 Task: Open a blank google sheet and write heading  Budget MasterAdd Categories in a column and its values below   'Housing, Transportation, Groceries, Utilities, Entertainment, Dining Out, Health, Miscellaneous, Savings & Total. 'Add Budgeted amountin next column and its values below  $1,500, $300, $400, $150, $200, $250, $100, $150, $500 & $3,550. Add Actual amount in next column and its values below  $1,400, $280, $420, $160, $180, $270, $90, $140, $550 & $3,550. Add Difference  in next column and its values below   -$100, -$20, +$20, +$10, -$20, +$20, -$10, -$10, +$50 & $0. J6Save page BudgetTrack templates
Action: Mouse moved to (1150, 83)
Screenshot: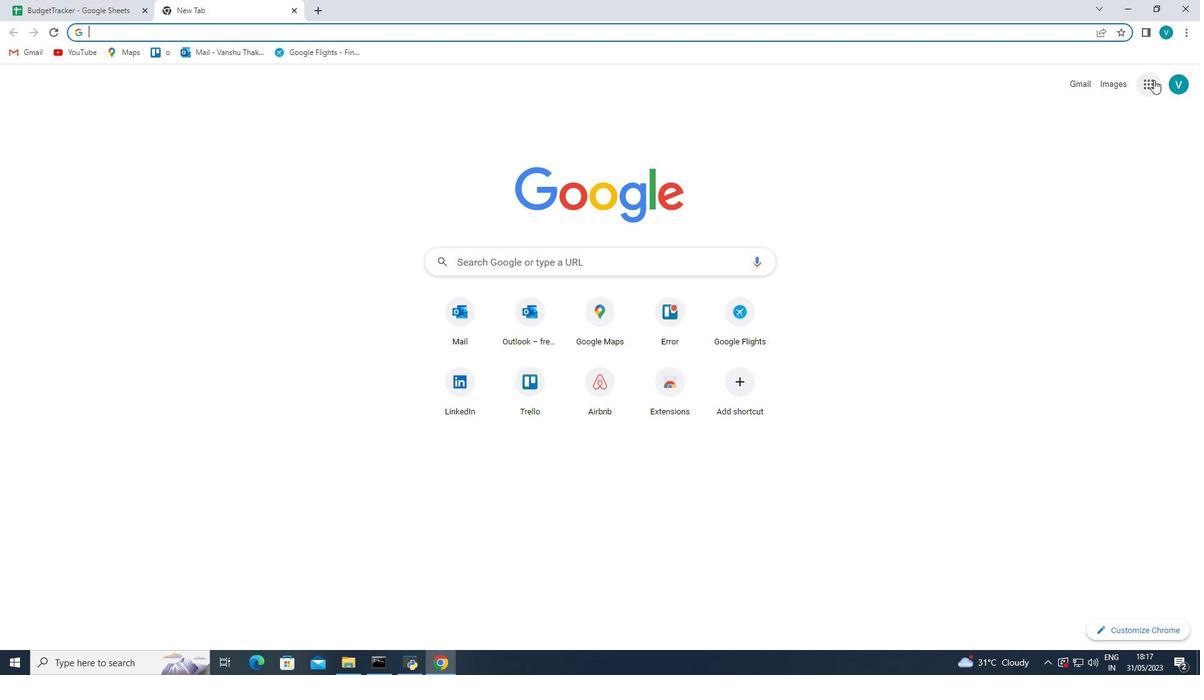 
Action: Mouse pressed left at (1150, 83)
Screenshot: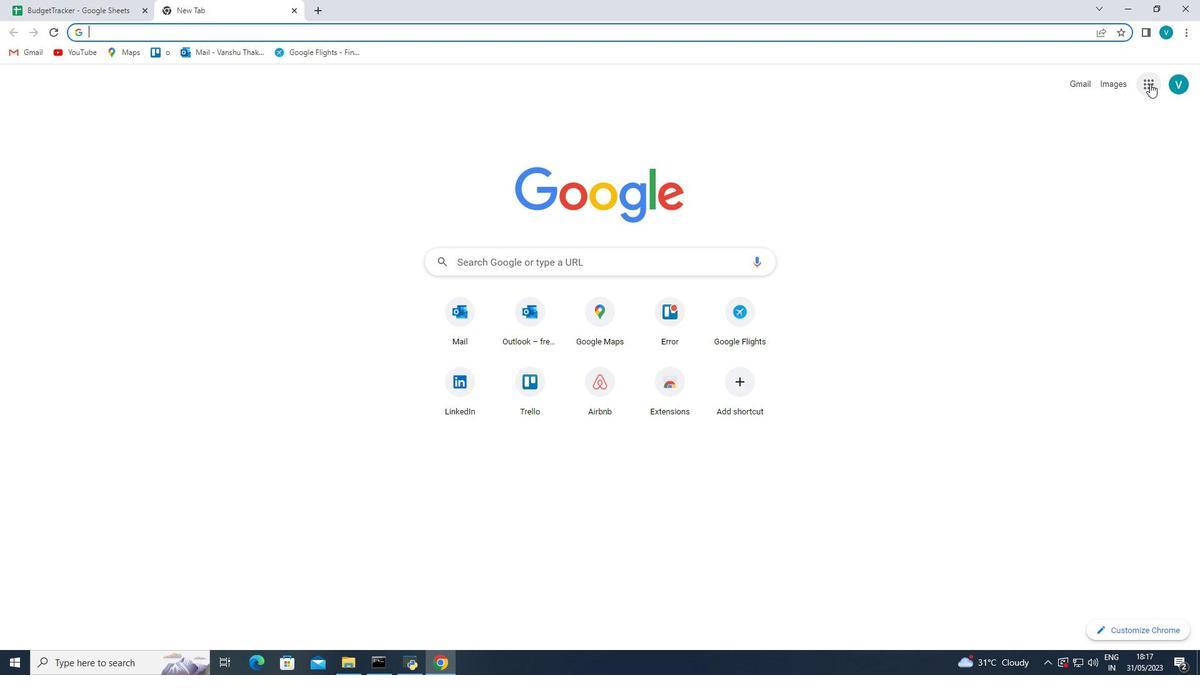 
Action: Mouse moved to (1114, 296)
Screenshot: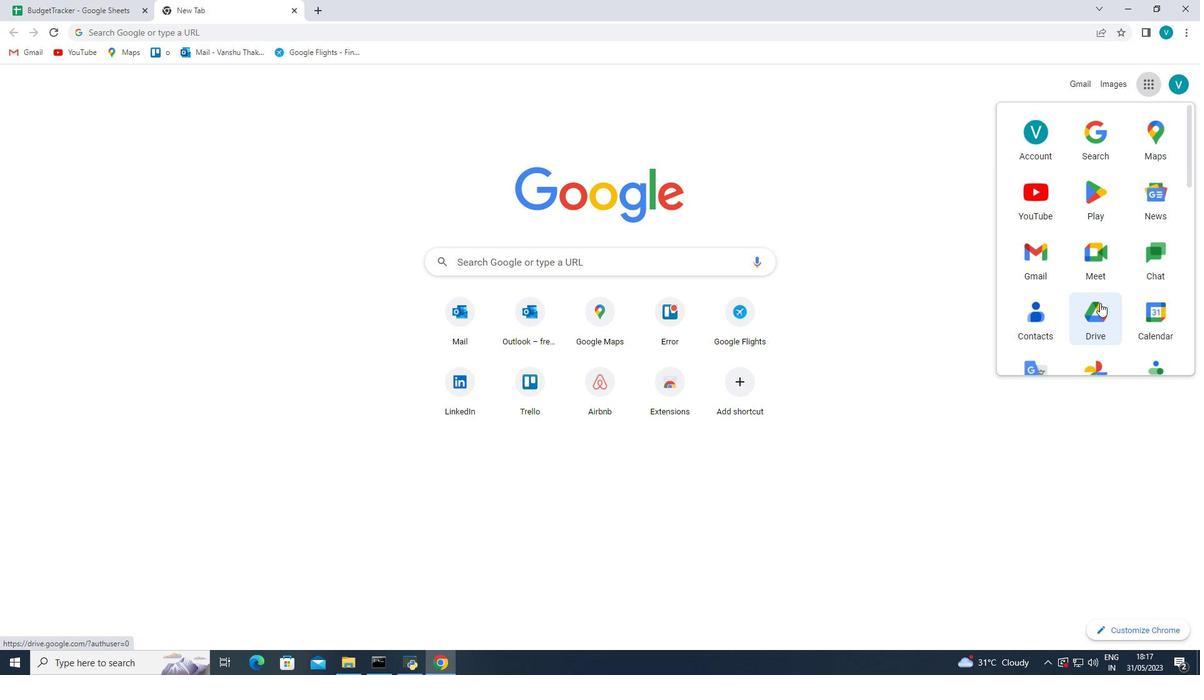 
Action: Mouse scrolled (1114, 295) with delta (0, 0)
Screenshot: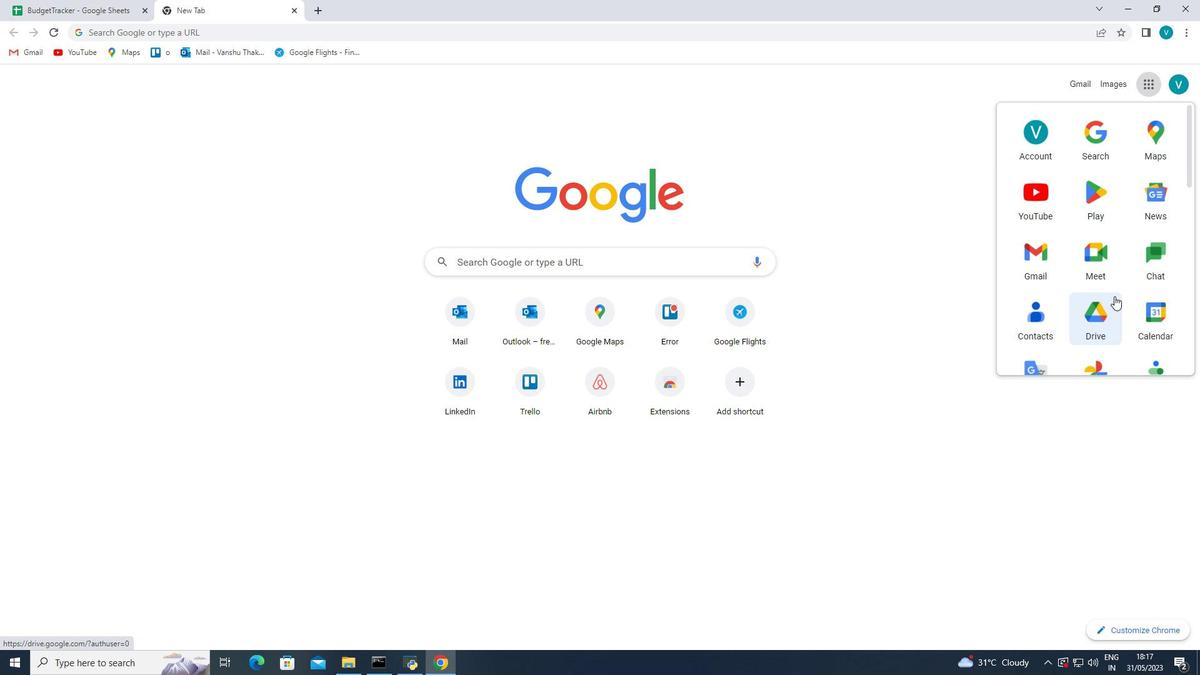 
Action: Mouse scrolled (1114, 295) with delta (0, 0)
Screenshot: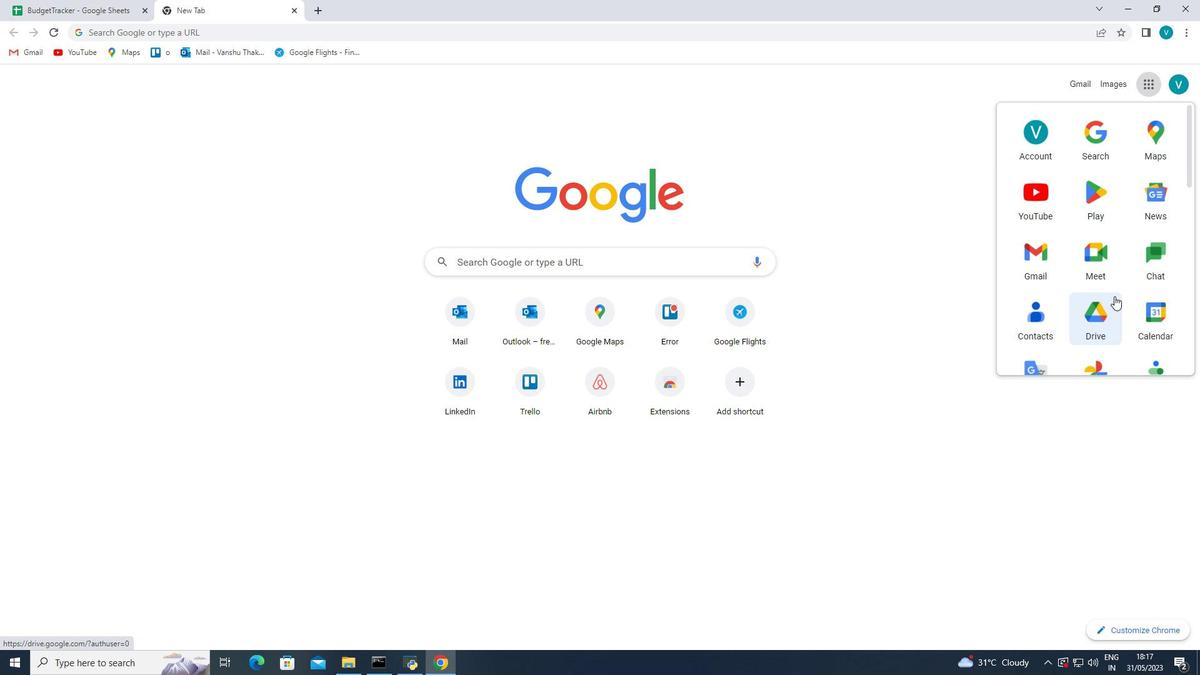 
Action: Mouse scrolled (1114, 295) with delta (0, 0)
Screenshot: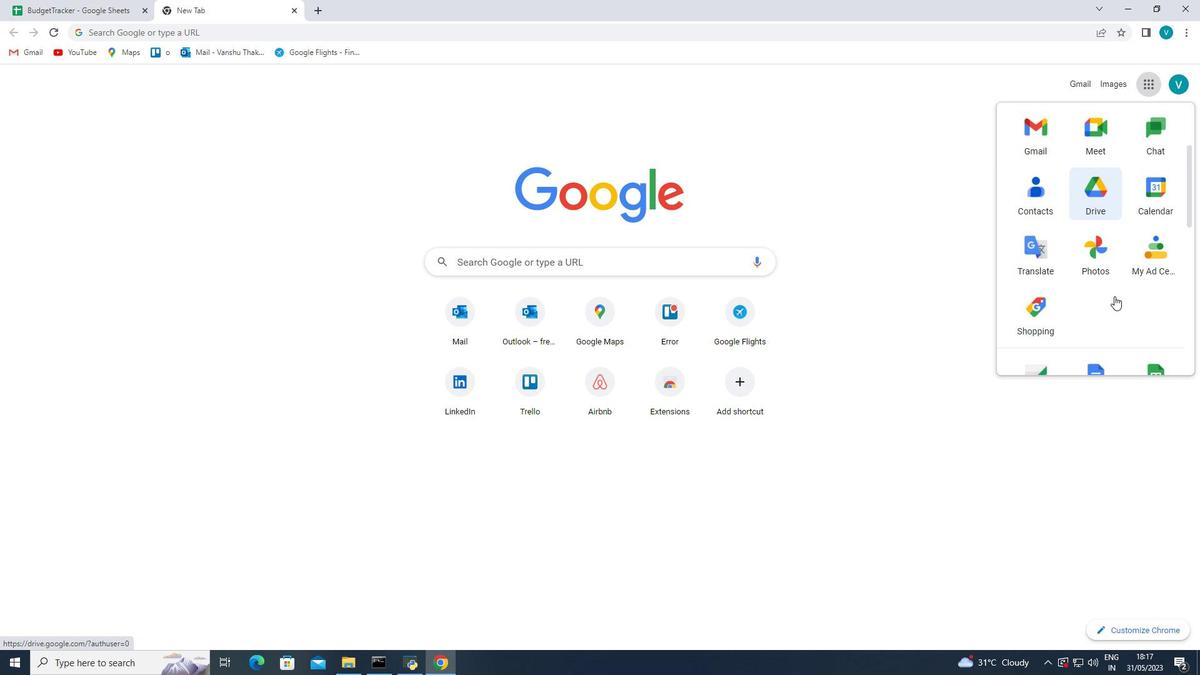 
Action: Mouse scrolled (1114, 295) with delta (0, 0)
Screenshot: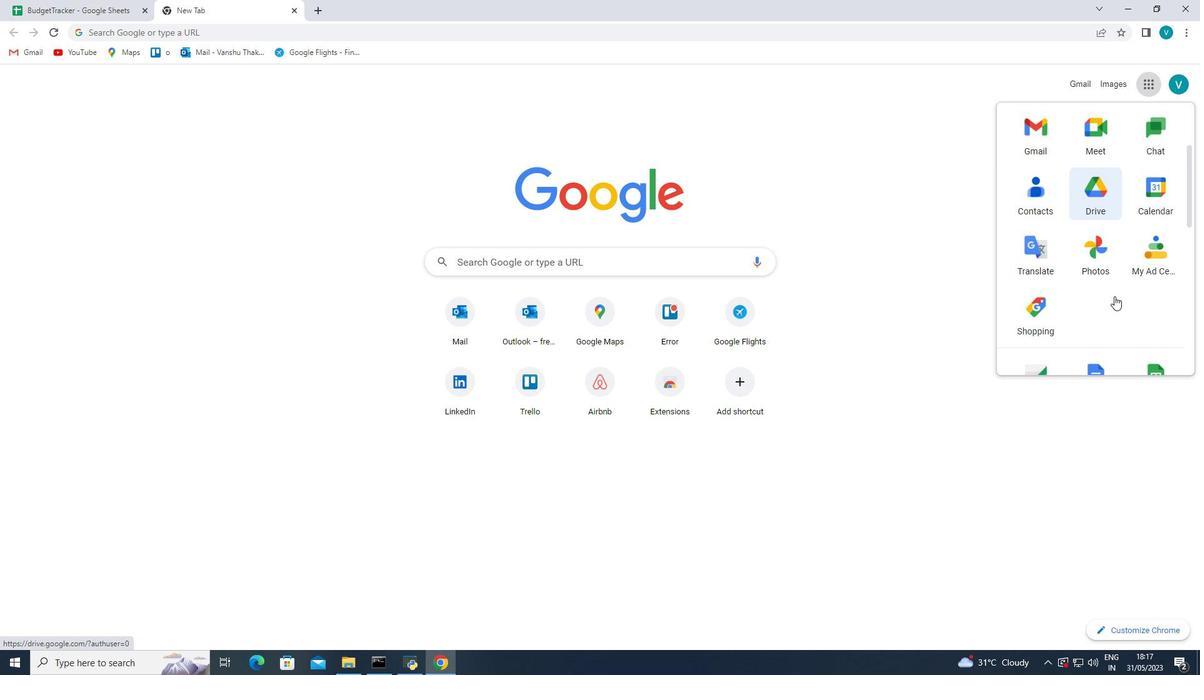 
Action: Mouse moved to (1140, 262)
Screenshot: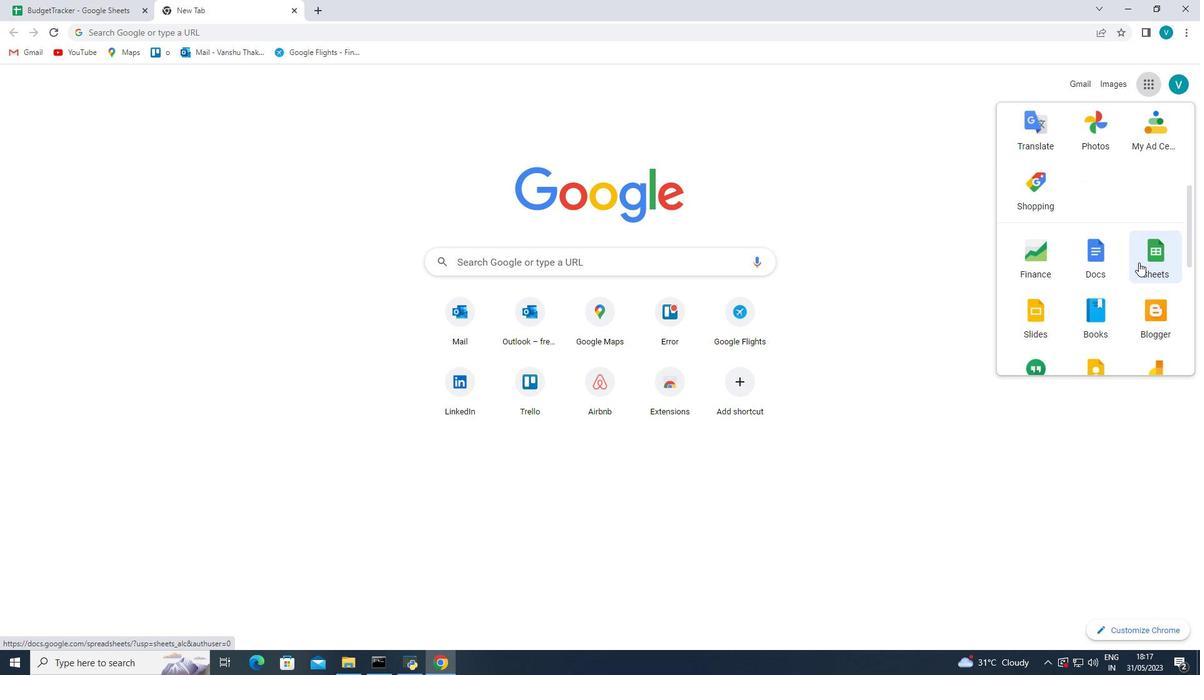 
Action: Mouse pressed left at (1140, 262)
Screenshot: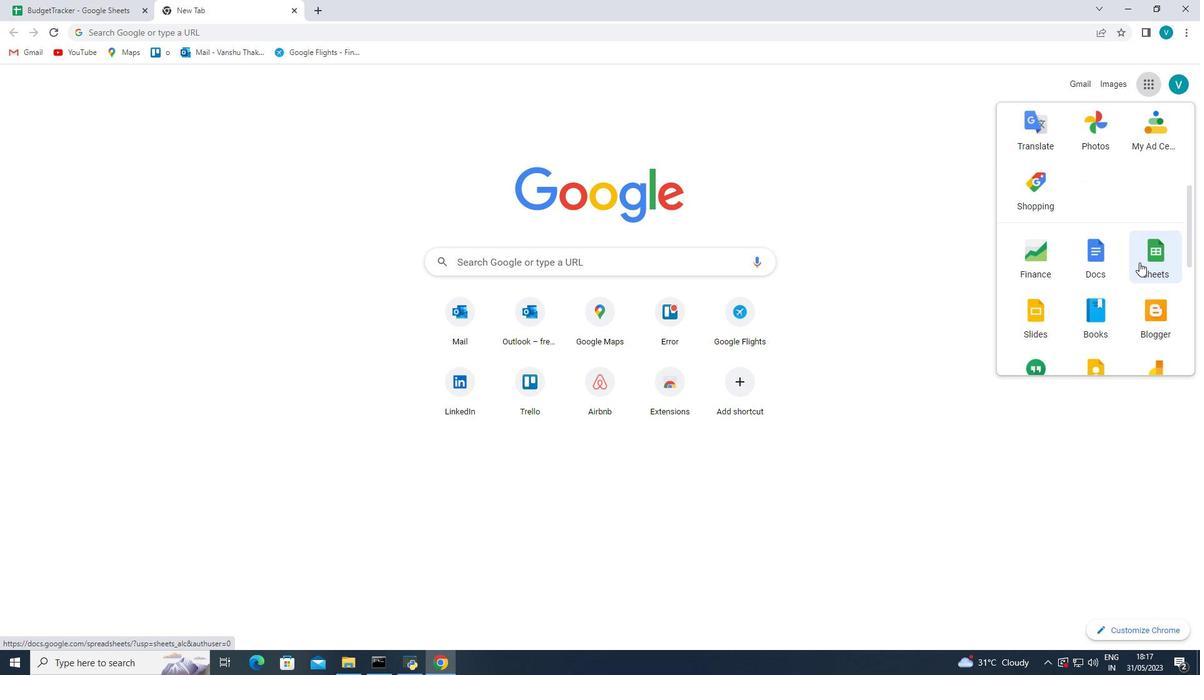 
Action: Mouse moved to (308, 195)
Screenshot: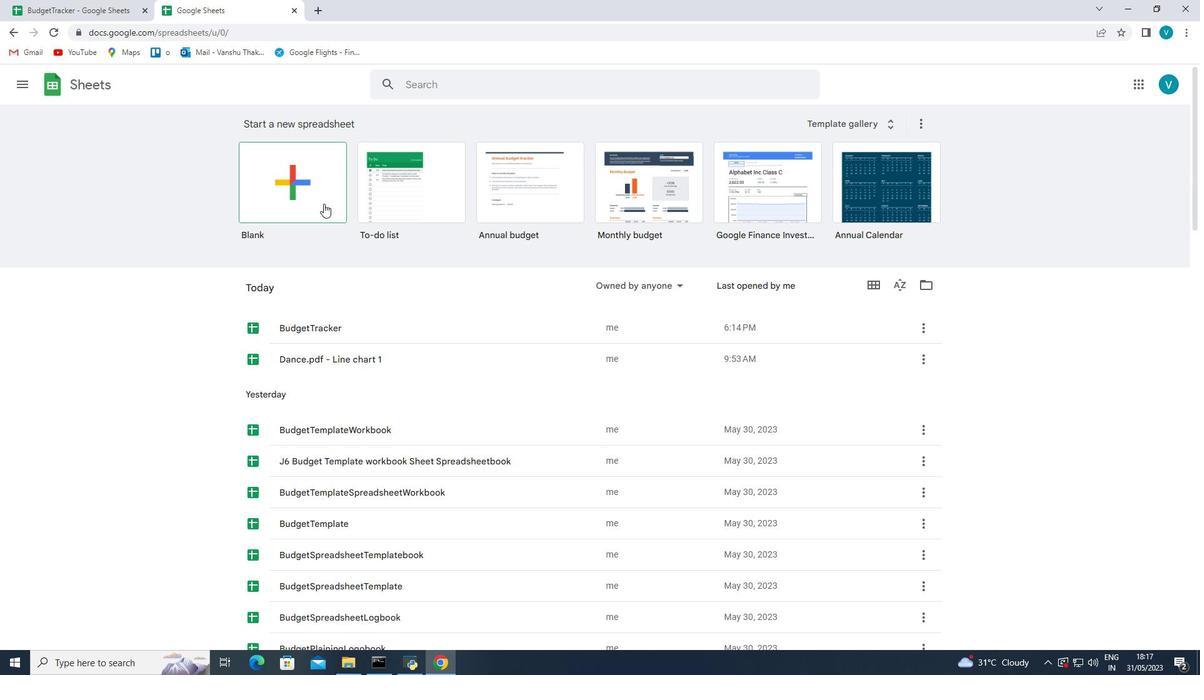 
Action: Mouse pressed left at (308, 195)
Screenshot: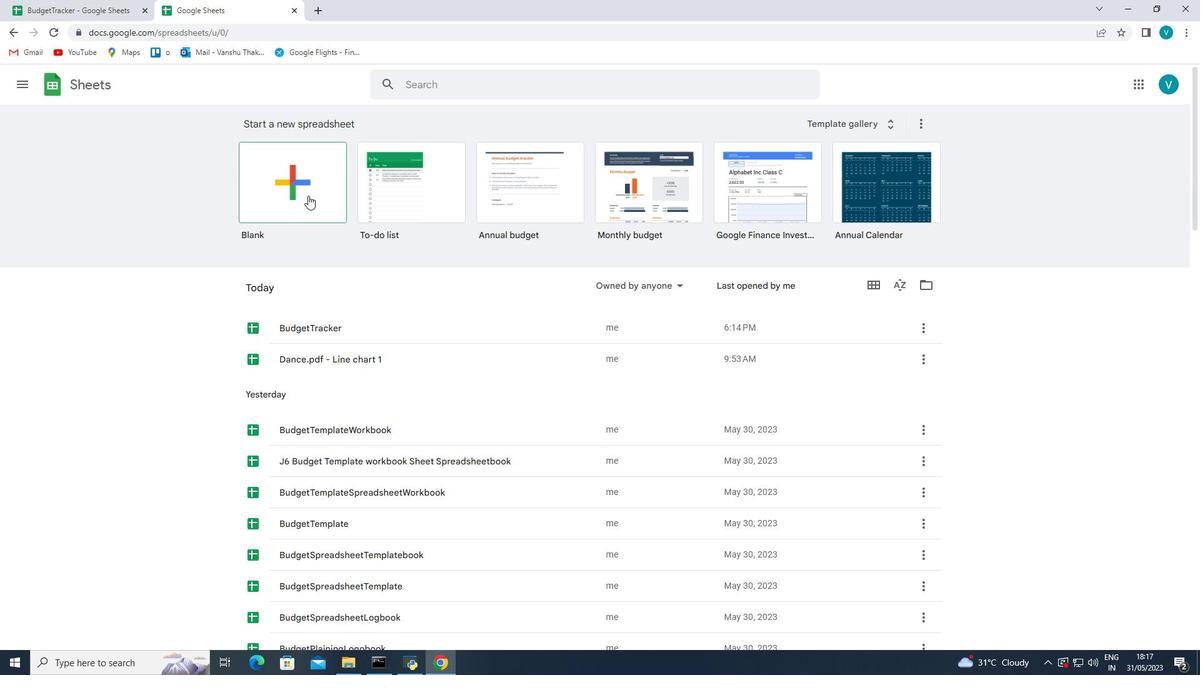 
Action: Mouse moved to (65, 171)
Screenshot: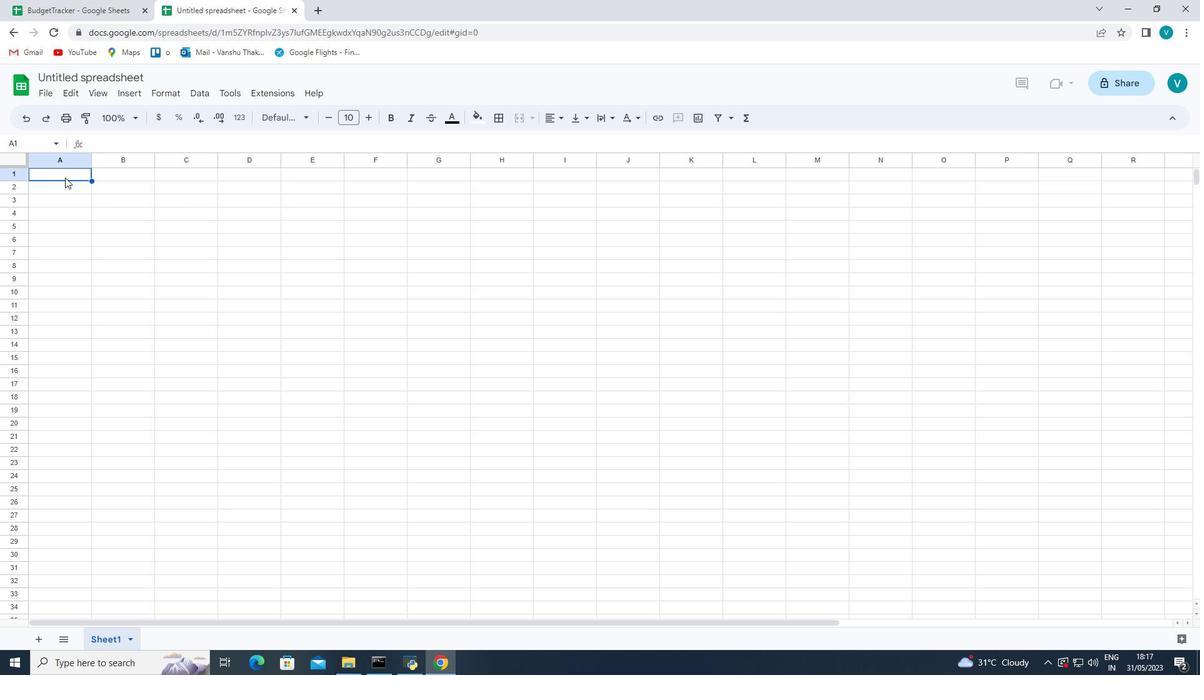 
Action: Mouse pressed left at (65, 171)
Screenshot: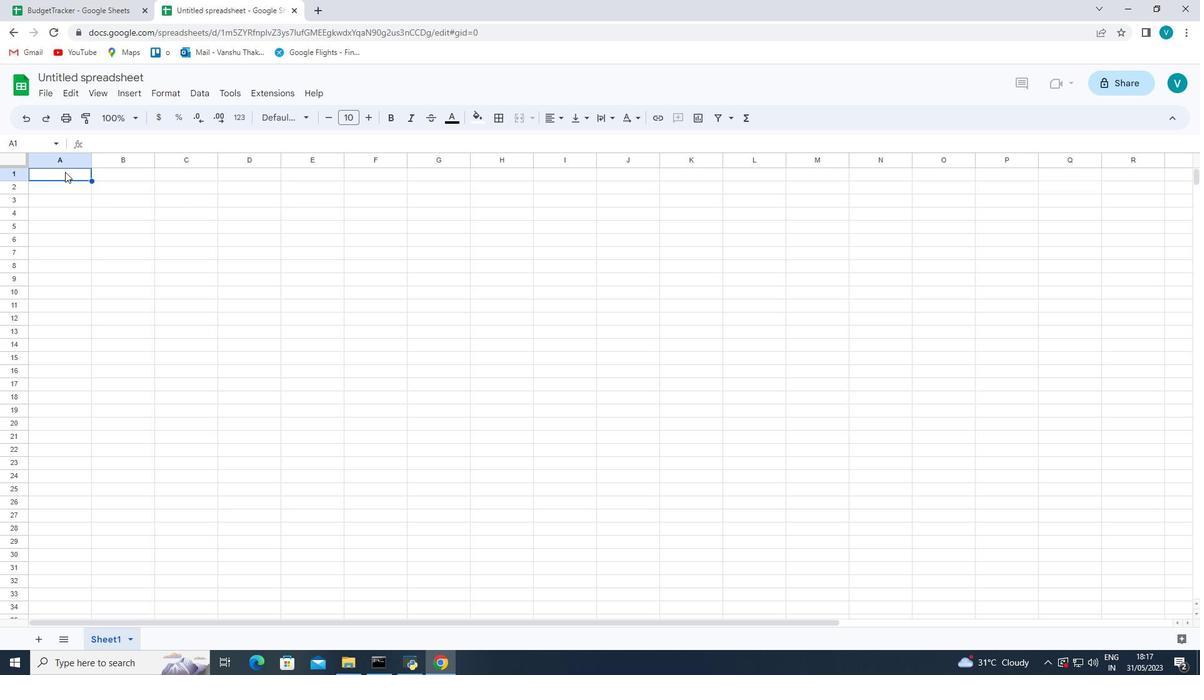 
Action: Mouse moved to (345, 172)
Screenshot: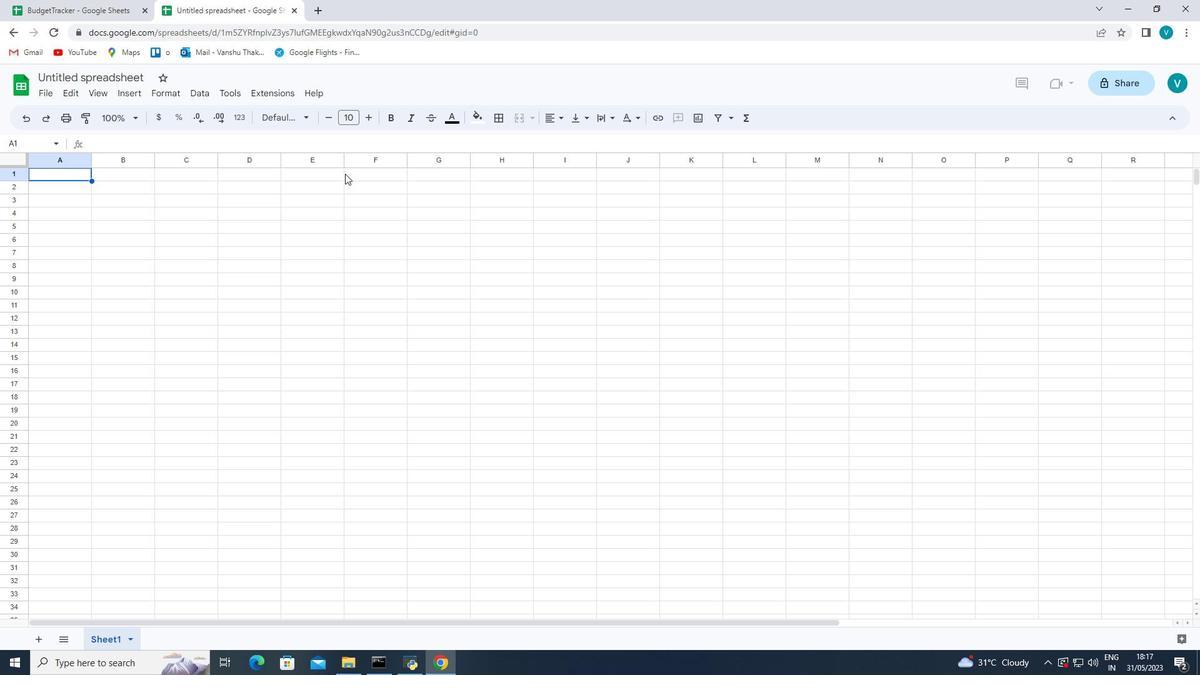 
Action: Key pressed <Key.shift>Budgr<Key.backspace>et<Key.space><Key.shift>Master<Key.space><Key.enter><Key.shift>Categories<Key.space><Key.right><Key.shift>Budget<Key.space><Key.enter>
Screenshot: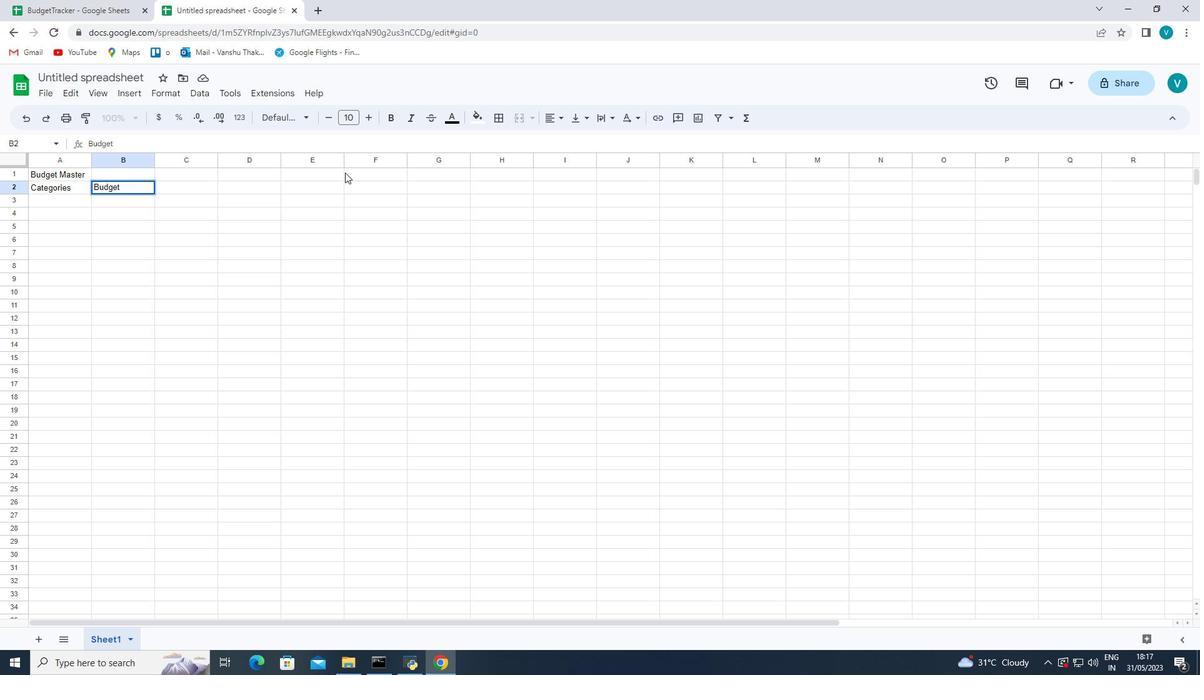 
Action: Mouse moved to (182, 189)
Screenshot: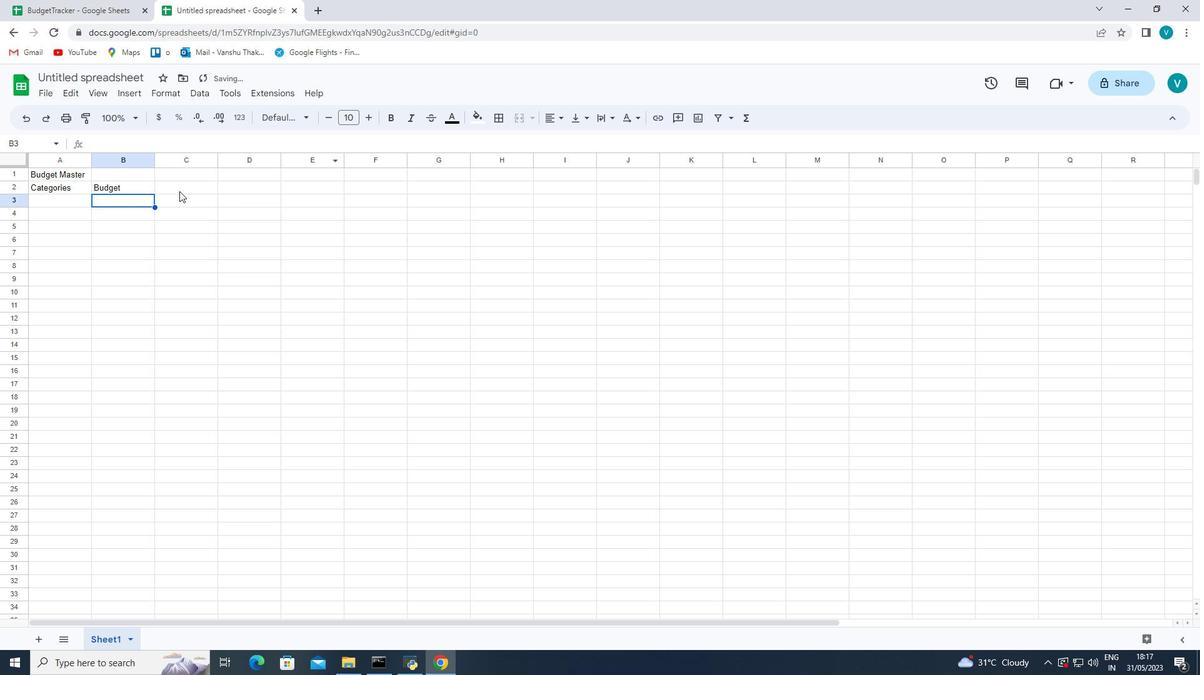 
Action: Mouse pressed left at (182, 189)
Screenshot: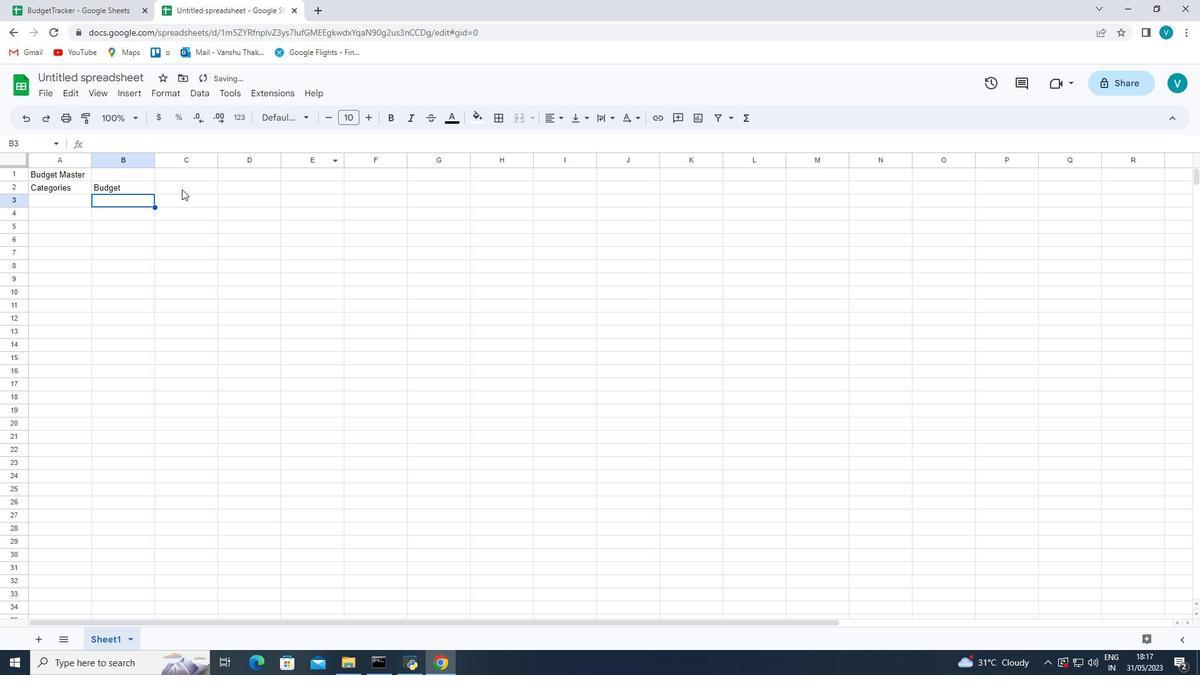
Action: Mouse moved to (117, 191)
Screenshot: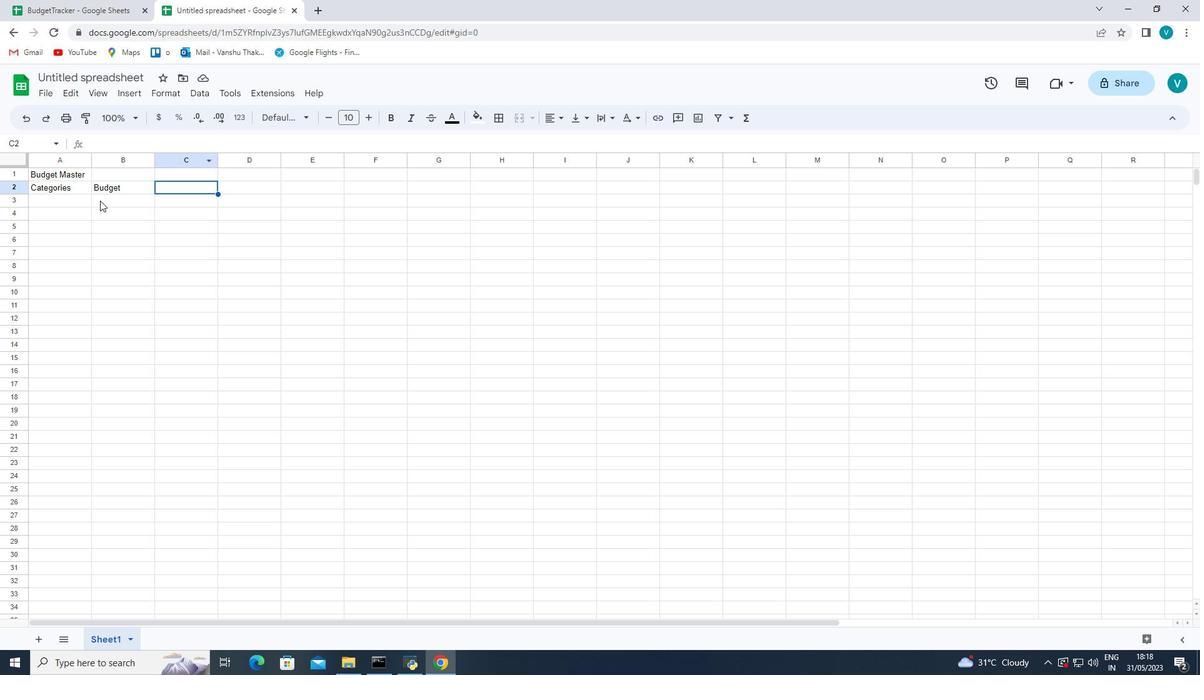 
Action: Mouse pressed left at (117, 191)
Screenshot: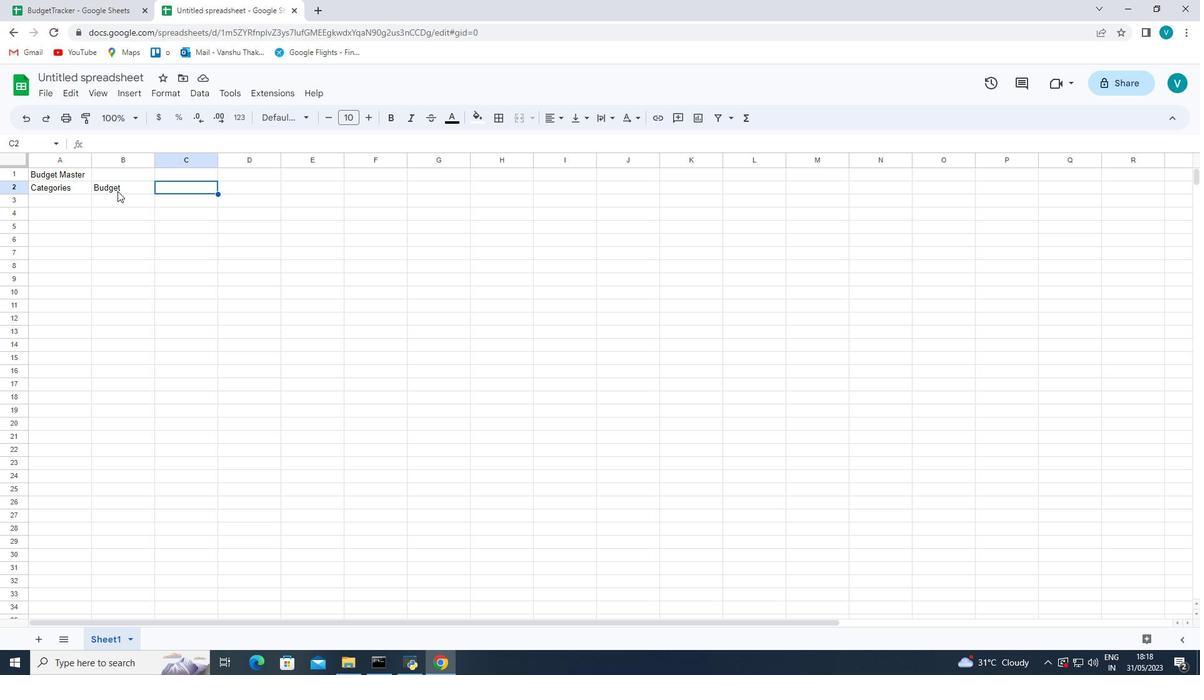 
Action: Mouse pressed left at (117, 191)
Screenshot: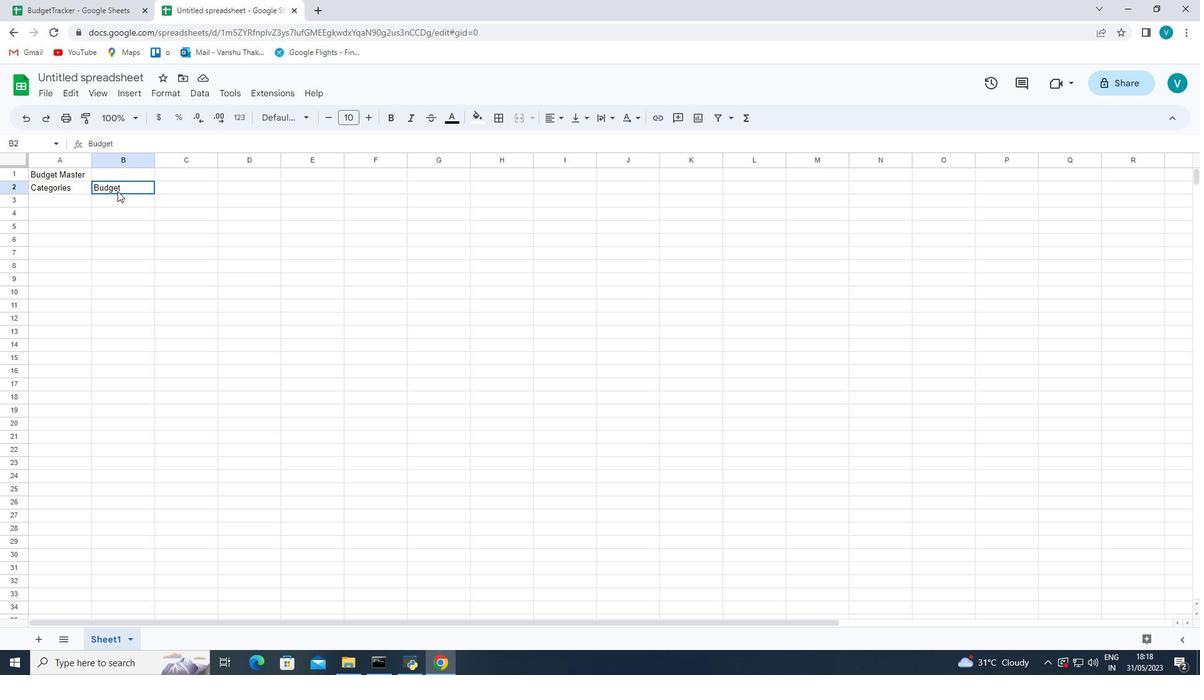 
Action: Mouse moved to (159, 188)
Screenshot: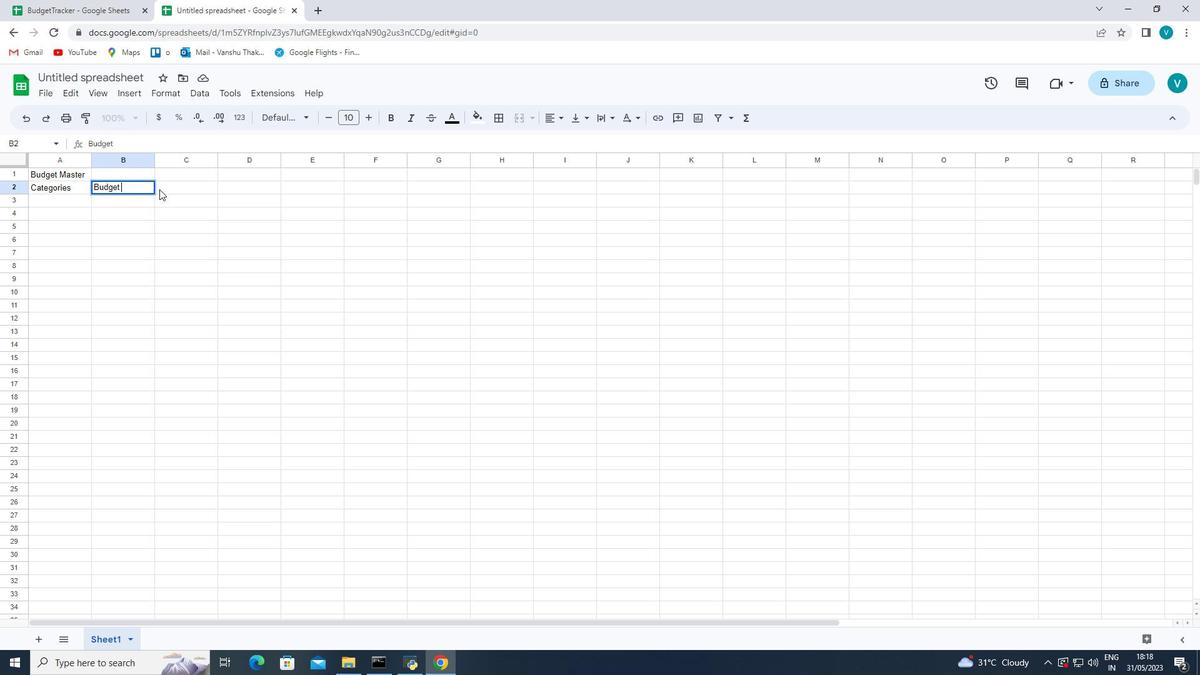 
Action: Key pressed <Key.space><Key.shift>Amount<Key.space><Key.right><Key.right><Key.right><Key.right>
Screenshot: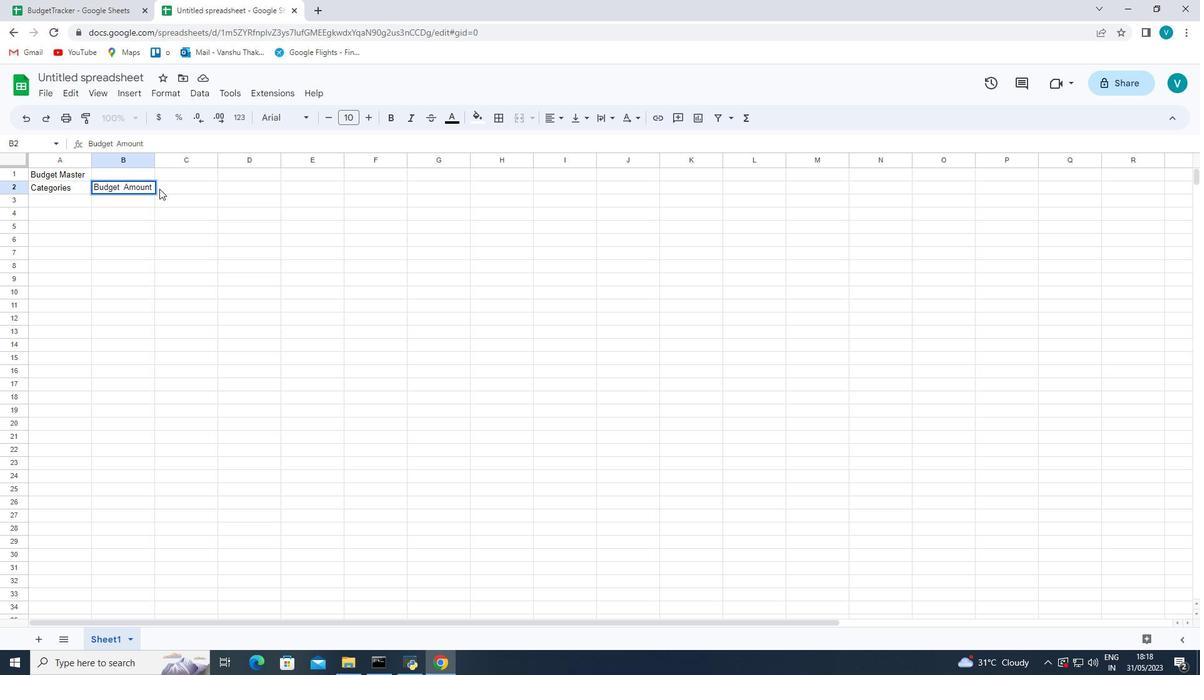 
Action: Mouse moved to (161, 185)
Screenshot: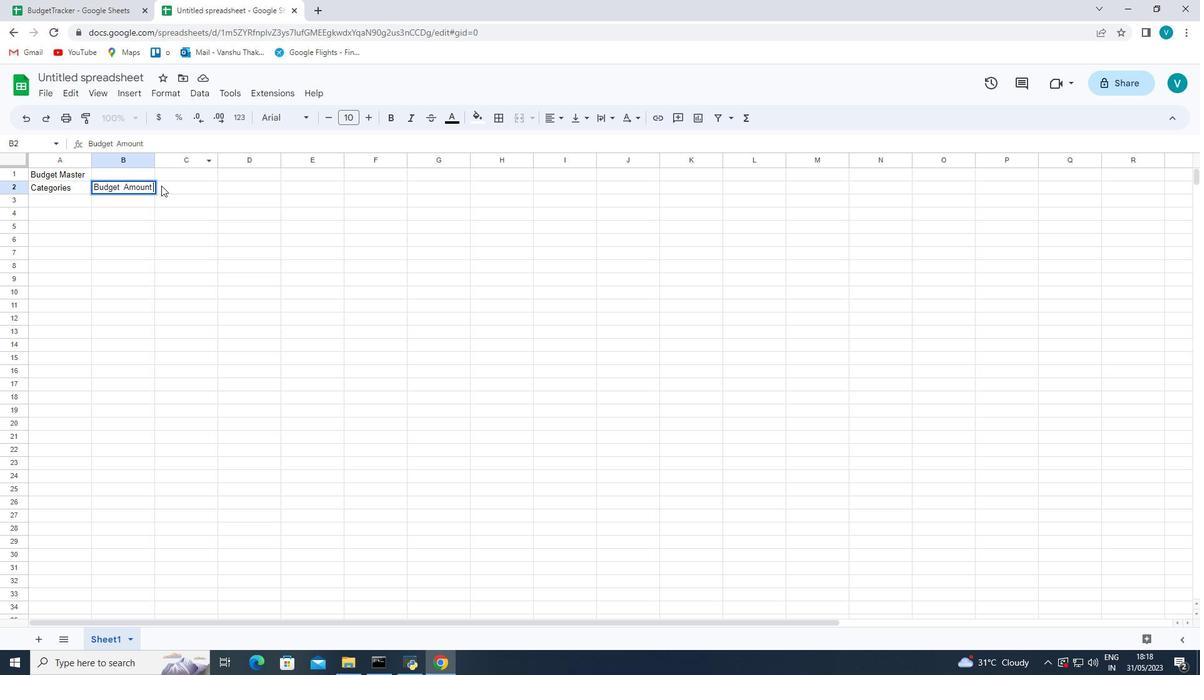 
Action: Mouse pressed left at (161, 185)
Screenshot: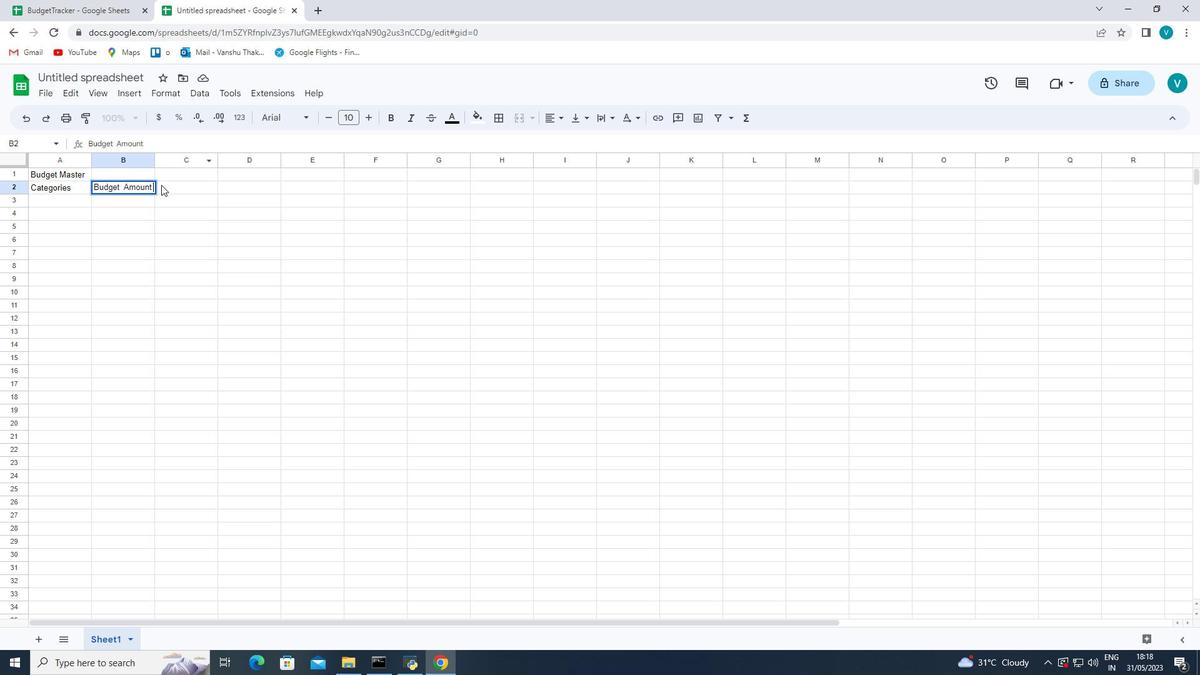 
Action: Mouse moved to (196, 188)
Screenshot: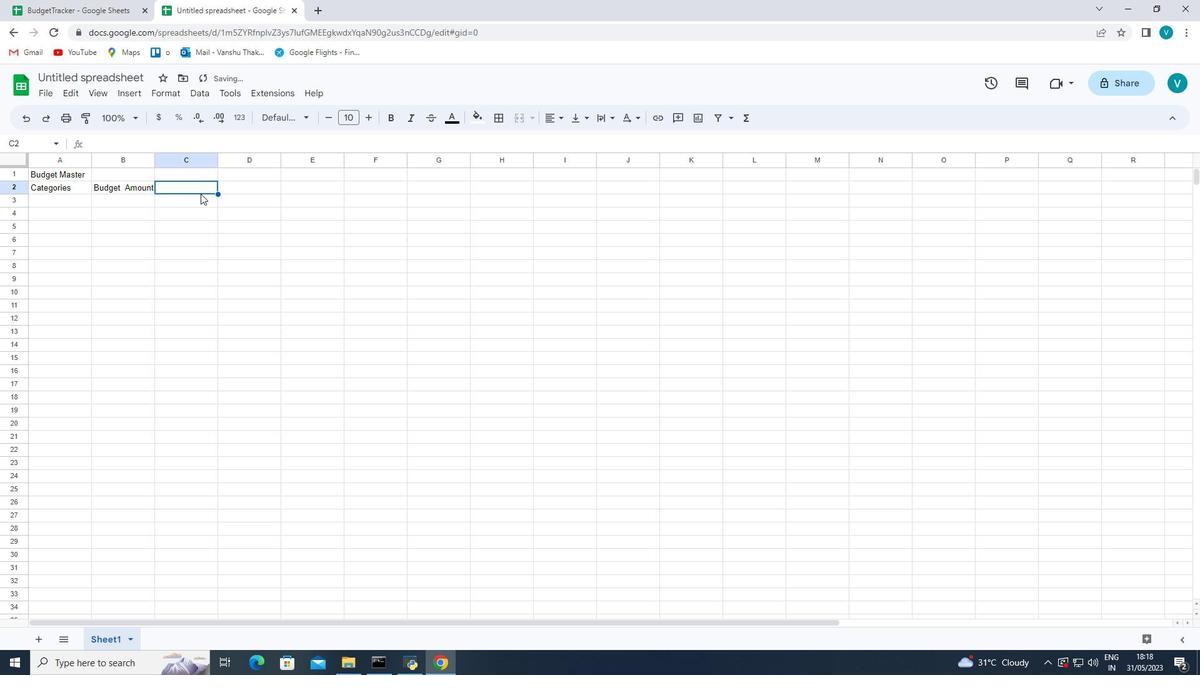 
Action: Mouse pressed left at (196, 188)
Screenshot: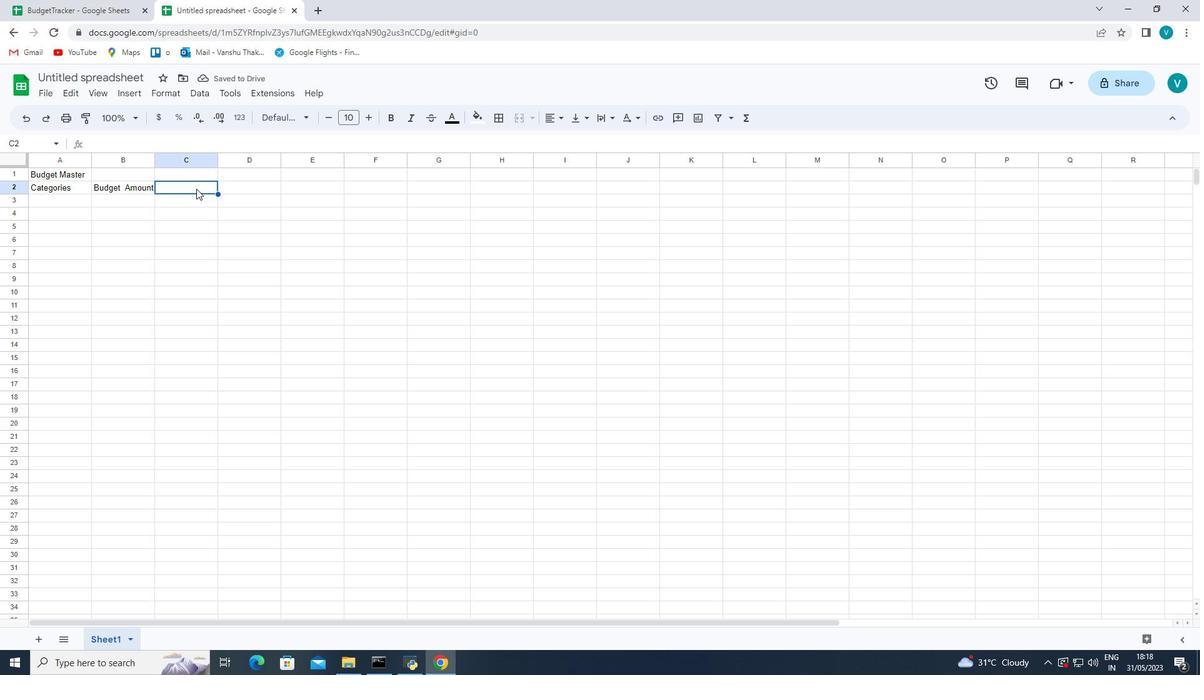 
Action: Mouse pressed left at (196, 188)
Screenshot: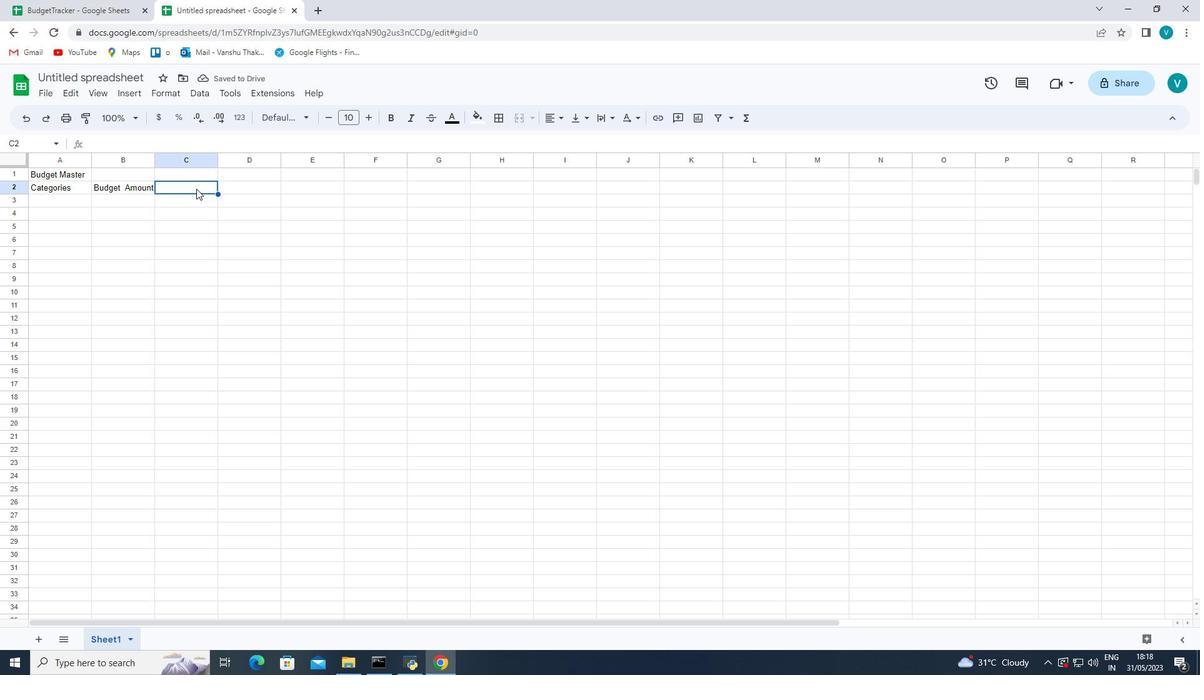 
Action: Mouse moved to (348, 210)
Screenshot: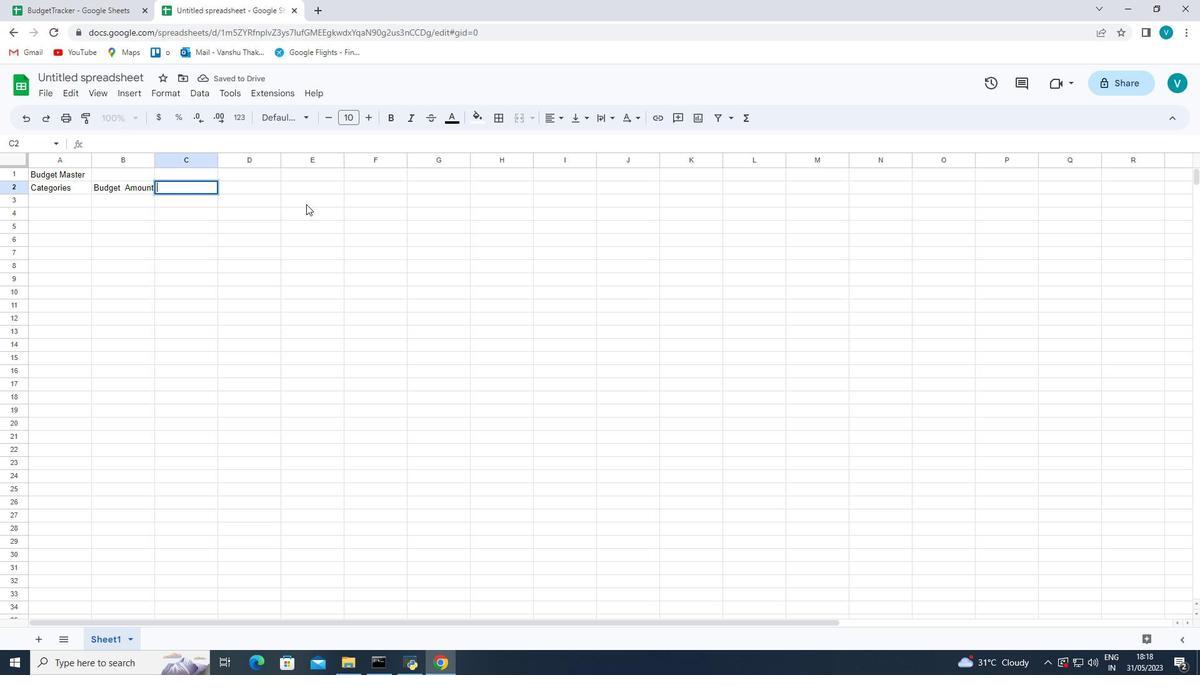 
Action: Key pressed <Key.shift>Actual<Key.space><Key.shift>Amount<Key.space><Key.right><Key.right>
Screenshot: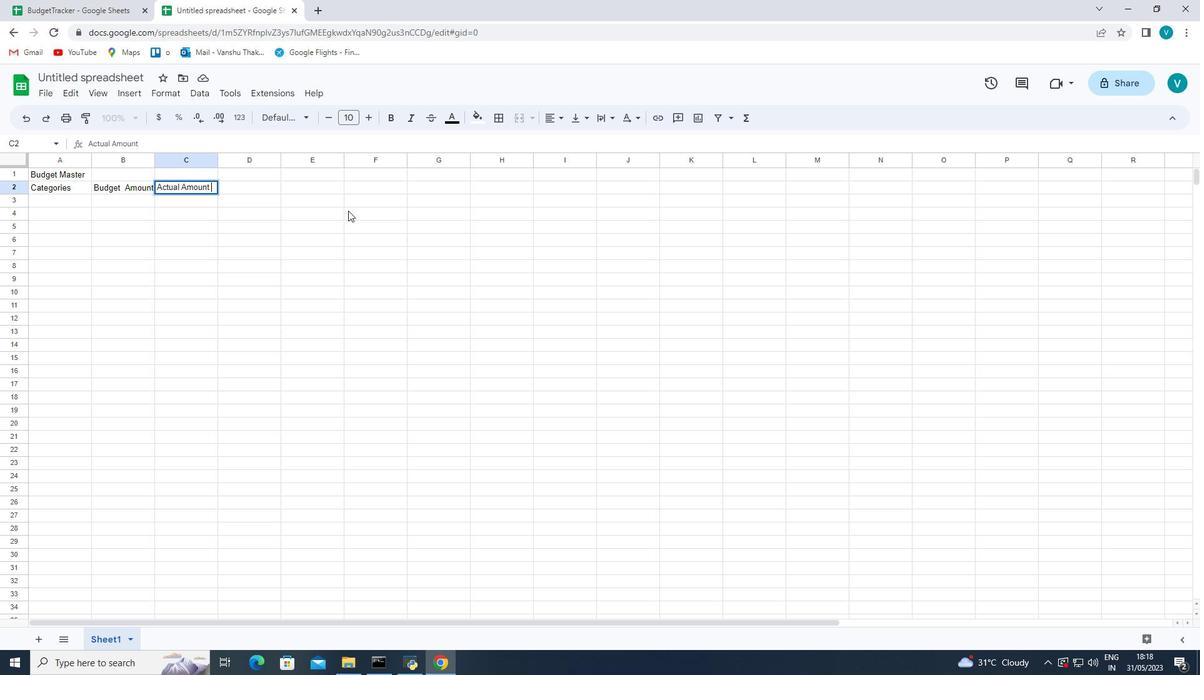 
Action: Mouse moved to (269, 188)
Screenshot: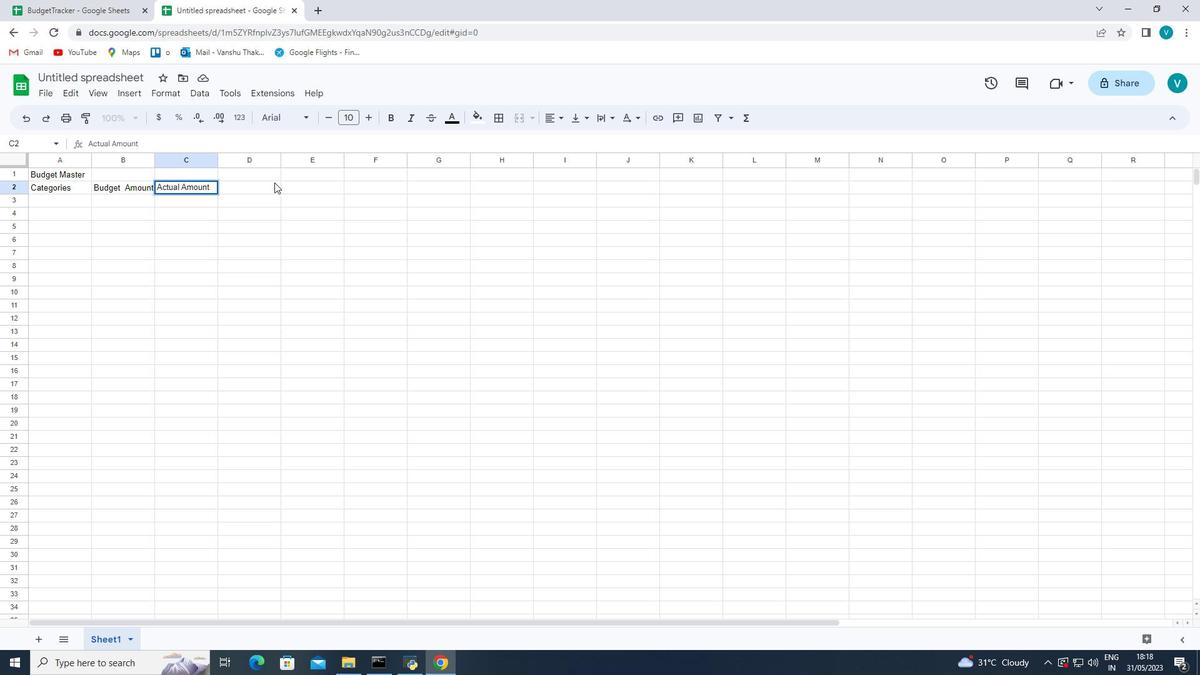 
Action: Mouse pressed left at (269, 188)
Screenshot: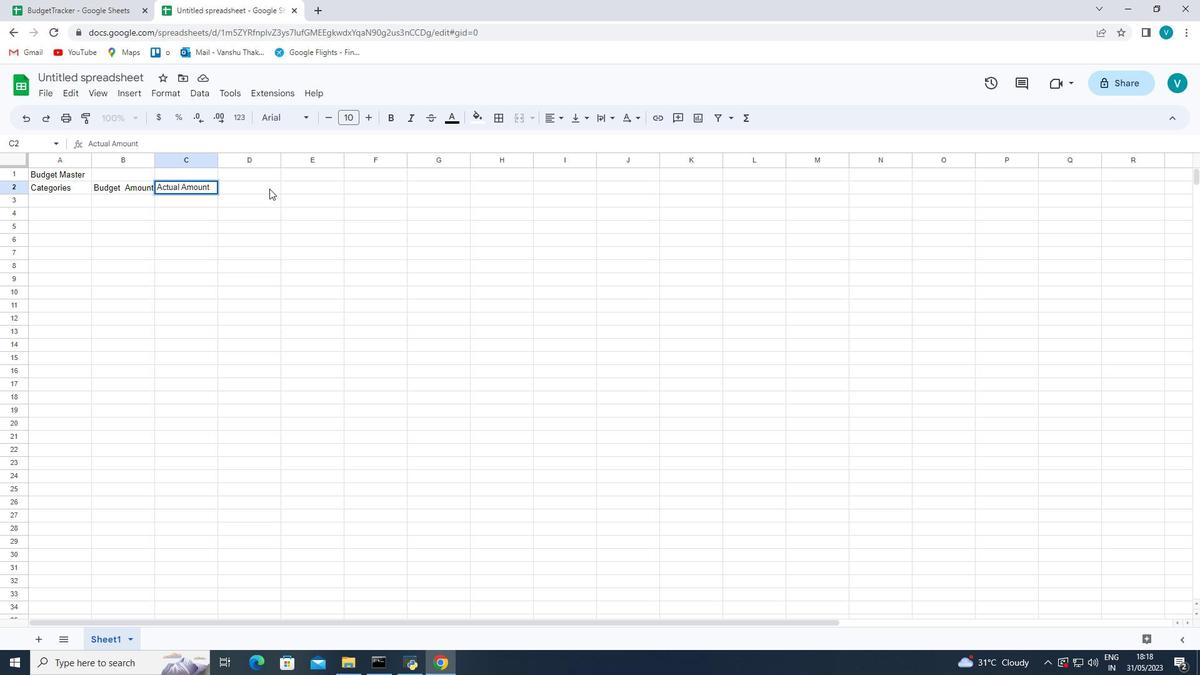 
Action: Mouse moved to (353, 214)
Screenshot: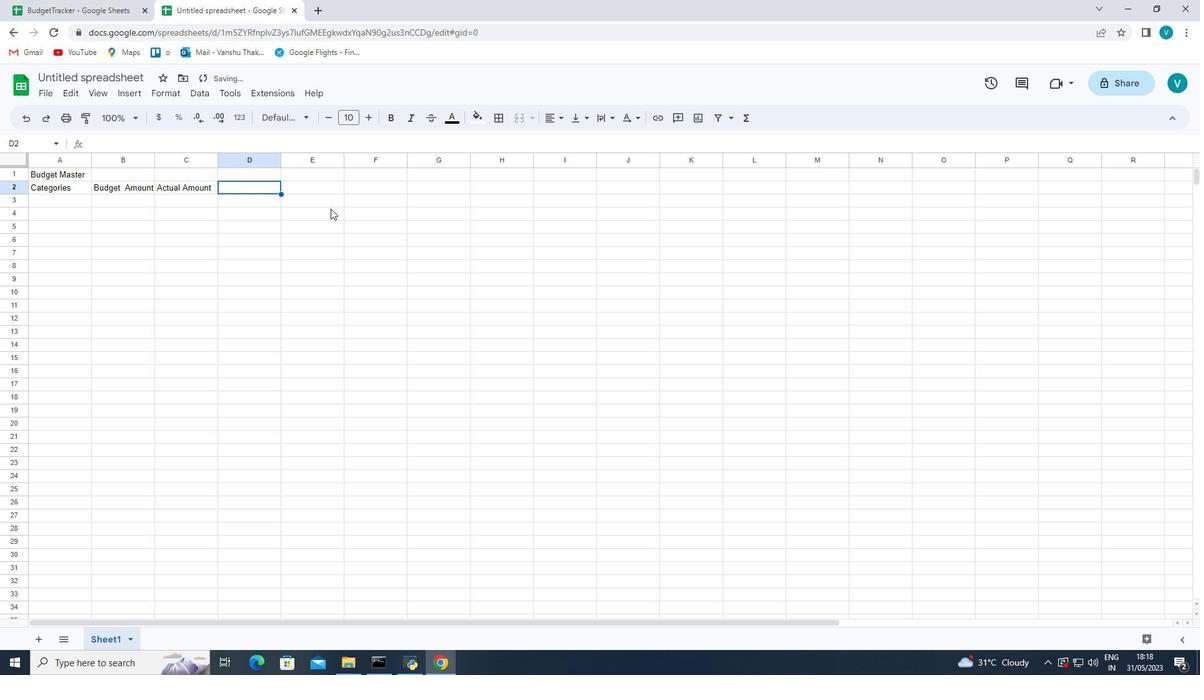 
Action: Key pressed <Key.shift><Key.shift><Key.shift>Difference<Key.space>
Screenshot: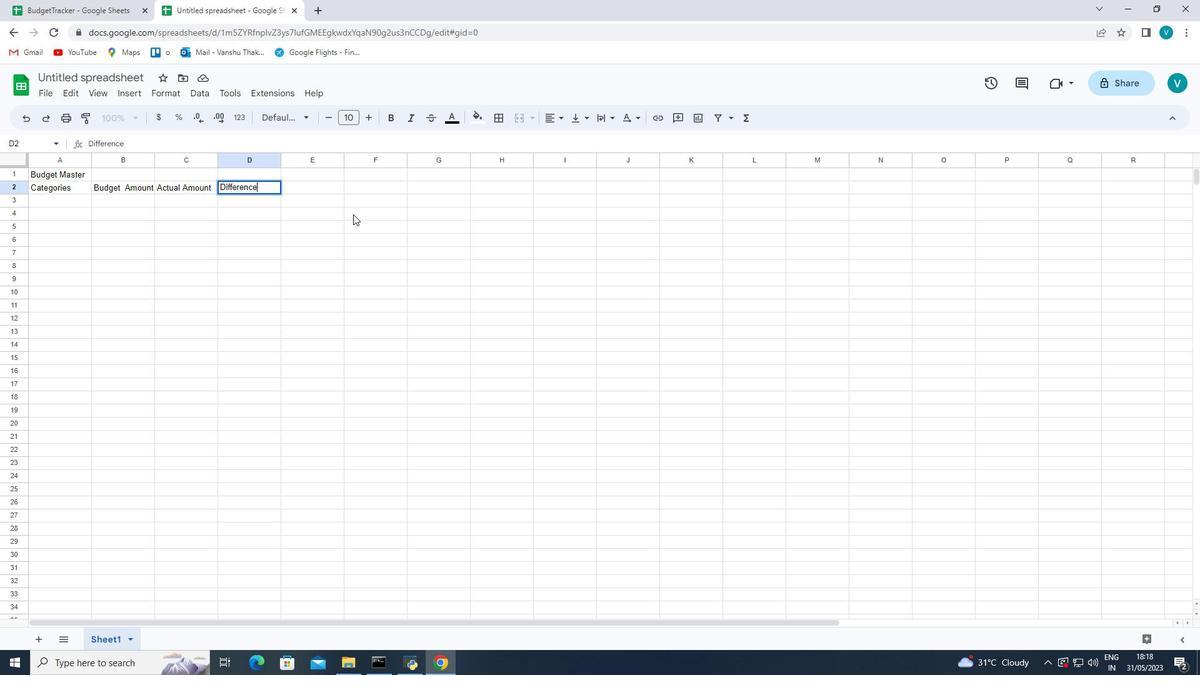 
Action: Mouse moved to (382, 274)
Screenshot: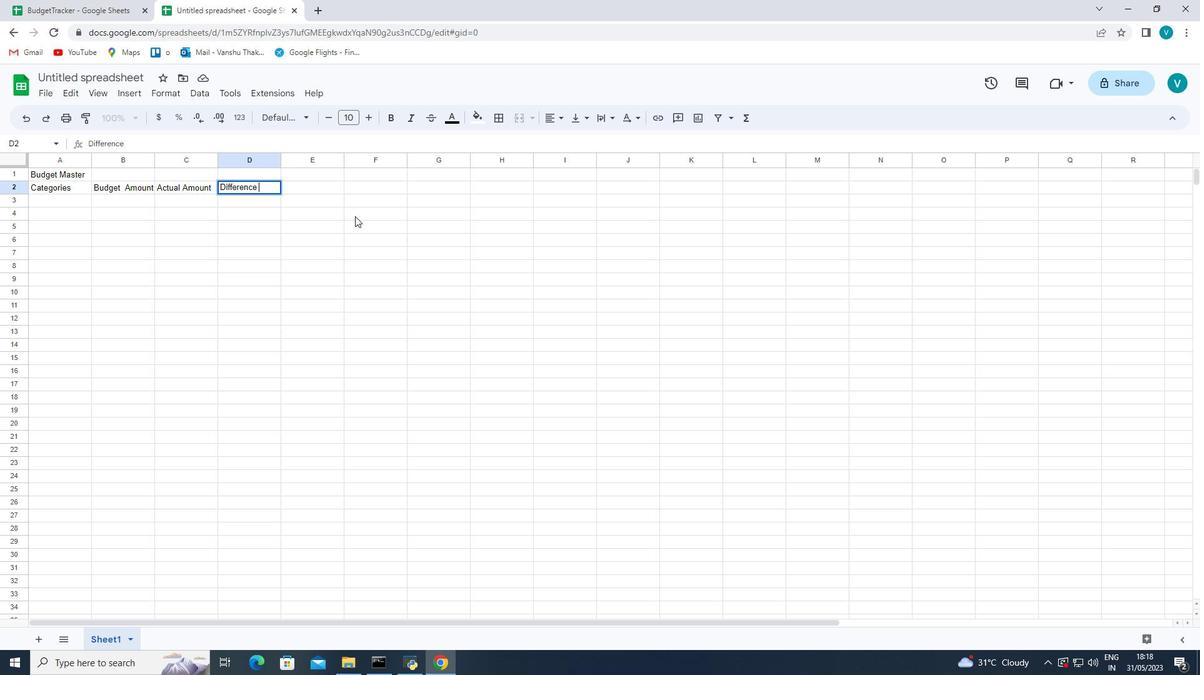 
Action: Mouse pressed left at (382, 274)
Screenshot: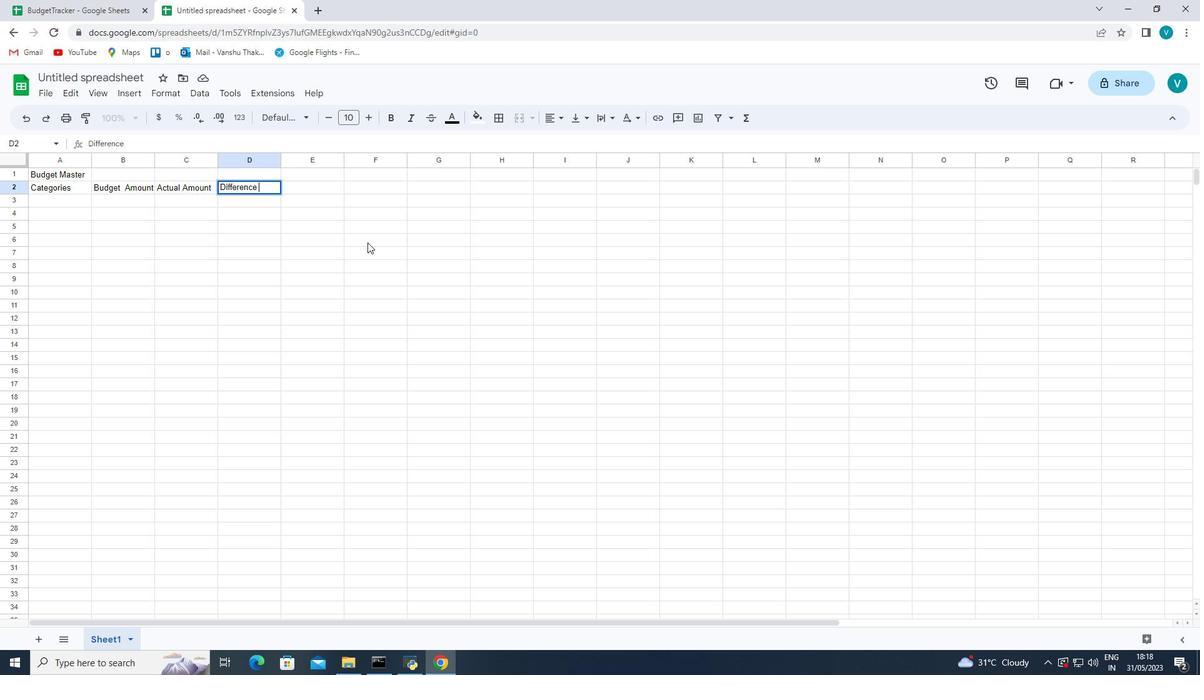 
Action: Mouse moved to (80, 205)
Screenshot: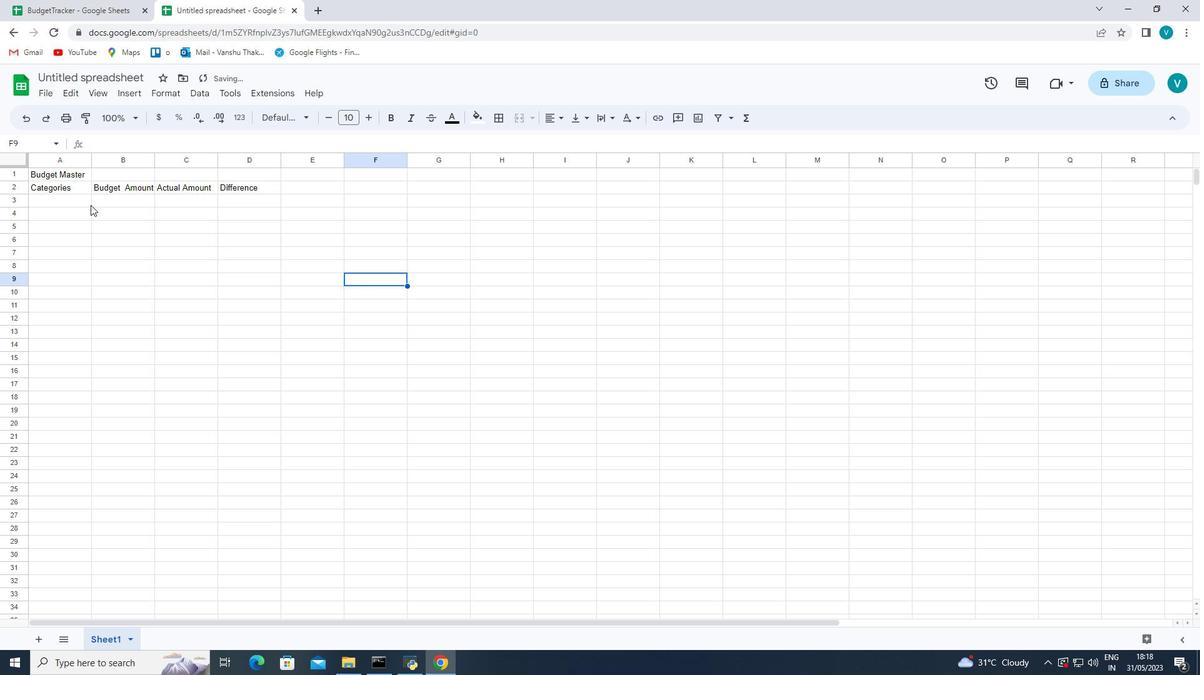 
Action: Mouse pressed left at (80, 205)
Screenshot: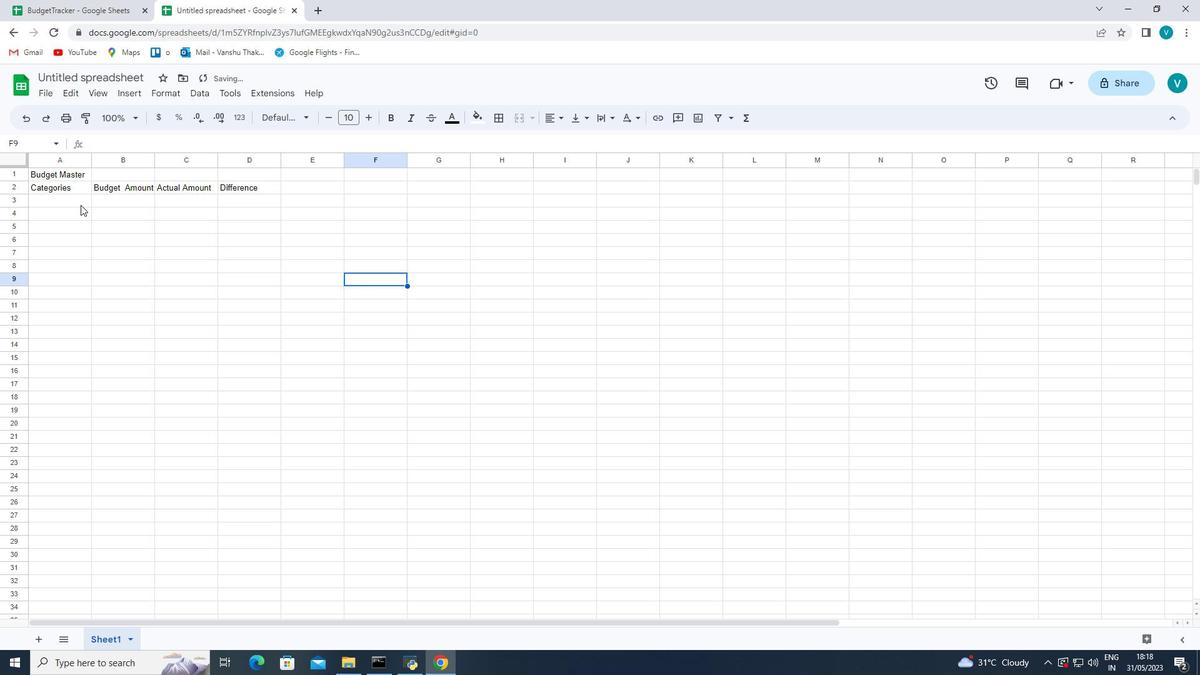 
Action: Mouse moved to (548, 164)
Screenshot: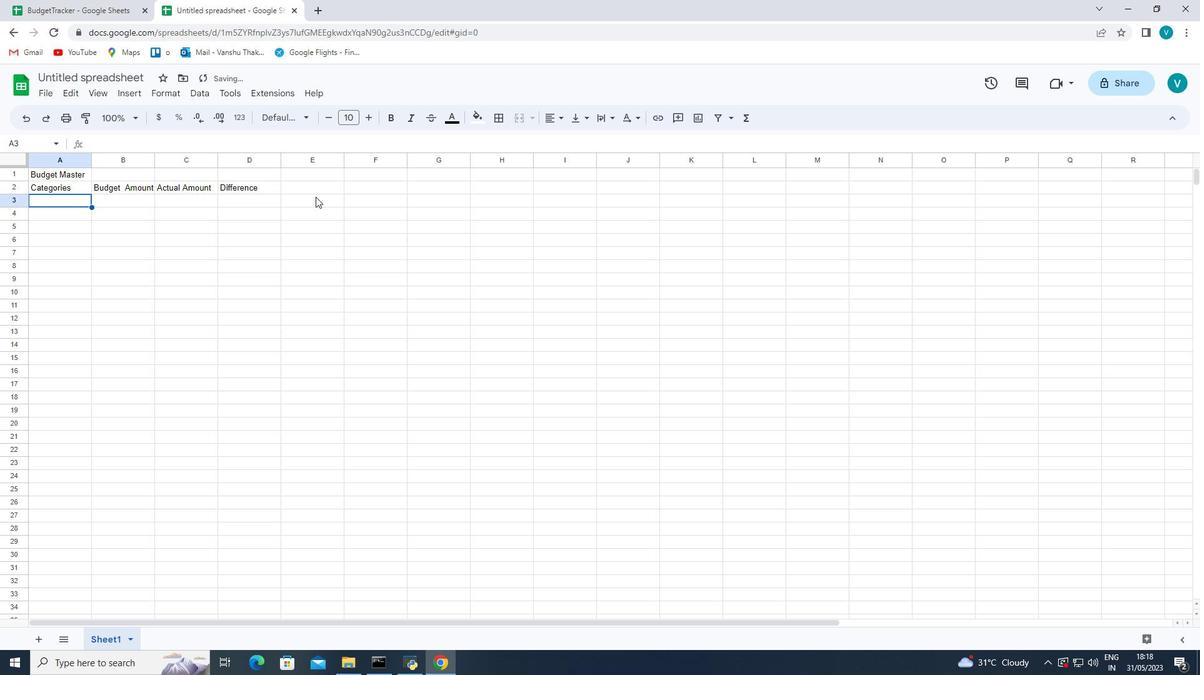 
Action: Key pressed <Key.shift><Key.shift>Housing<Key.space><Key.enter><Key.shift>Transportation<Key.space><Key.enter><Key.shift><Key.shift><Key.shift><Key.shift><Key.shift>Groceris<Key.backspace>es<Key.space><Key.enter><Key.shift><Key.shift><Key.shift><Key.shift><Key.shift>Utilities<Key.space><Key.enter><Key.shift>Entertainment<Key.space><Key.enter><Key.shift>Dining<Key.space><Key.enter>
Screenshot: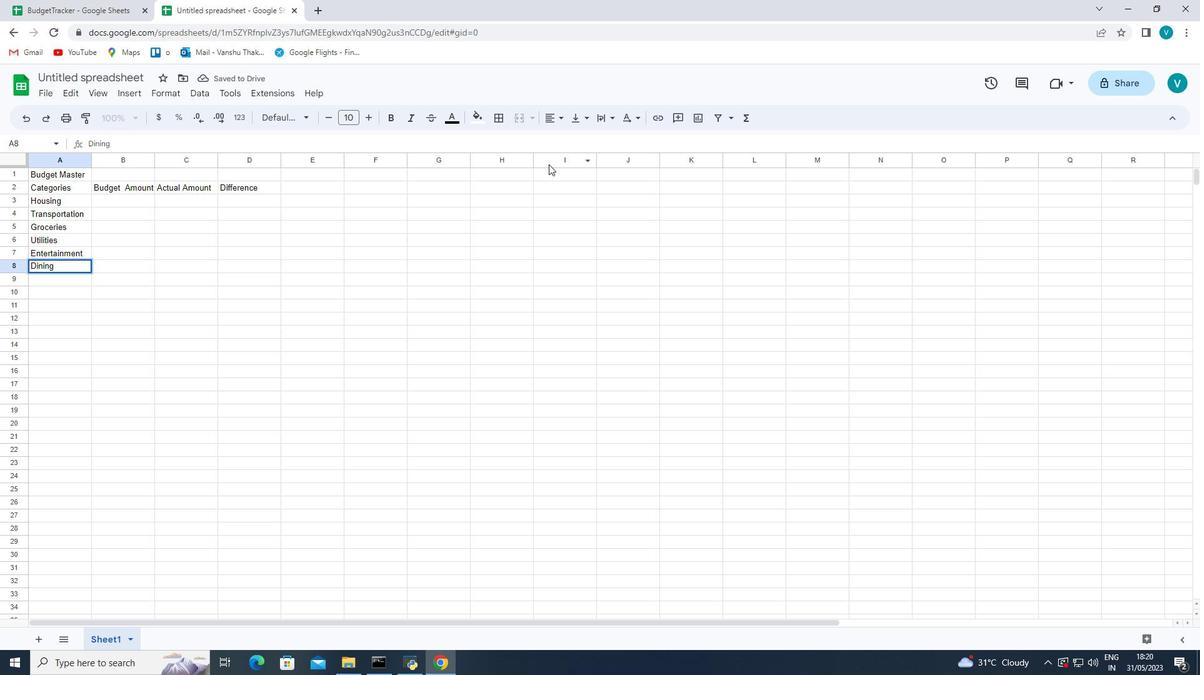 
Action: Mouse moved to (60, 266)
Screenshot: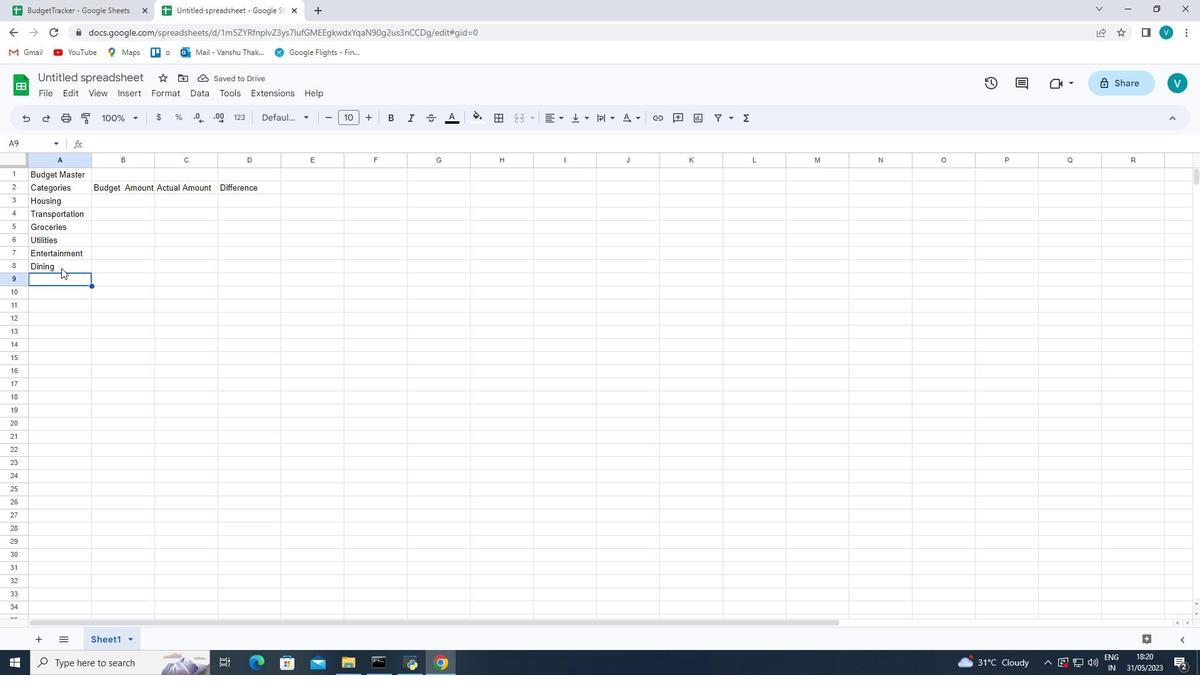 
Action: Mouse pressed left at (60, 266)
Screenshot: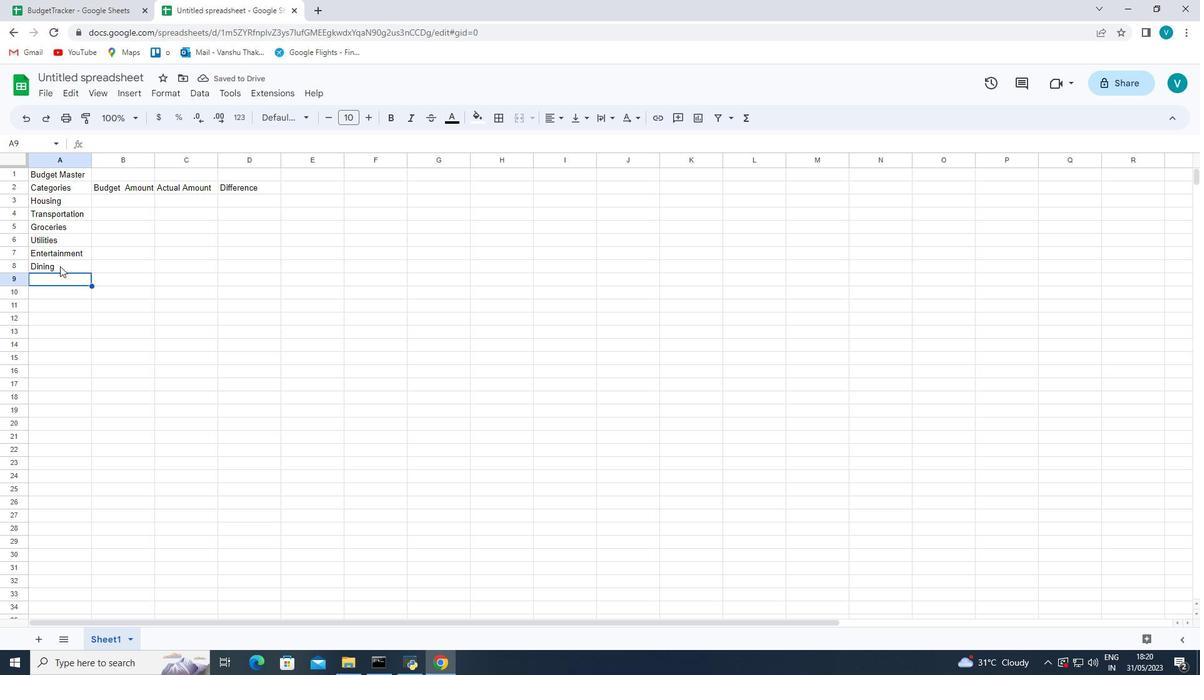 
Action: Mouse pressed left at (60, 266)
Screenshot: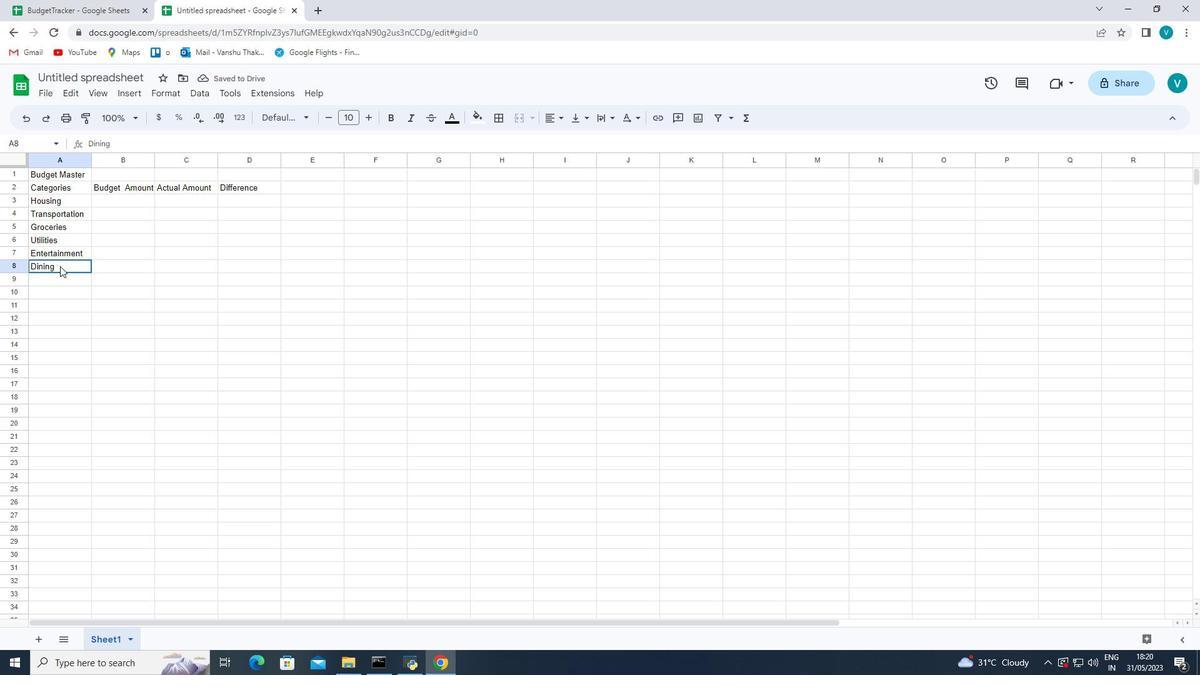 
Action: Mouse moved to (133, 280)
Screenshot: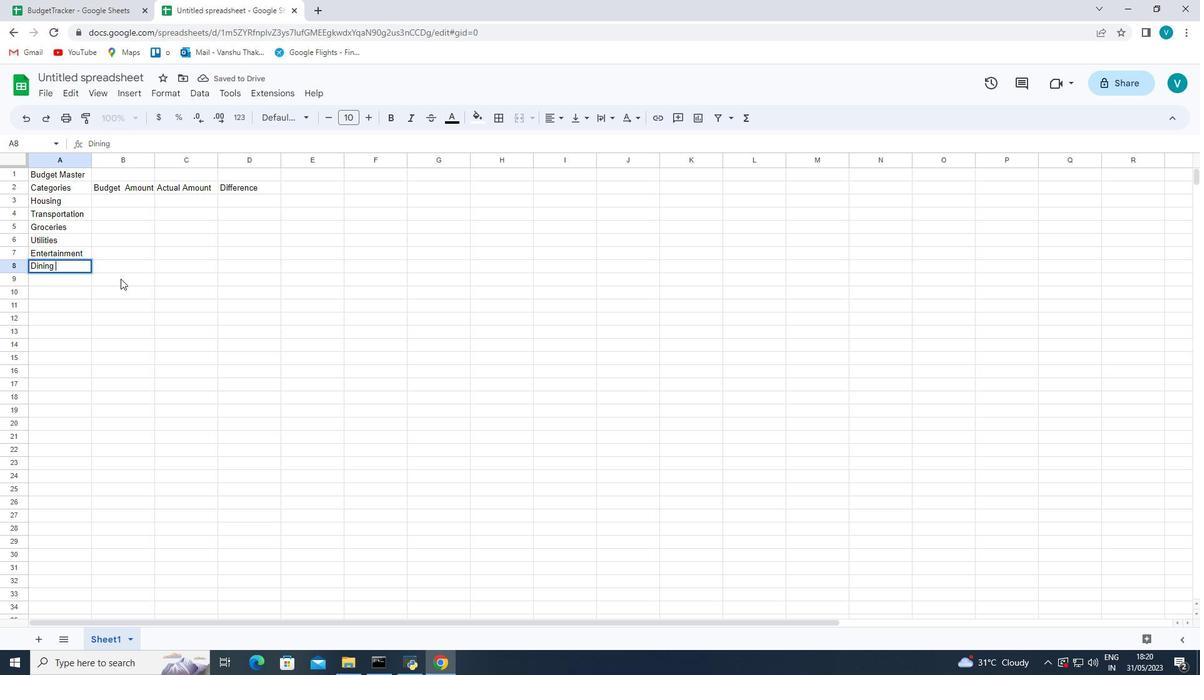 
Action: Key pressed <Key.shift>Out<Key.enter><Key.shift>Health<Key.space><Key.enter><Key.shift><Key.shift><Key.shift><Key.shift><Key.shift>Miscellaneous<Key.space><Key.enter><Key.shift>Savin<Key.space><Key.backspace>gs<Key.space><Key.shift><Key.shift><Key.shift><Key.shift><Key.shift><Key.shift><Key.shift><Key.shift><Key.shift><Key.shift><Key.shift><Key.shift>&<Key.space>ta<Key.backspace><Key.backspace><Key.shift>Total<Key.space>
Screenshot: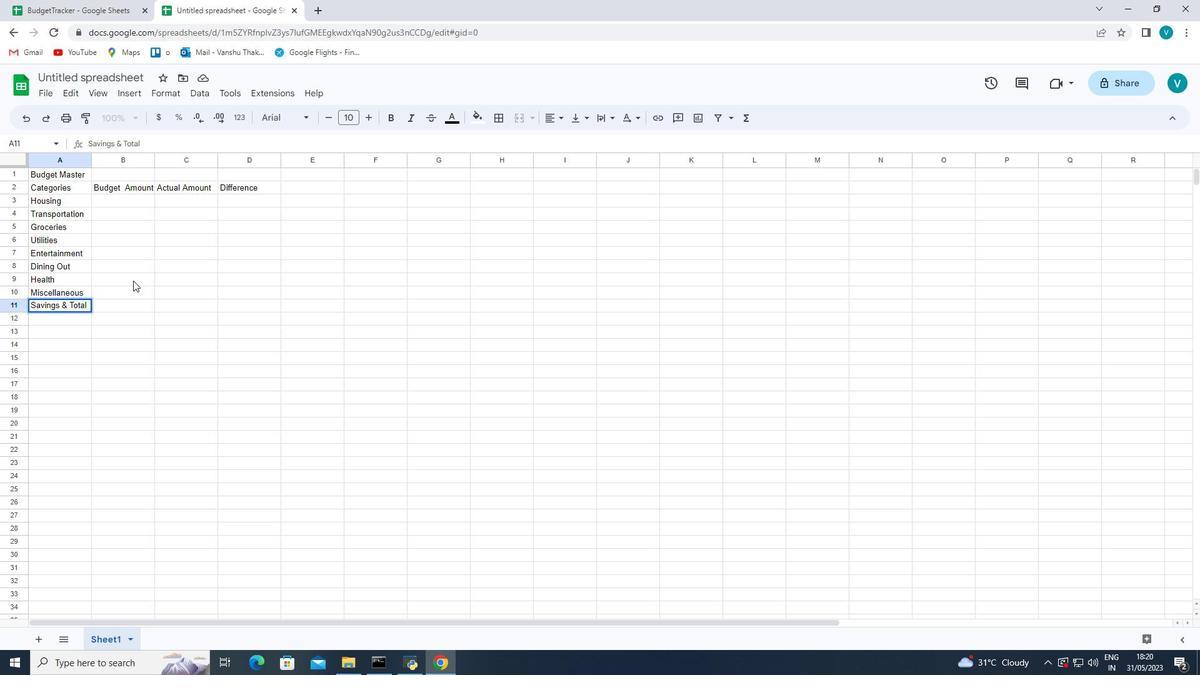 
Action: Mouse moved to (132, 202)
Screenshot: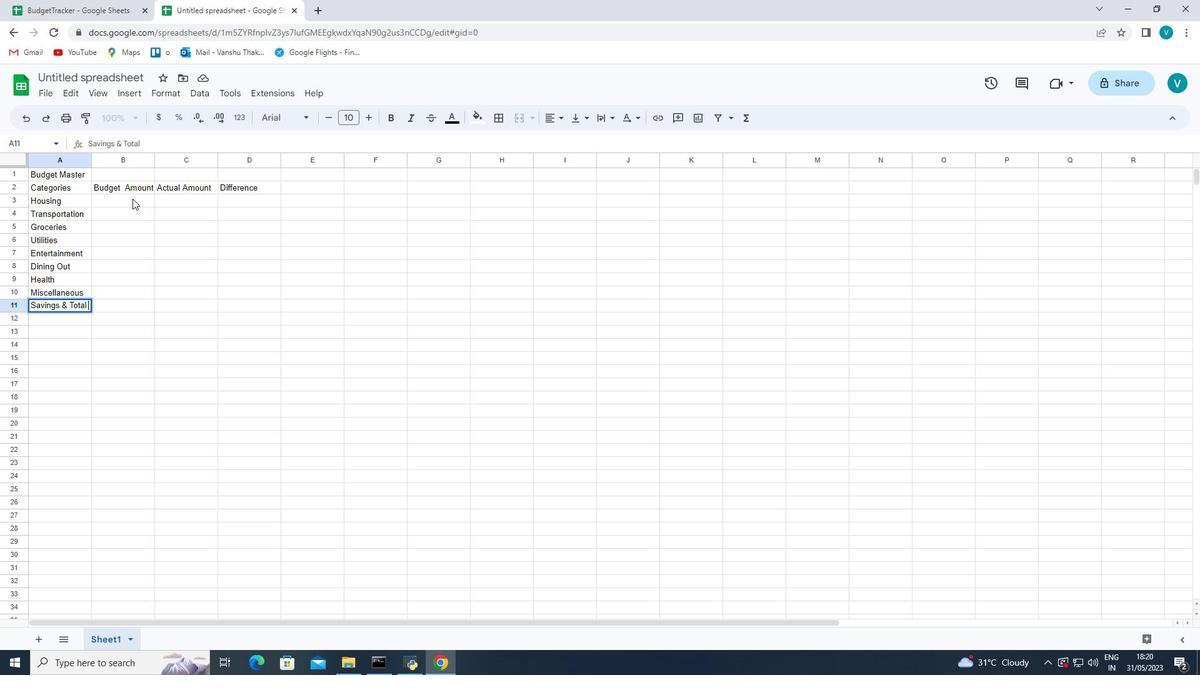 
Action: Mouse pressed left at (132, 202)
Screenshot: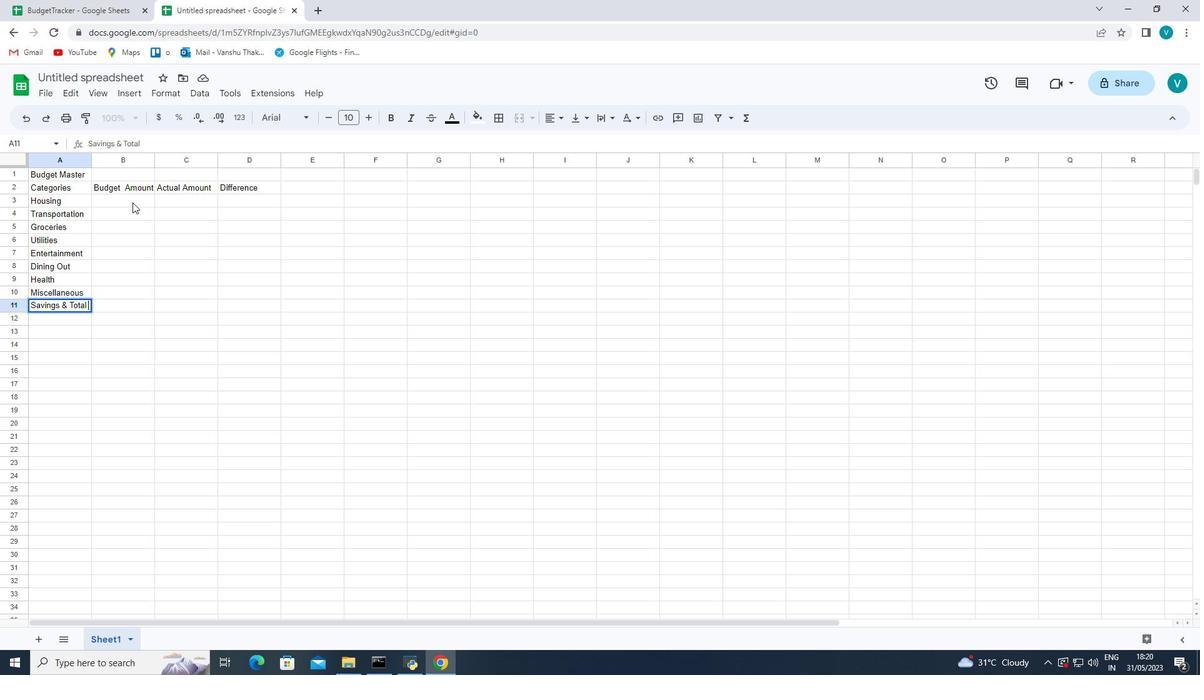 
Action: Mouse moved to (524, 251)
Screenshot: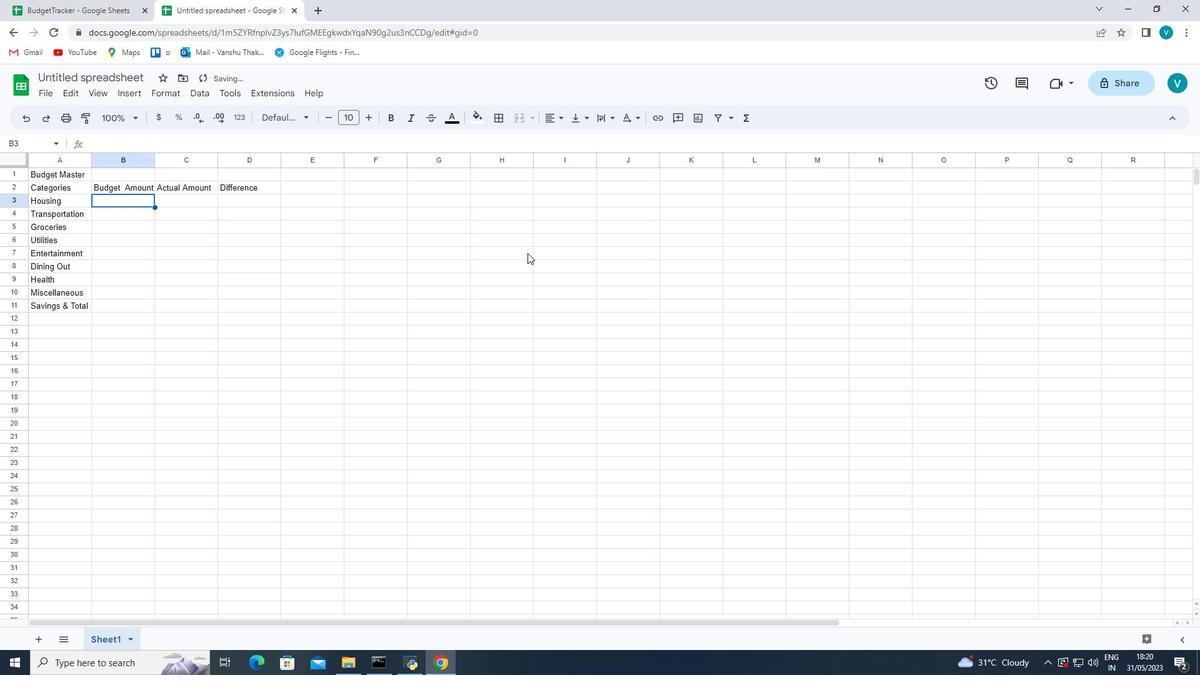 
Action: Key pressed <Key.shift_r><Key.shift_r><Key.shift_r><Key.shift_r><Key.shift_r><Key.shift_r><Key.shift_r><Key.shift_r><Key.shift_r><Key.shift_r><Key.shift_r><Key.shift_r><Key.shift_r>$1500<Key.enter><Key.shift_r><Key.shift_r><Key.shift_r><Key.shift_r>$300<Key.enter><Key.shift_r><Key.shift_r><Key.shift_r><Key.shift_r><Key.shift_r><Key.shift_r><Key.shift_r><Key.shift_r><Key.shift_r><Key.shift_r><Key.shift_r><Key.shift_r><Key.shift_r><Key.shift_r><Key.shift_r>$400<Key.enter><Key.shift_r><Key.shift_r><Key.shift_r><Key.shift_r><Key.shift_r><Key.shift_r><Key.shift_r><Key.shift_r><Key.shift_r><Key.shift_r><Key.shift_r><Key.shift_r>$150<Key.shift_r><Key.enter><Key.shift_r><Key.shift_r><Key.shift_r><Key.shift_r><Key.shift_r><Key.shift_r><Key.shift_r><Key.shift_r><Key.shift_r><Key.shift_r><Key.shift_r><Key.shift_r><Key.shift_r>$200<Key.enter><Key.shift_r><Key.shift_r><Key.shift_r><Key.shift_r><Key.shift_r><Key.shift_r>$250<Key.shift_r><Key.enter><Key.shift_r><Key.shift_r><Key.shift_r><Key.shift_r><Key.shift_r><Key.shift_r><Key.shift_r><Key.shift_r>$100<Key.enter><Key.shift_r><Key.shift_r><Key.shift_r><Key.shift_r><Key.shift_r><Key.shift_r><Key.shift_r><Key.shift_r><Key.shift_r><Key.shift_r><Key.shift_r><Key.shift_r><Key.shift_r><Key.shift_r><Key.shift_r><Key.shift_r><Key.shift_r><Key.shift_r><Key.shift_r><Key.shift_r><Key.shift_r><Key.shift_r>$150<Key.enter><Key.shift_r><Key.shift_r><Key.shift_r><Key.shift_r><Key.shift_r><Key.shift_r><Key.shift_r><Key.shift_r><Key.shift_r><Key.shift_r><Key.shift_r><Key.shift_r><Key.shift_r><Key.shift_r><Key.shift_r><Key.shift_r><Key.shift_r>$500<Key.space><Key.shift_r><Key.shift_r><Key.shift_r><Key.shift_r><Key.shift_r><Key.shift_r><Key.shift_r><Key.shift_r><Key.shift_r><Key.shift_r><Key.shift_r><Key.shift_r><Key.shift_r><Key.shift_r><Key.shift_r><Key.shift_r><Key.shift_r><Key.shift_r><Key.shift_r><Key.shift_r><Key.shift_r><Key.shift_r><Key.shift_r><Key.shift_r><Key.shift_r><Key.shift_r><Key.shift_r><Key.shift_r><Key.shift_r><Key.shift_r><Key.shift_r><Key.shift_r><Key.shift_r><Key.shift_r><Key.shift_r><Key.shift_r><Key.shift_r><Key.shift_r><Key.shift_r><Key.shift_r>&<Key.space><Key.shift_r><Key.shift_r><Key.shift_r><Key.shift_r><Key.shift_r><Key.shift_r><Key.shift_r><Key.shift_r><Key.shift_r><Key.shift_r><Key.shift_r><Key.shift_r><Key.shift_r><Key.shift_r><Key.shift_r><Key.shift_r><Key.shift_r><Key.shift_r>$3550<Key.space>
Screenshot: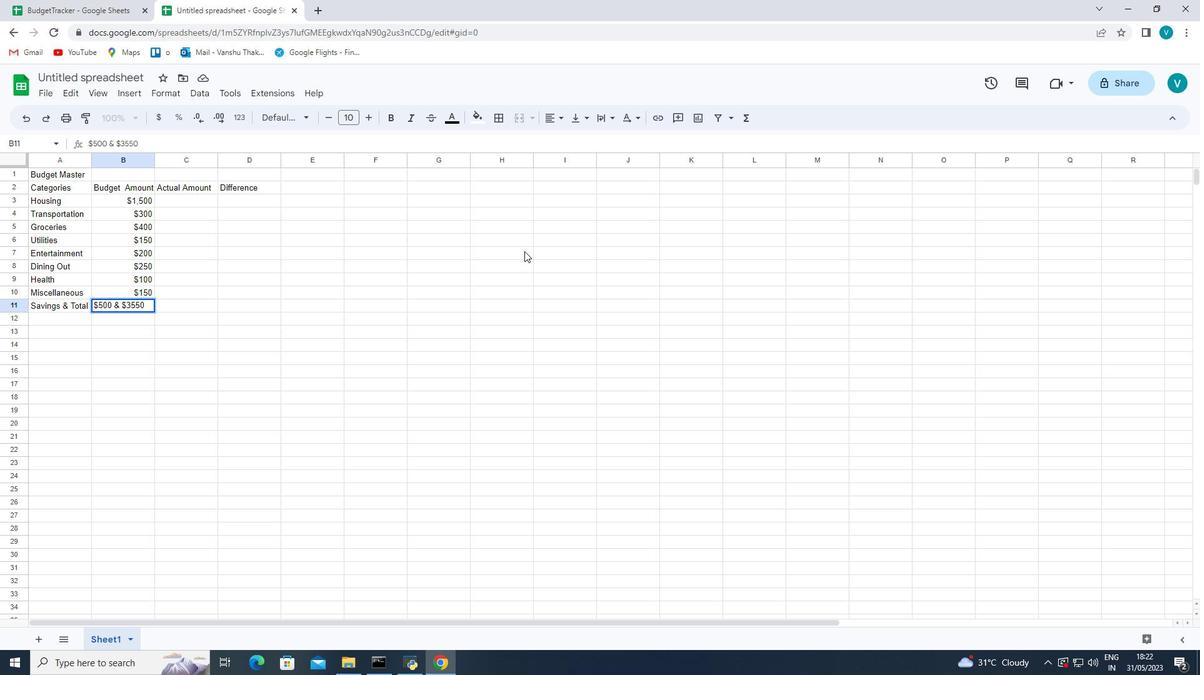 
Action: Mouse moved to (414, 231)
Screenshot: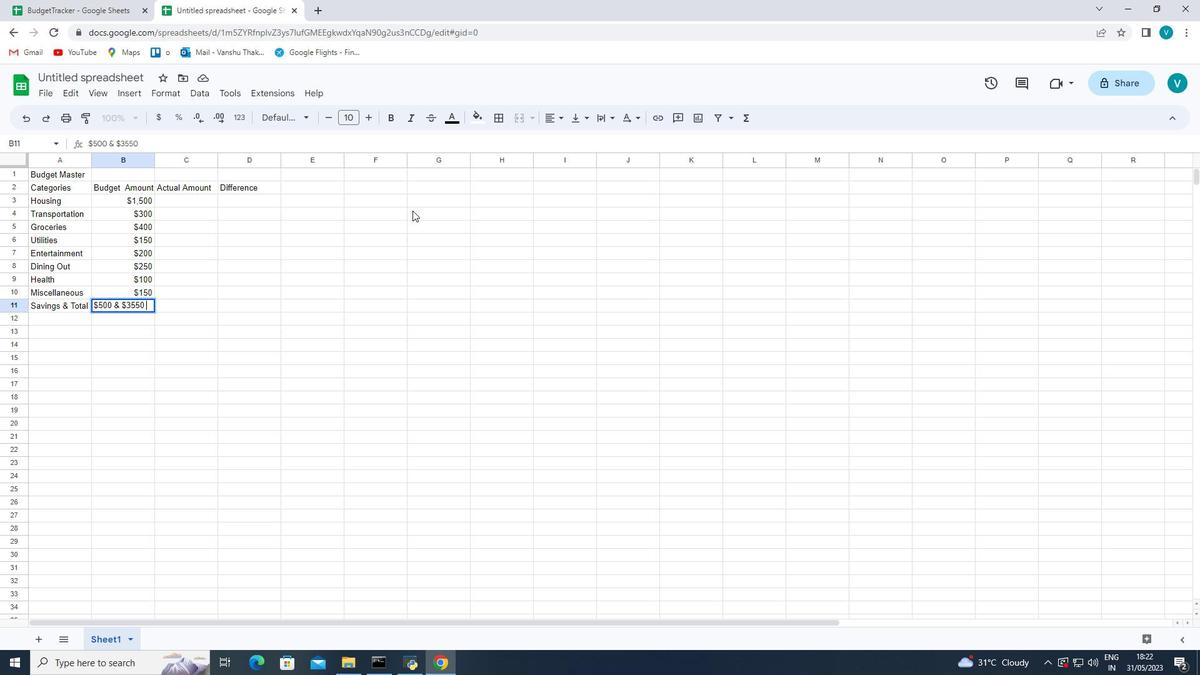 
Action: Mouse pressed left at (414, 231)
Screenshot: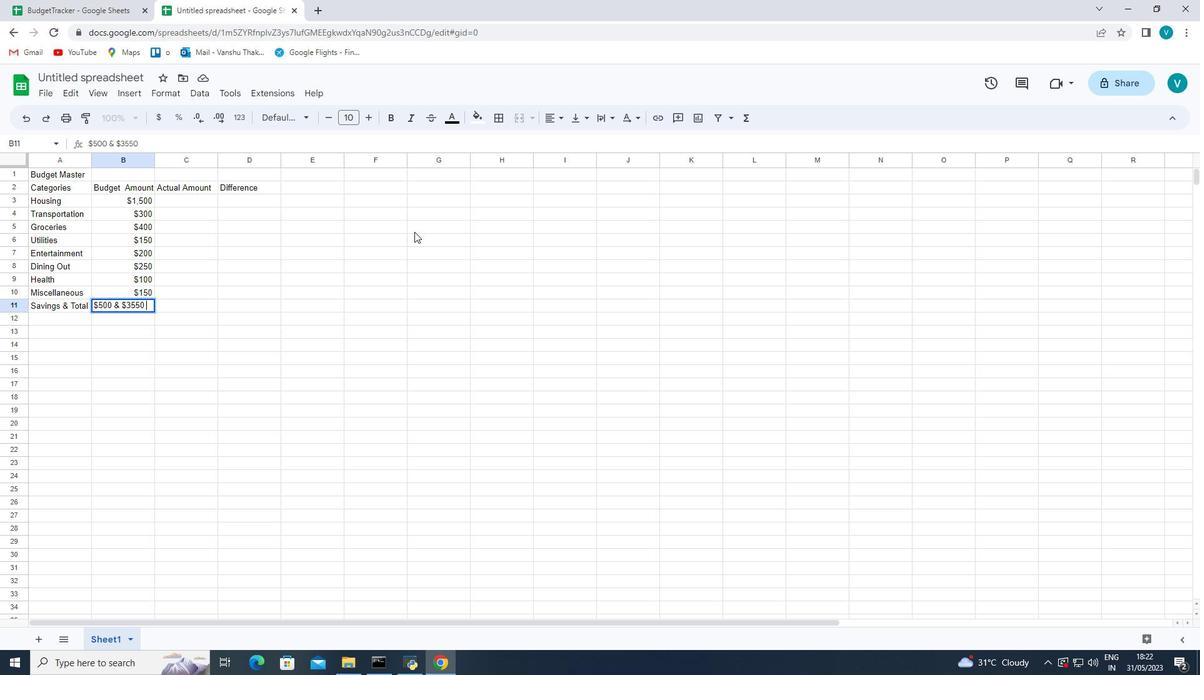 
Action: Mouse moved to (199, 200)
Screenshot: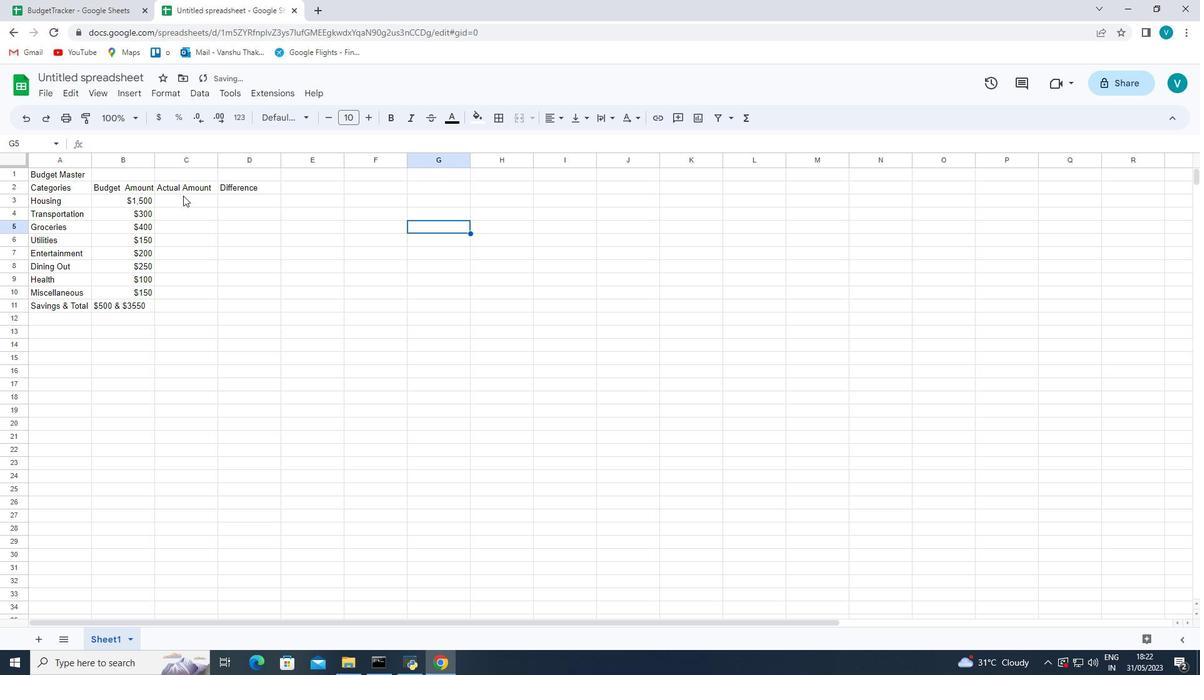
Action: Mouse pressed left at (199, 200)
Screenshot: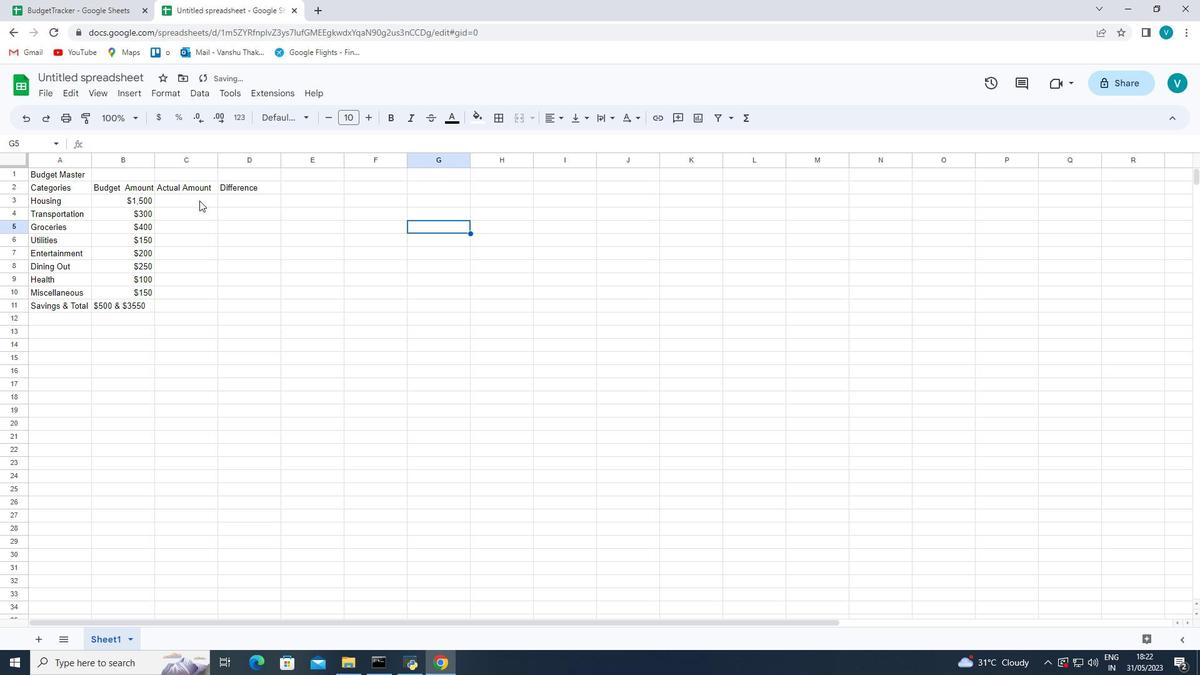 
Action: Mouse moved to (361, 251)
Screenshot: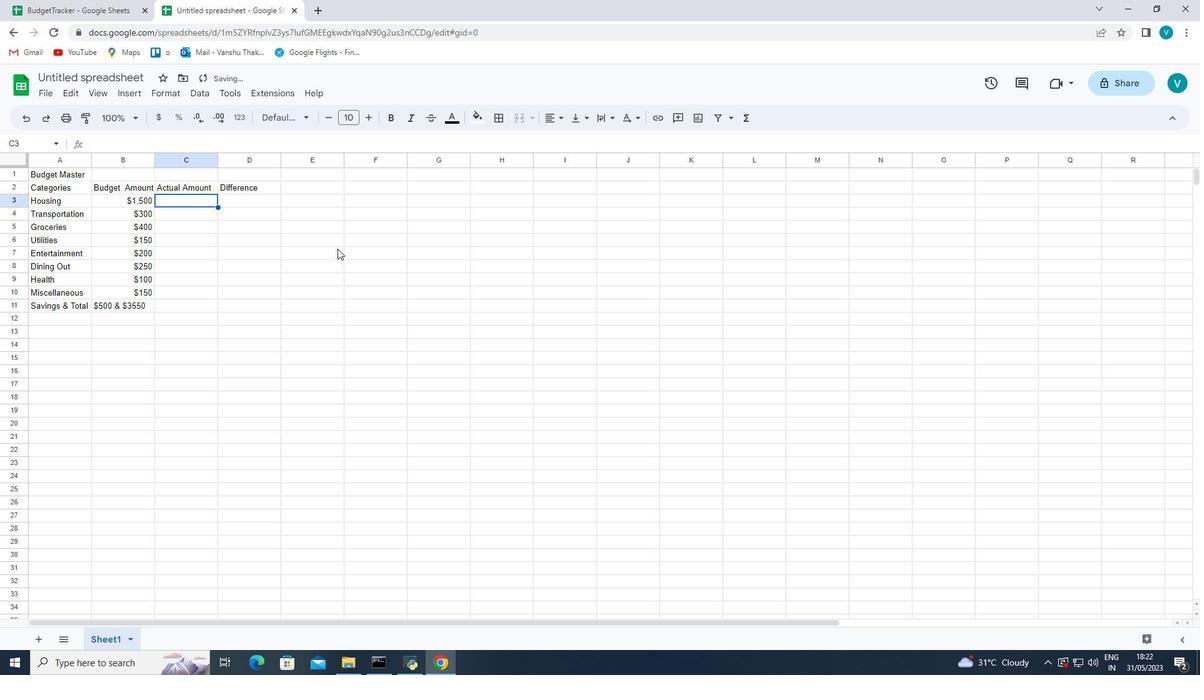 
Action: Key pressed <Key.shift_r><Key.shift_r><Key.shift_r><Key.shift_r><Key.shift_r><Key.shift_r><Key.shift_r><Key.shift_r><Key.shift_r><Key.shift_r><Key.shift_r><Key.shift_r><Key.shift_r><Key.shift_r><Key.shift_r><Key.shift_r><Key.shift_r><Key.shift_r>$1400<Key.enter><Key.shift_r><Key.shift_r><Key.shift_r><Key.shift_r><Key.shift_r><Key.shift_r><Key.shift_r><Key.shift_r><Key.shift_r><Key.shift_r><Key.shift_r><Key.shift_r><Key.shift_r><Key.shift_r><Key.shift_r><Key.shift_r><Key.shift_r>$280<Key.enter><Key.shift_r><Key.shift_r><Key.shift_r><Key.shift_r><Key.shift_r><Key.shift_r><Key.shift_r><Key.shift_r><Key.shift_r><Key.shift_r><Key.shift_r><Key.shift_r><Key.shift_r><Key.shift_r><Key.shift_r><Key.shift_r><Key.shift_r><Key.shift_r><Key.shift_r><Key.shift_r><Key.shift_r><Key.shift_r><Key.shift_r><Key.shift_r><Key.shift_r><Key.shift_r><Key.shift_r><Key.shift_r><Key.shift_r>$420<Key.enter><Key.shift_r><Key.shift_r><Key.shift_r><Key.shift_r><Key.shift_r><Key.shift_r>$160<Key.enter><Key.shift_r><Key.shift_r><Key.shift_r><Key.shift_r><Key.shift_r><Key.shift_r><Key.shift_r><Key.shift_r><Key.shift_r><Key.shift_r>$180<Key.enter><Key.shift_r><Key.shift_r><Key.shift_r><Key.shift_r><Key.shift_r><Key.shift_r><Key.shift_r><Key.shift_r><Key.shift_r><Key.shift_r><Key.shift_r>$270<Key.enter><Key.shift_r><Key.shift_r><Key.shift_r><Key.shift_r><Key.shift_r><Key.shift_r><Key.shift_r><Key.shift_r><Key.shift_r><Key.shift_r><Key.shift_r>$90<Key.enter><Key.shift_r><Key.shift_r><Key.shift_r><Key.shift_r><Key.shift_r><Key.shift_r><Key.shift_r><Key.shift_r><Key.shift_r><Key.shift_r><Key.shift_r><Key.shift_r><Key.shift_r><Key.shift_r><Key.shift_r><Key.shift_r><Key.shift_r><Key.shift_r><Key.shift_r><Key.shift_r><Key.shift_r><Key.shift_r><Key.shift_r><Key.shift_r><Key.shift_r><Key.shift_r><Key.shift_r><Key.shift_r><Key.shift_r><Key.shift_r><Key.shift_r><Key.shift_r><Key.shift_r>$140<Key.enter><Key.shift_r><Key.shift_r><Key.shift_r><Key.shift_r><Key.shift_r><Key.shift_r><Key.shift_r><Key.shift_r><Key.shift_r><Key.shift_r><Key.shift_r><Key.shift_r><Key.shift_r>$550<Key.space><Key.shift_r><Key.shift_r><Key.shift_r><Key.shift_r><Key.shift_r><Key.shift_r><Key.shift_r><Key.shift_r><Key.shift_r><Key.shift_r><Key.shift_r><Key.shift_r><Key.shift_r><Key.shift_r><Key.shift_r>&<Key.space><Key.shift_r><Key.shift_r><Key.shift_r><Key.shift_r><Key.shift_r><Key.shift_r><Key.shift_r><Key.shift_r><Key.shift_r><Key.shift_r><Key.shift_r><Key.shift_r><Key.shift_r><Key.shift_r><Key.shift_r><Key.shift_r><Key.shift_r><Key.shift_r><Key.shift_r>$3550
Screenshot: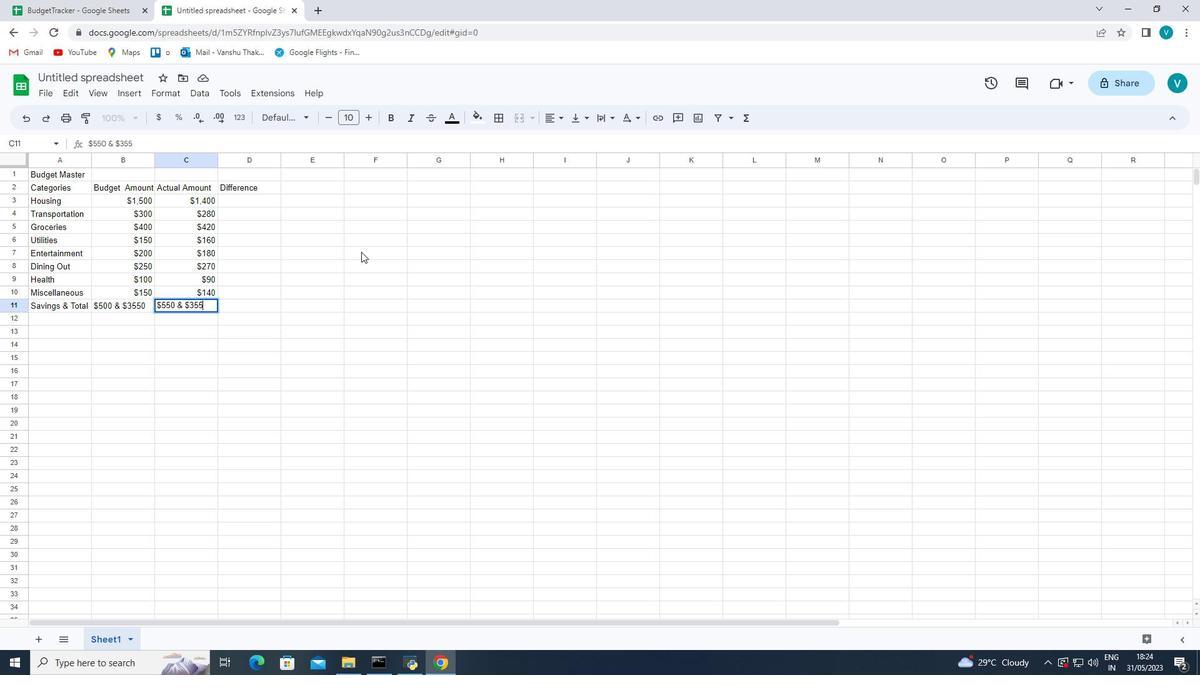 
Action: Mouse moved to (361, 251)
Screenshot: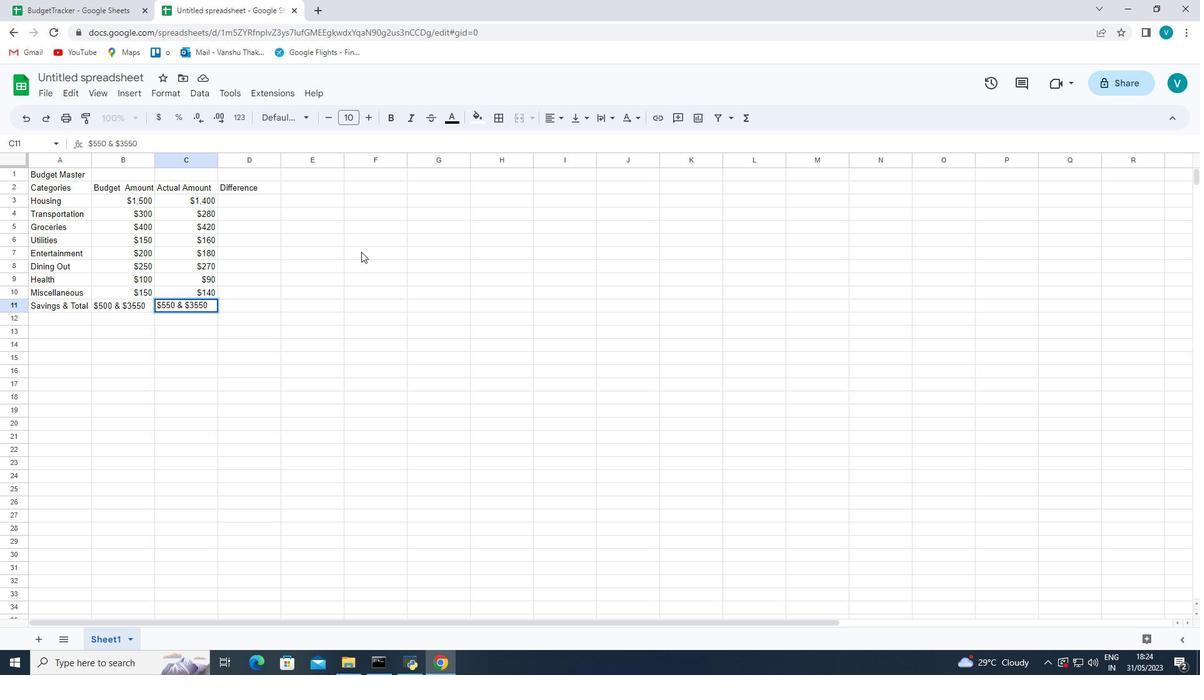 
Action: Mouse pressed left at (361, 251)
Screenshot: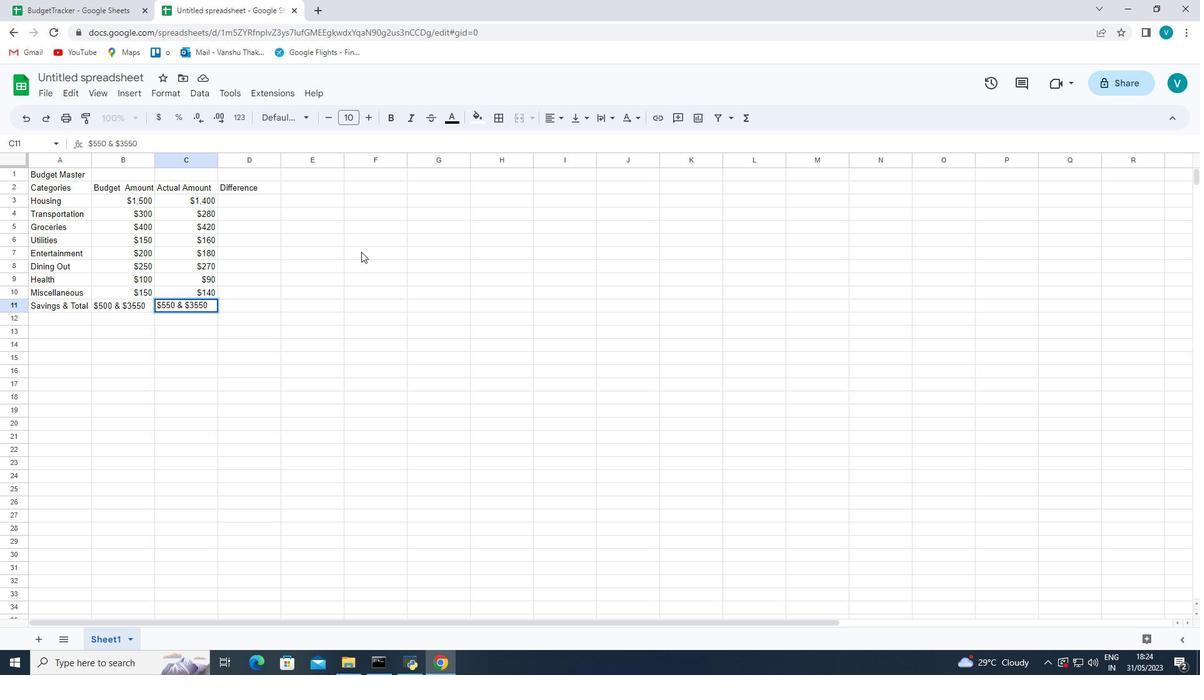 
Action: Mouse moved to (271, 203)
Screenshot: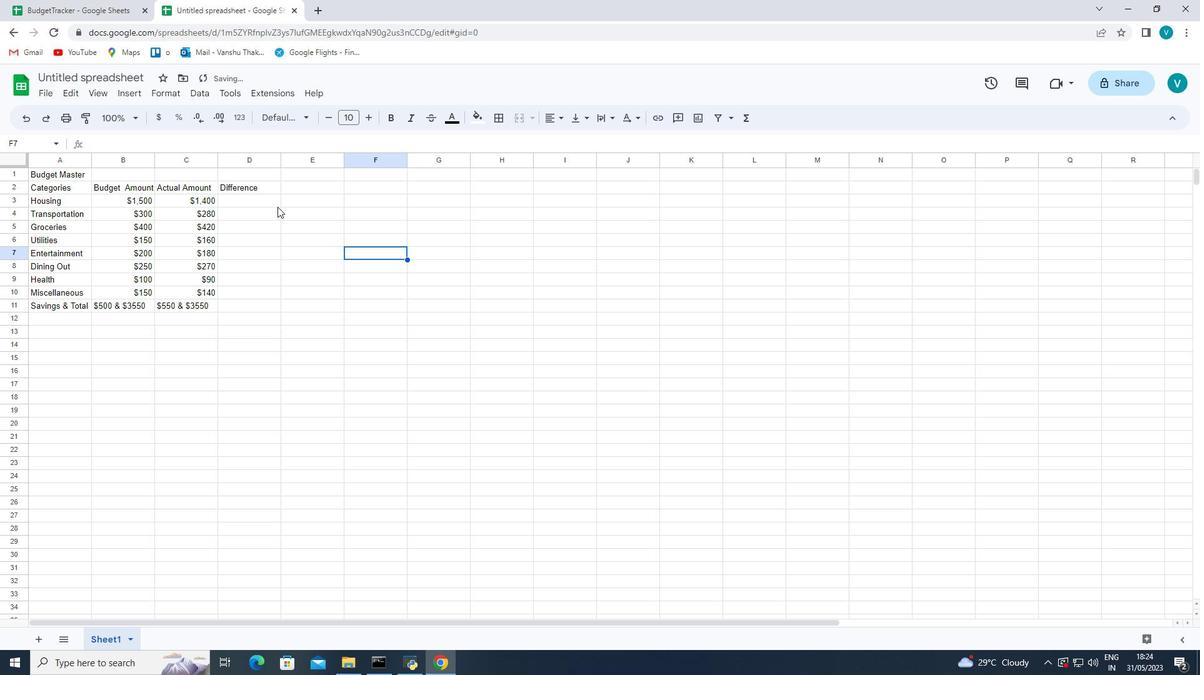 
Action: Mouse pressed left at (271, 203)
Screenshot: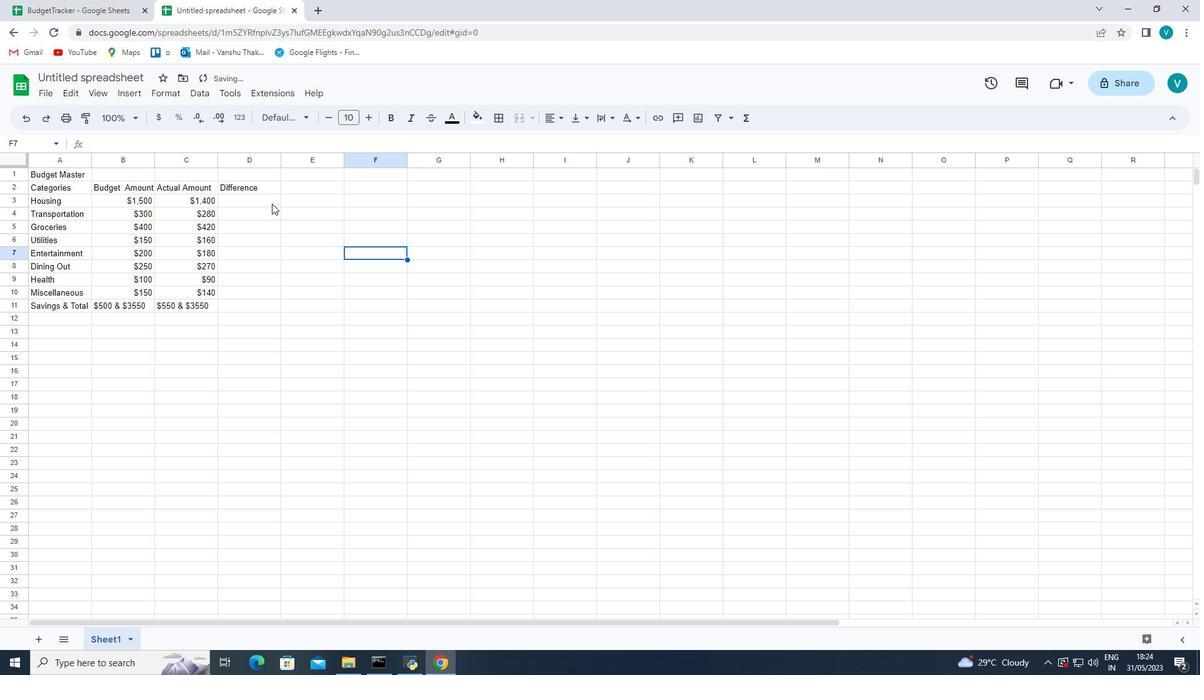 
Action: Mouse moved to (386, 246)
Screenshot: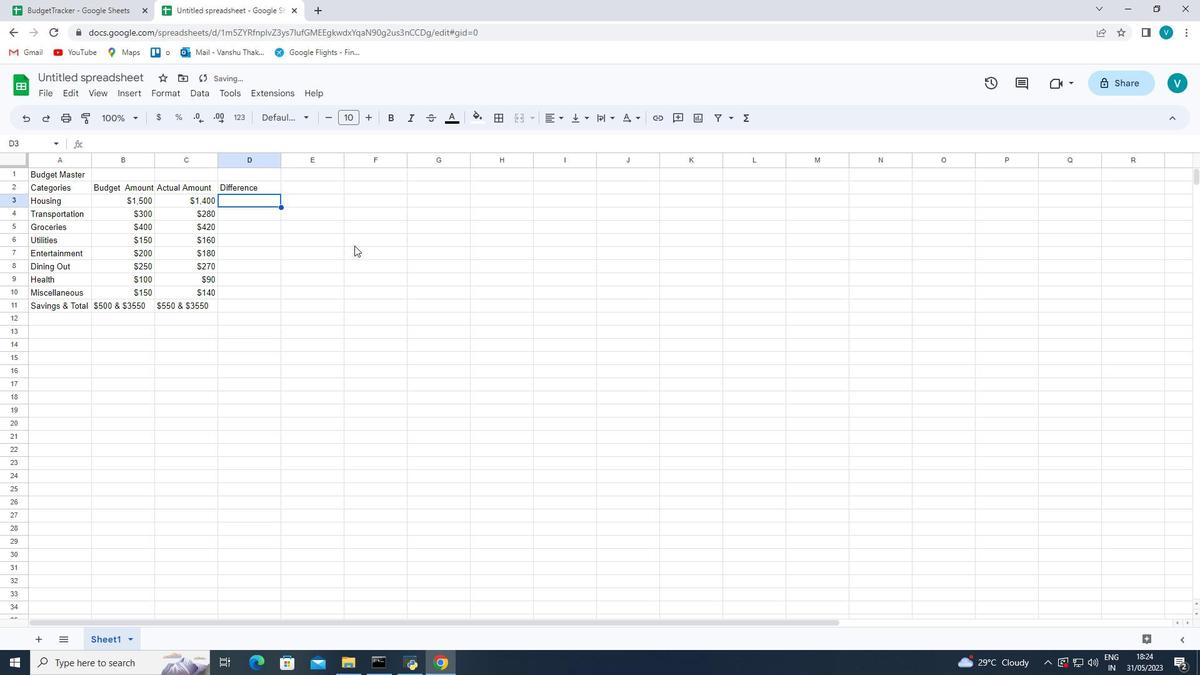 
Action: Key pressed -<Key.shift_r><Key.shift_r><Key.shift_r><Key.shift_r><Key.shift_r><Key.shift_r><Key.shift_r><Key.shift_r><Key.shift_r><Key.shift_r><Key.shift_r><Key.shift_r><Key.shift_r><Key.shift_r><Key.shift_r><Key.shift_r>$100<Key.enter>-<Key.shift_r><Key.shift_r><Key.shift_r>$20<Key.enter><Key.shift_r><Key.shift_r><Key.shift_r><Key.shift_r><Key.shift_r><Key.shift_r><Key.shift_r><Key.shift_r><Key.shift_r><Key.shift_r>$20<Key.enter><Key.shift_r><Key.shift_r><Key.shift_r><Key.shift_r><Key.shift_r><Key.shift_r><Key.shift_r><Key.shift_r><Key.shift_r><Key.shift_r><Key.shift_r><Key.shift_r><Key.shift_r><Key.shift_r><Key.shift_r><Key.shift_r><Key.shift_r><Key.shift_r><Key.shift_r>$10<Key.enter><Key.shift_r><Key.shift_r><Key.shift_r><Key.shift_r><Key.shift_r><Key.shift_r>$=<Key.backspace><Key.backspace>-<Key.shift_r><Key.shift_r><Key.shift_r><Key.shift_r><Key.shift_r><Key.shift_r><Key.shift_r><Key.shift_r><Key.shift_r><Key.shift_r><Key.shift_r><Key.shift_r><Key.shift_r><Key.shift_r><Key.shift_r><Key.shift_r><Key.shift_r><Key.shift_r><Key.shift_r><Key.shift_r><Key.shift_r><Key.shift_r>$20<Key.enter><Key.shift_r><Key.shift_r><Key.shift_r>$20<Key.enter>-<Key.shift_r><Key.shift_r><Key.shift_r><Key.shift_r><Key.shift_r><Key.shift_r><Key.shift_r><Key.shift_r><Key.shift_r><Key.shift_r><Key.shift_r><Key.shift_r><Key.shift_r><Key.shift_r>$10<Key.enter>-<Key.shift_r><Key.shift_r><Key.shift_r><Key.shift_r><Key.shift_r><Key.shift_r><Key.shift_r><Key.shift_r><Key.shift_r><Key.shift_r><Key.shift_r>$10<Key.enter><Key.shift_r><Key.shift_r><Key.shift_r><Key.shift_r><Key.shift_r><Key.shift_r><Key.shift_r><Key.shift_r><Key.shift_r>%50<Key.backspace><Key.backspace><Key.backspace><Key.shift_r><Key.shift_r><Key.shift_r><Key.shift_r><Key.shift_r><Key.shift_r><Key.shift_r><Key.shift_r><Key.shift_r>$50<Key.space><Key.shift_r><Key.shift_r><Key.shift_r><Key.shift_r><Key.shift_r><Key.shift_r><Key.shift_r><Key.shift_r><Key.shift_r><Key.shift_r>&<Key.space><Key.shift_r><Key.shift_r><Key.shift_r><Key.shift_r>$0
Screenshot: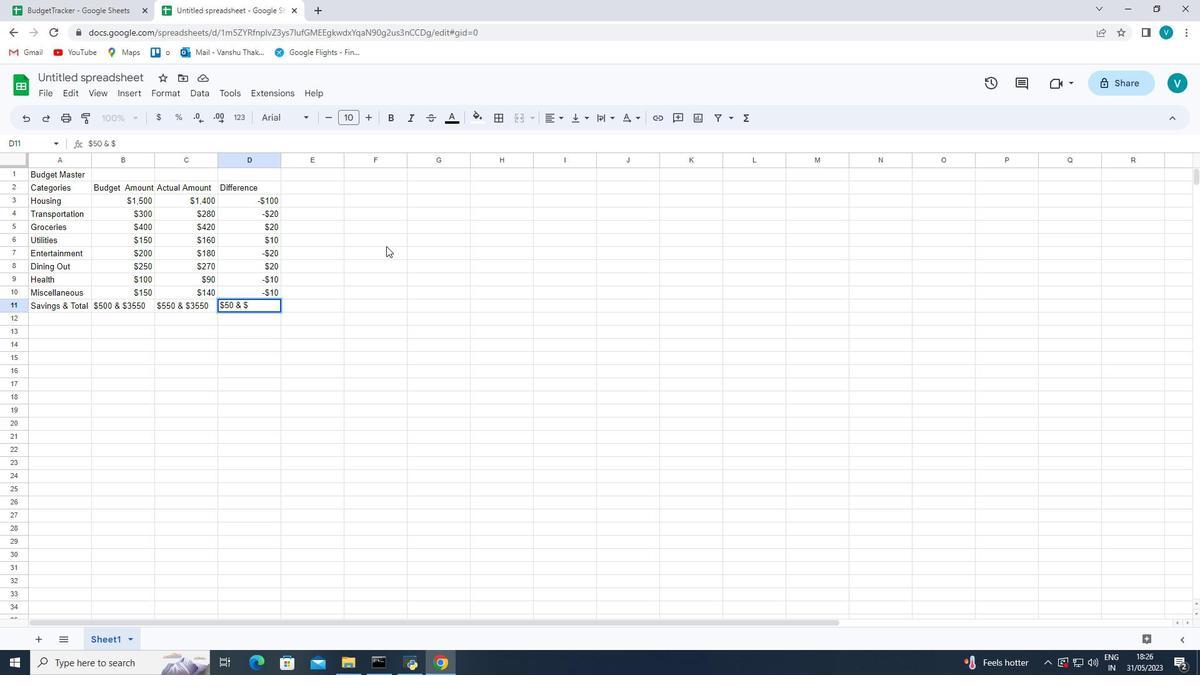 
Action: Mouse moved to (450, 286)
Screenshot: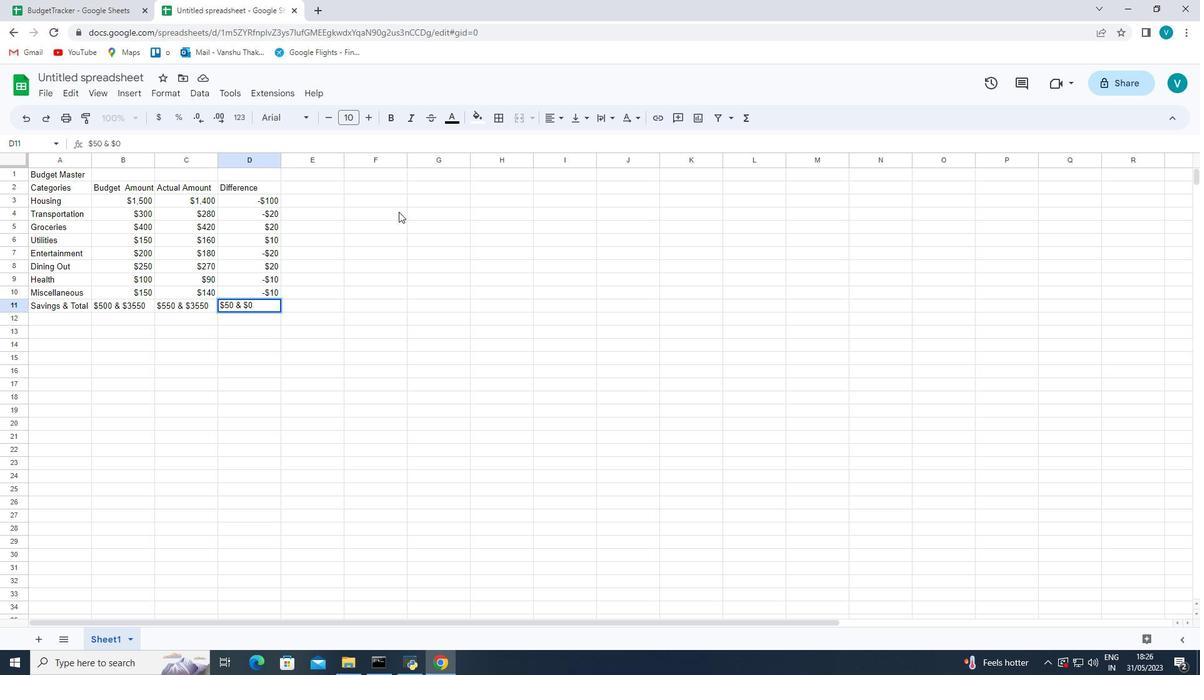 
Action: Mouse pressed left at (450, 286)
Screenshot: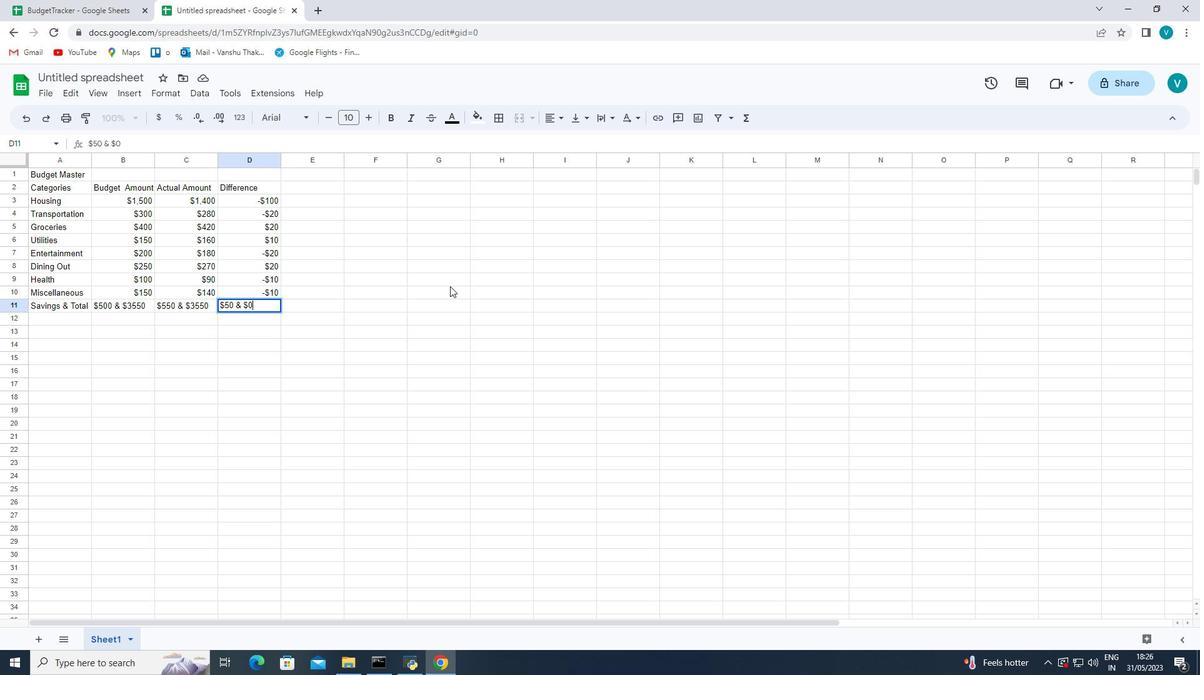 
Action: Mouse moved to (218, 156)
Screenshot: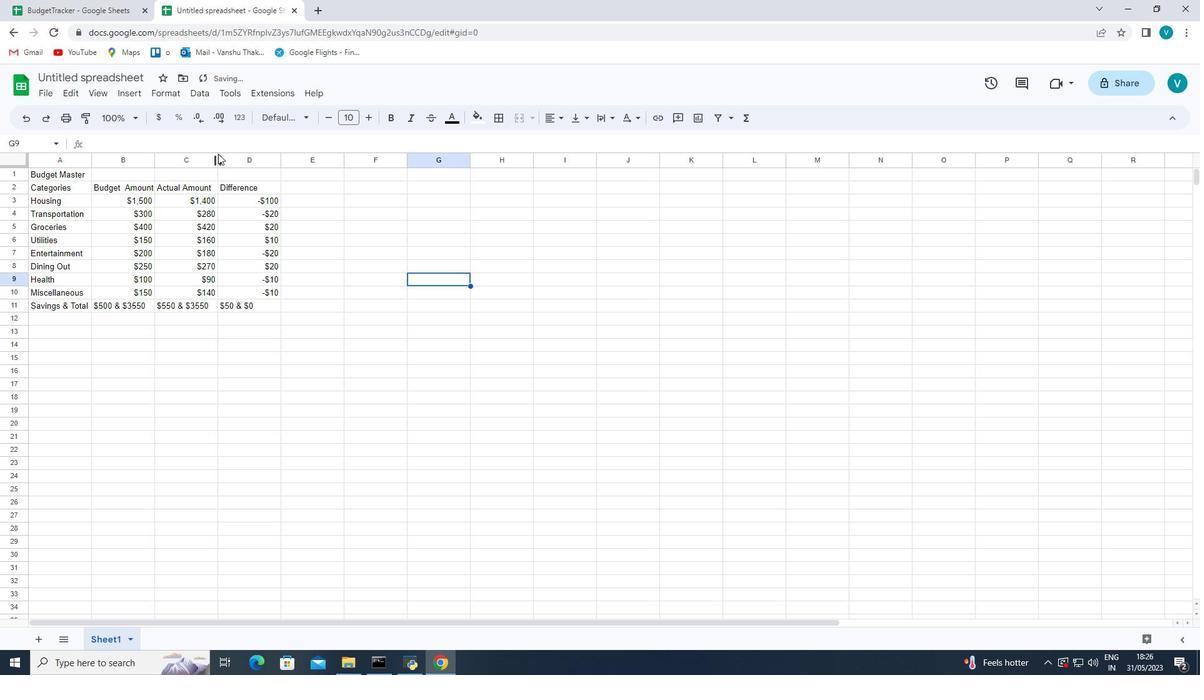 
Action: Mouse pressed left at (218, 156)
Screenshot: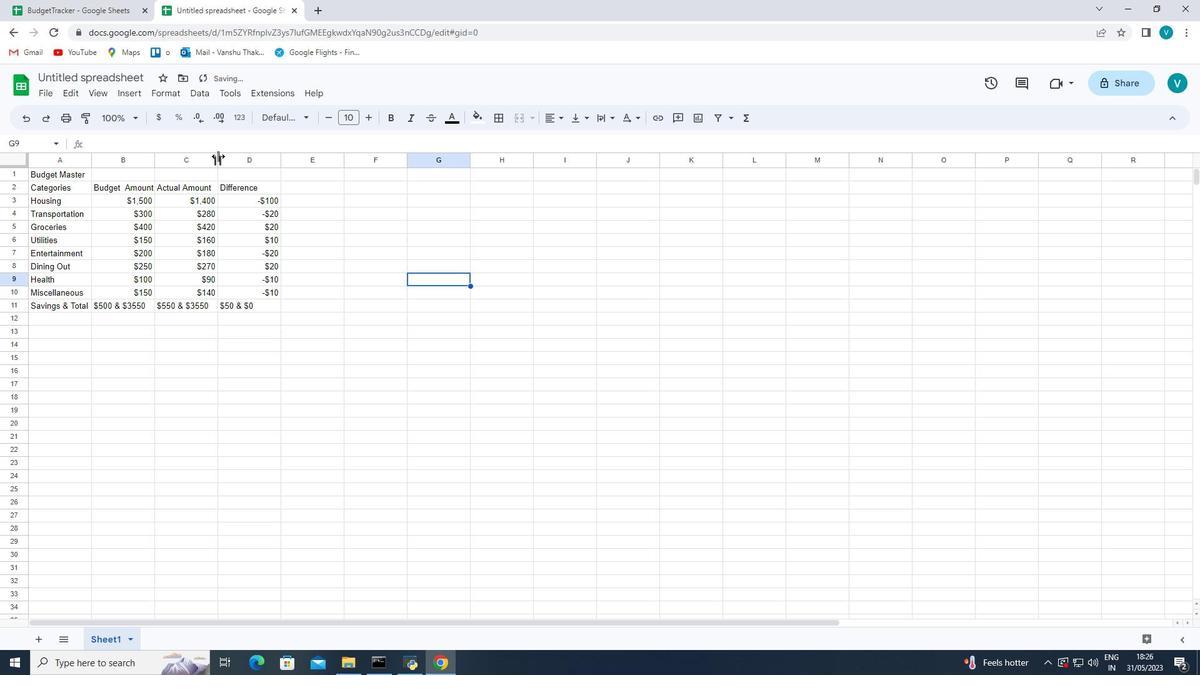 
Action: Mouse pressed left at (218, 156)
Screenshot: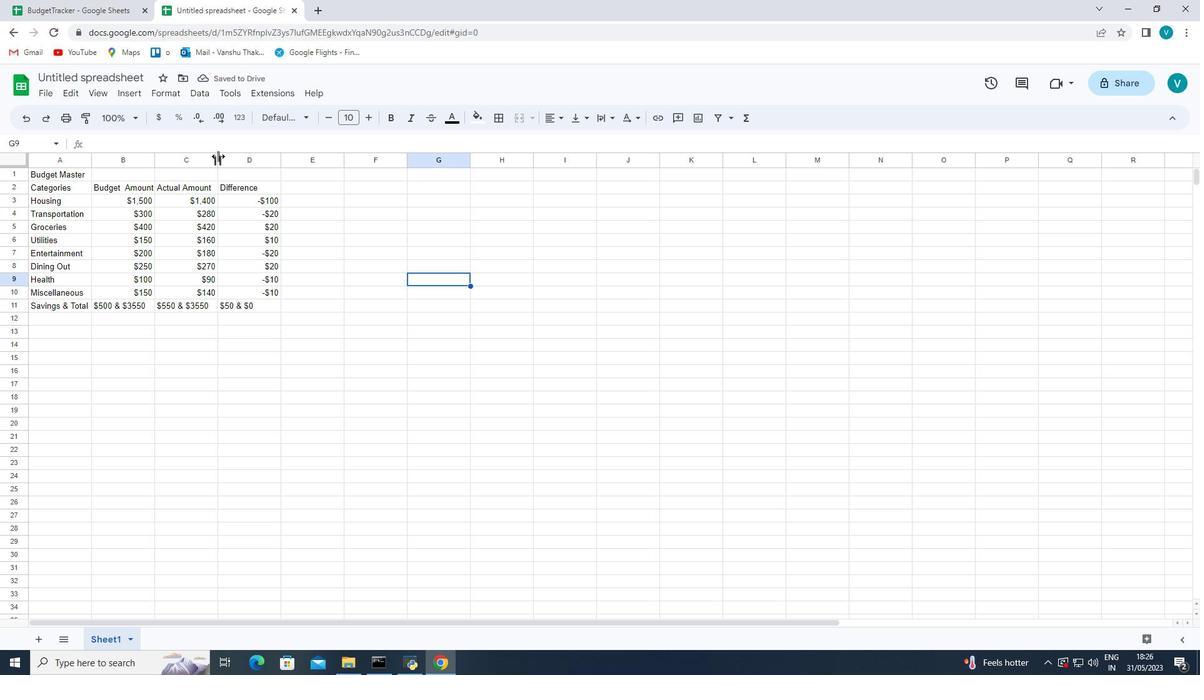 
Action: Mouse moved to (279, 158)
Screenshot: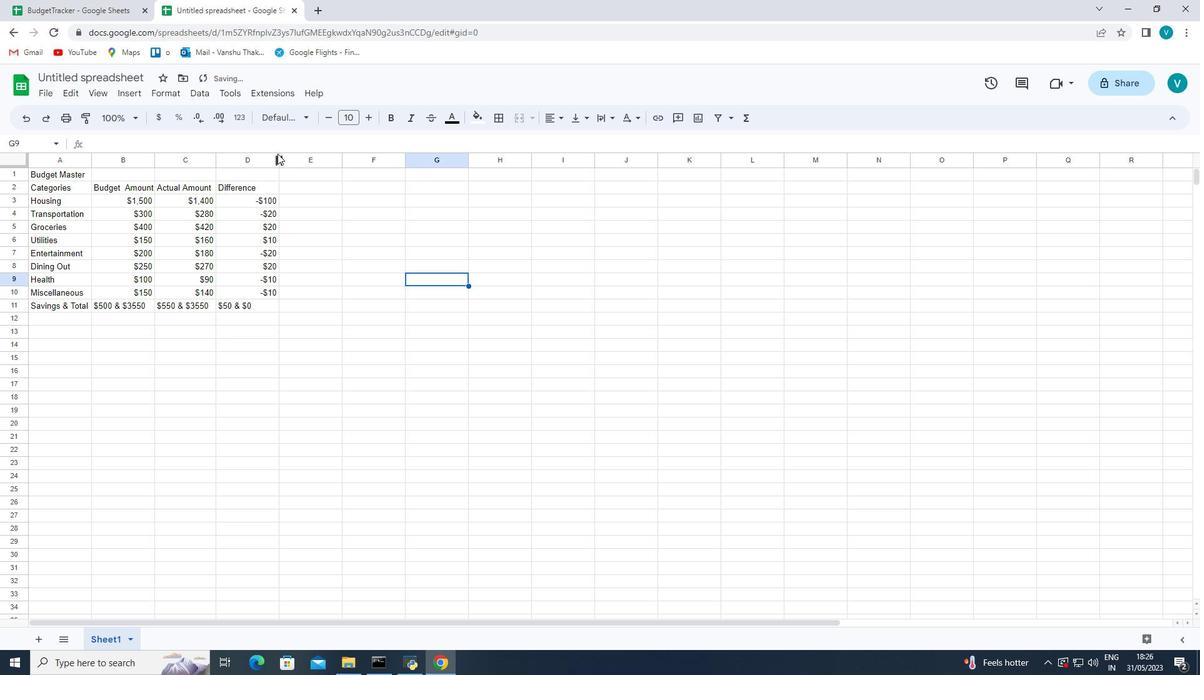 
Action: Mouse pressed left at (279, 158)
Screenshot: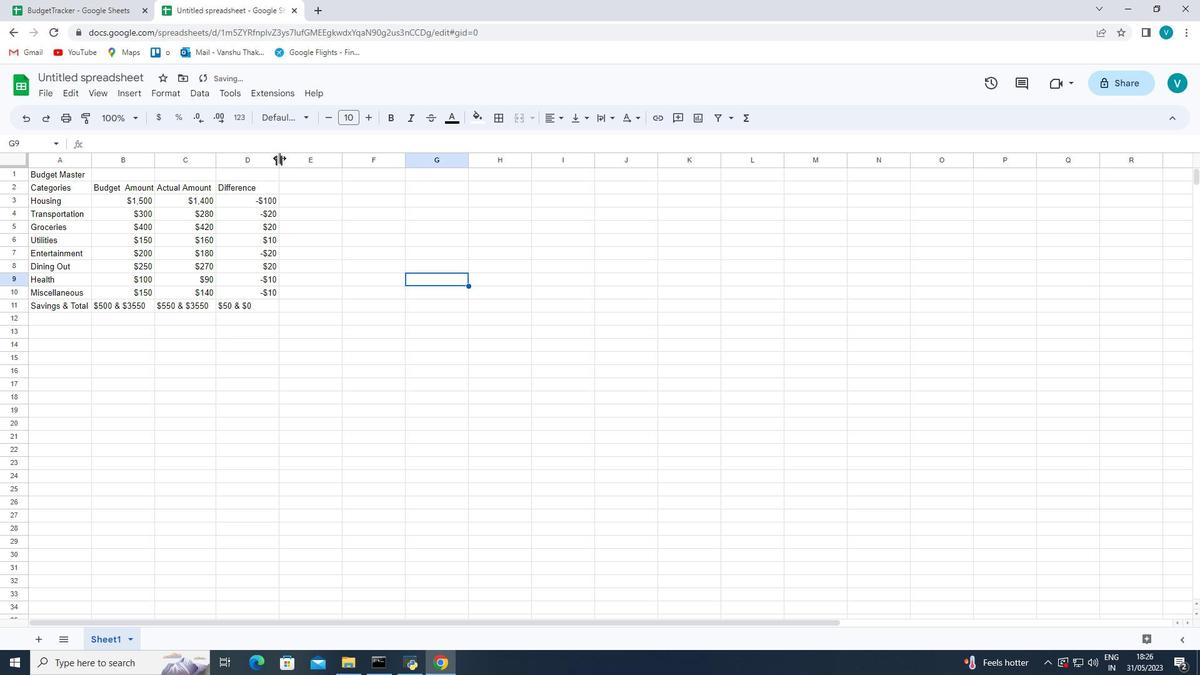 
Action: Mouse pressed left at (279, 158)
Screenshot: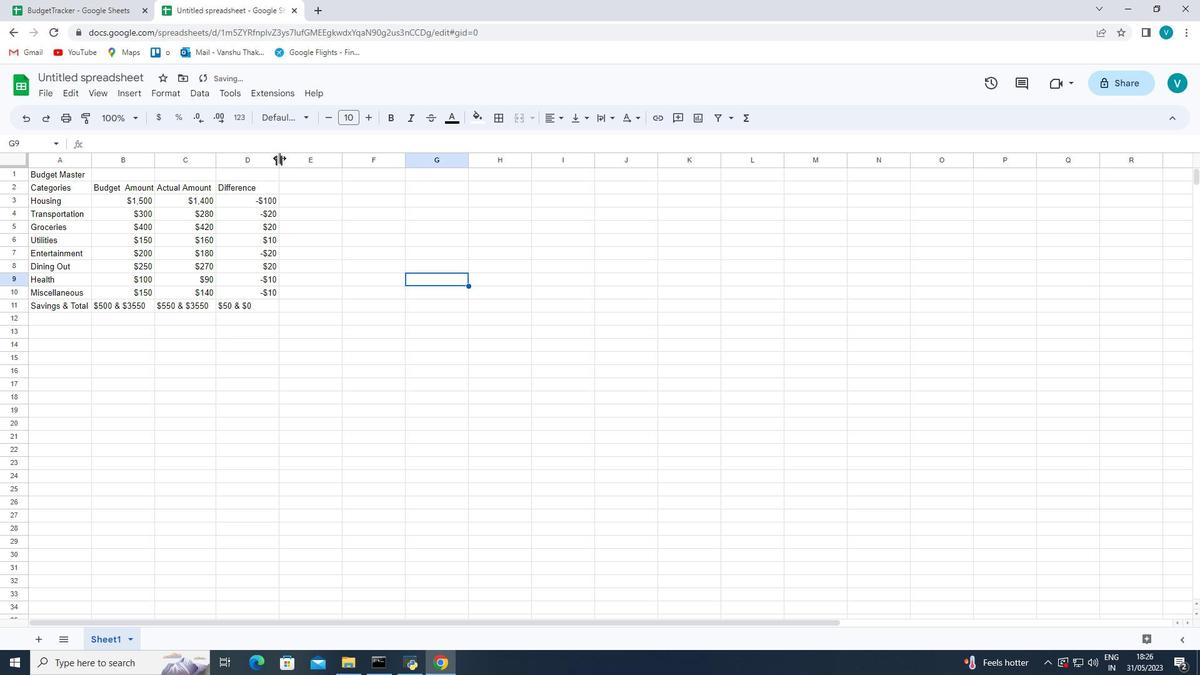 
Action: Mouse moved to (90, 156)
Screenshot: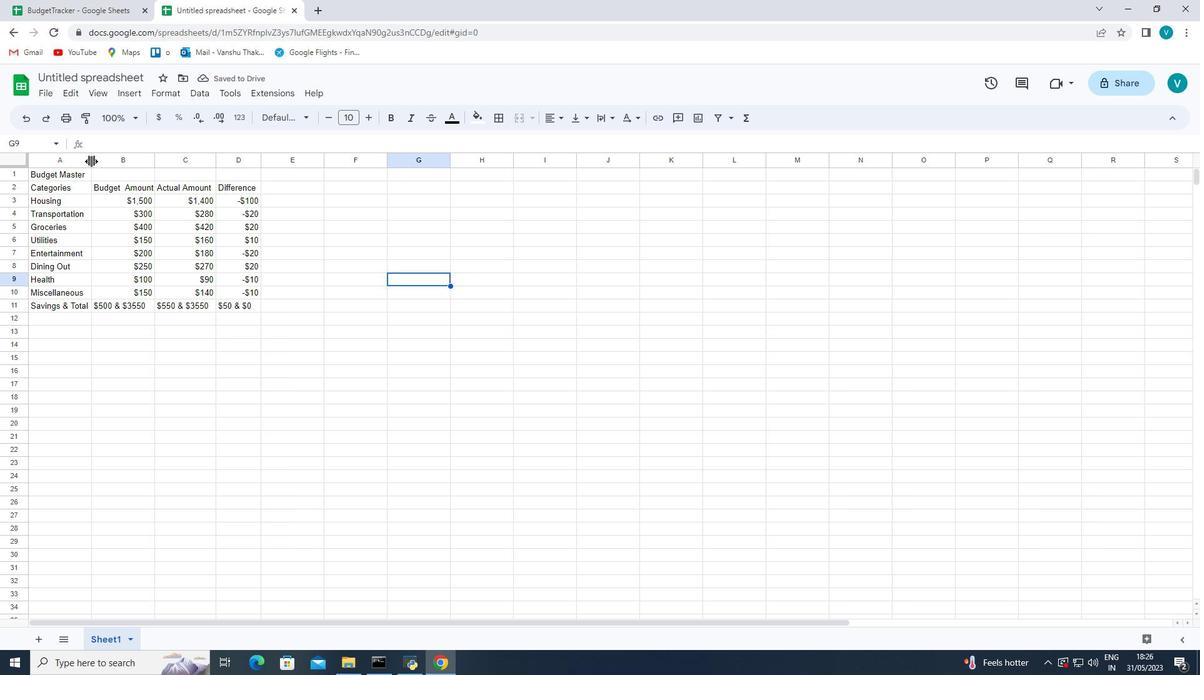 
Action: Mouse pressed left at (90, 156)
Screenshot: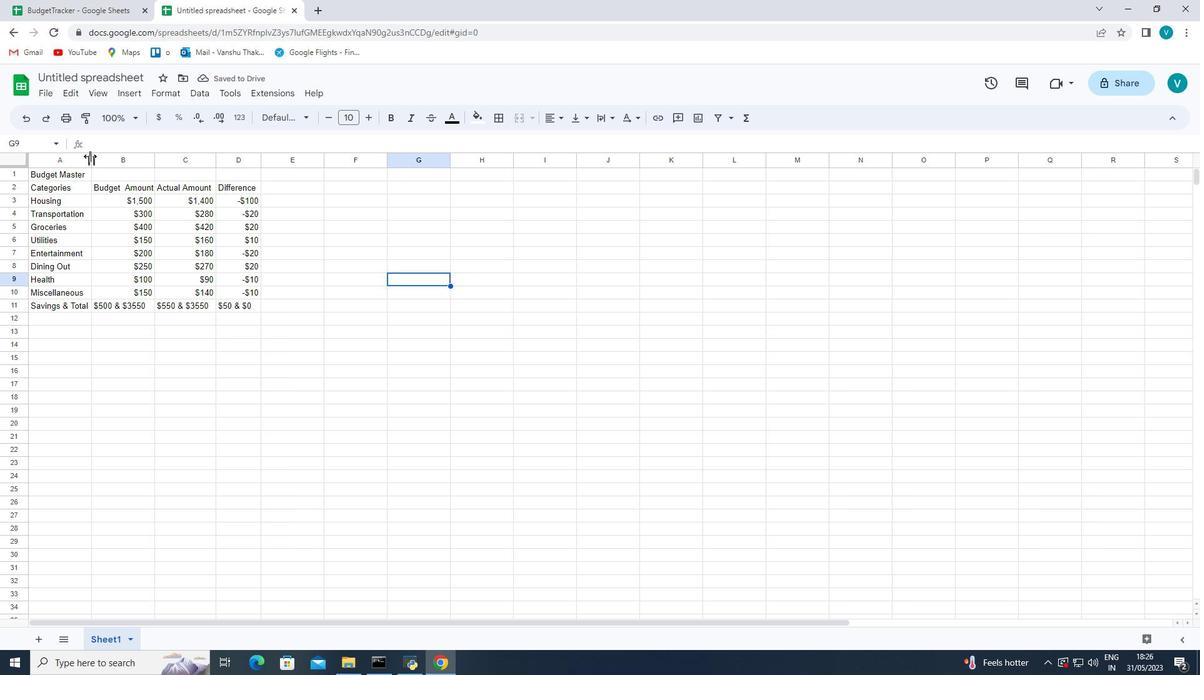 
Action: Mouse pressed left at (90, 156)
Screenshot: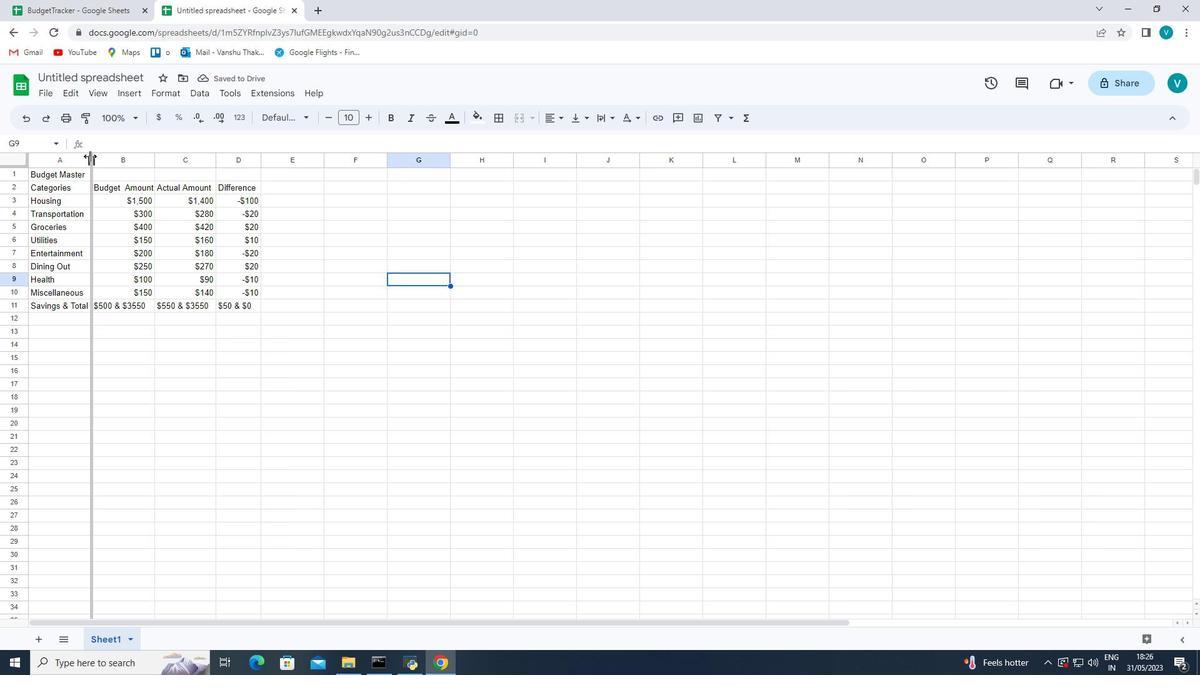 
Action: Mouse moved to (154, 155)
Screenshot: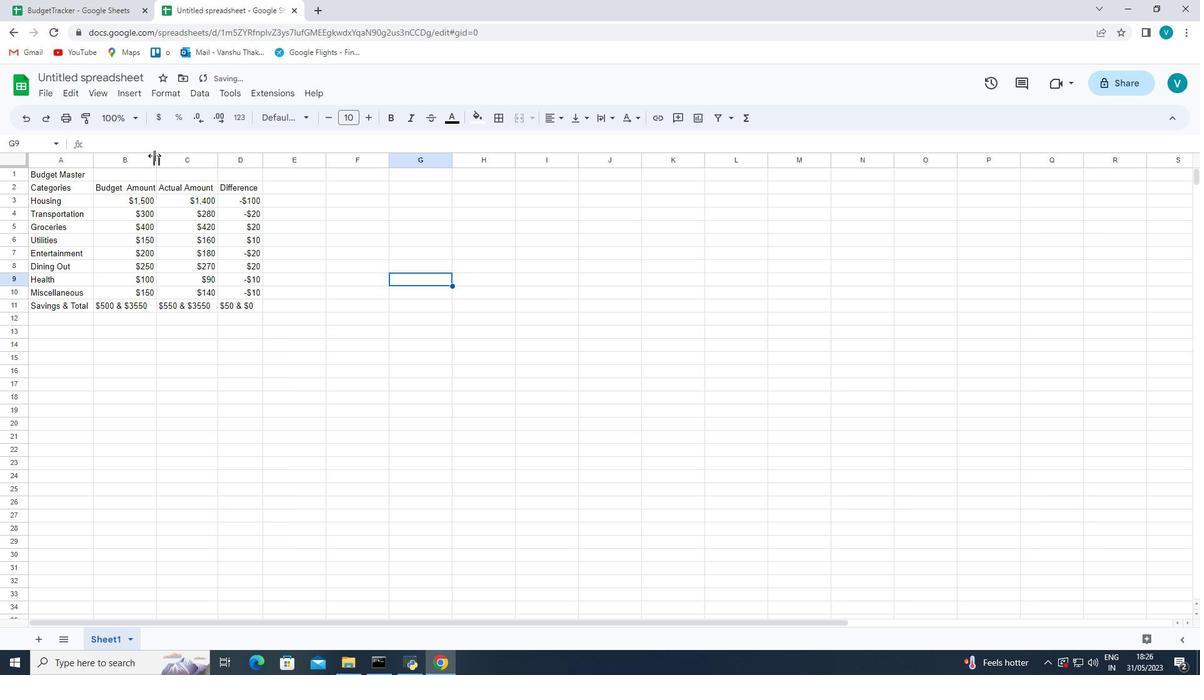 
Action: Mouse pressed left at (154, 155)
Screenshot: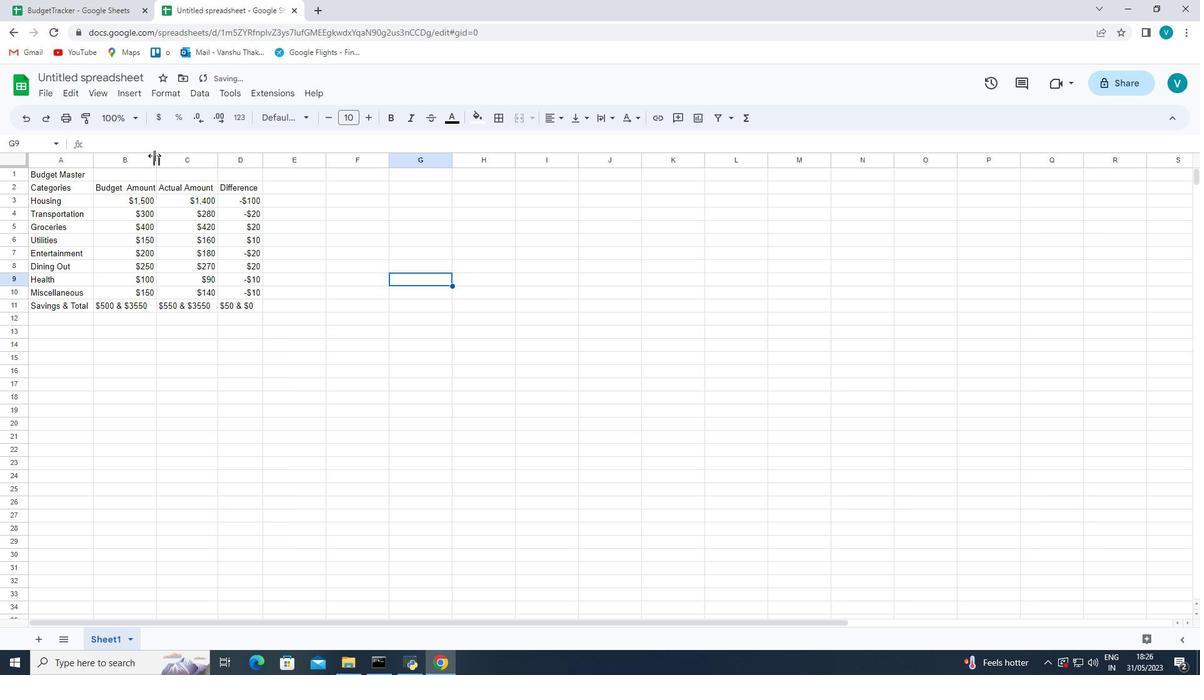 
Action: Mouse pressed left at (154, 155)
Screenshot: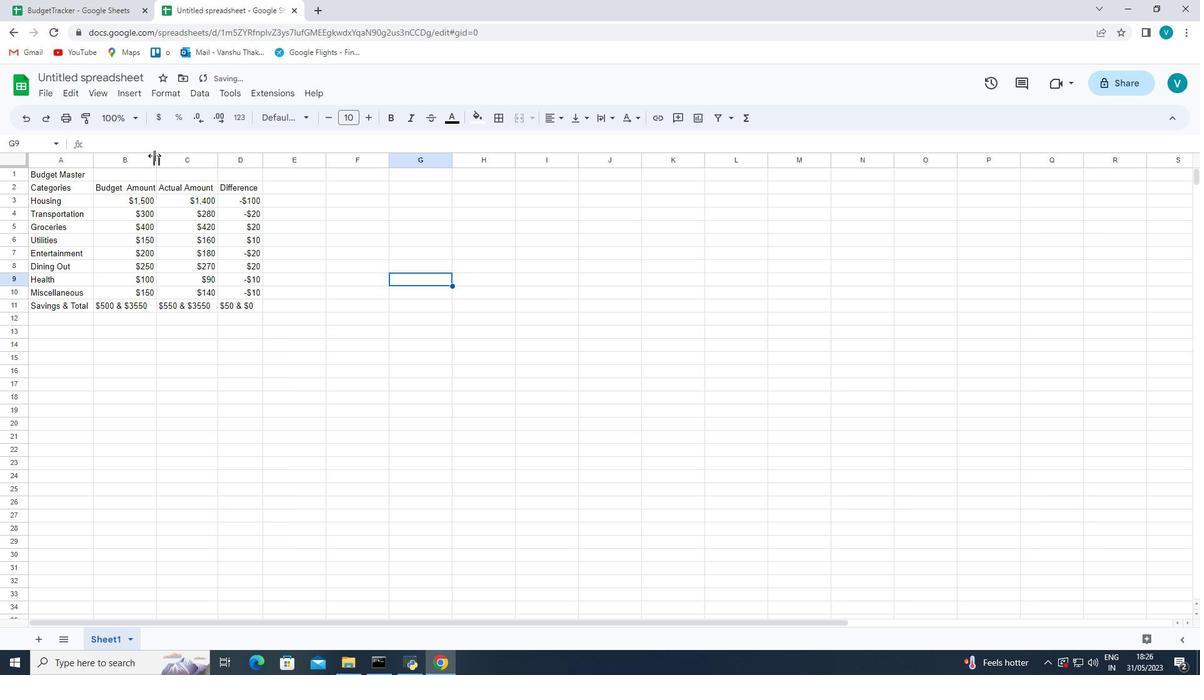 
Action: Mouse moved to (220, 159)
Screenshot: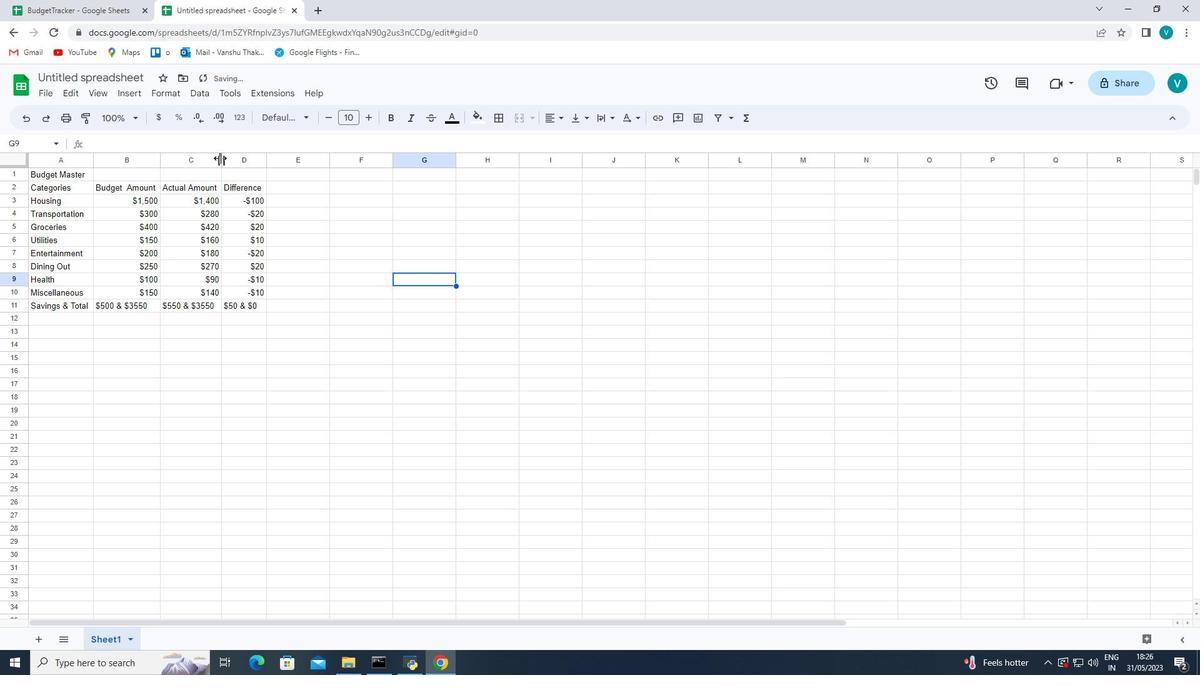 
Action: Mouse pressed left at (220, 159)
Screenshot: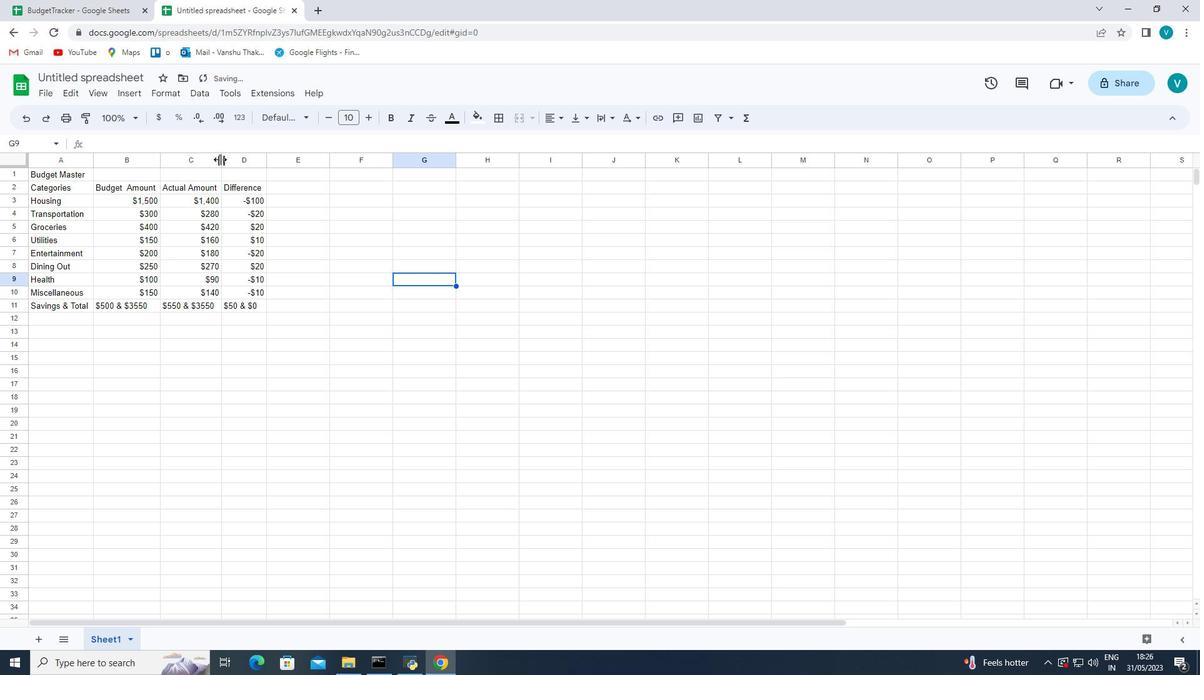 
Action: Mouse moved to (220, 160)
Screenshot: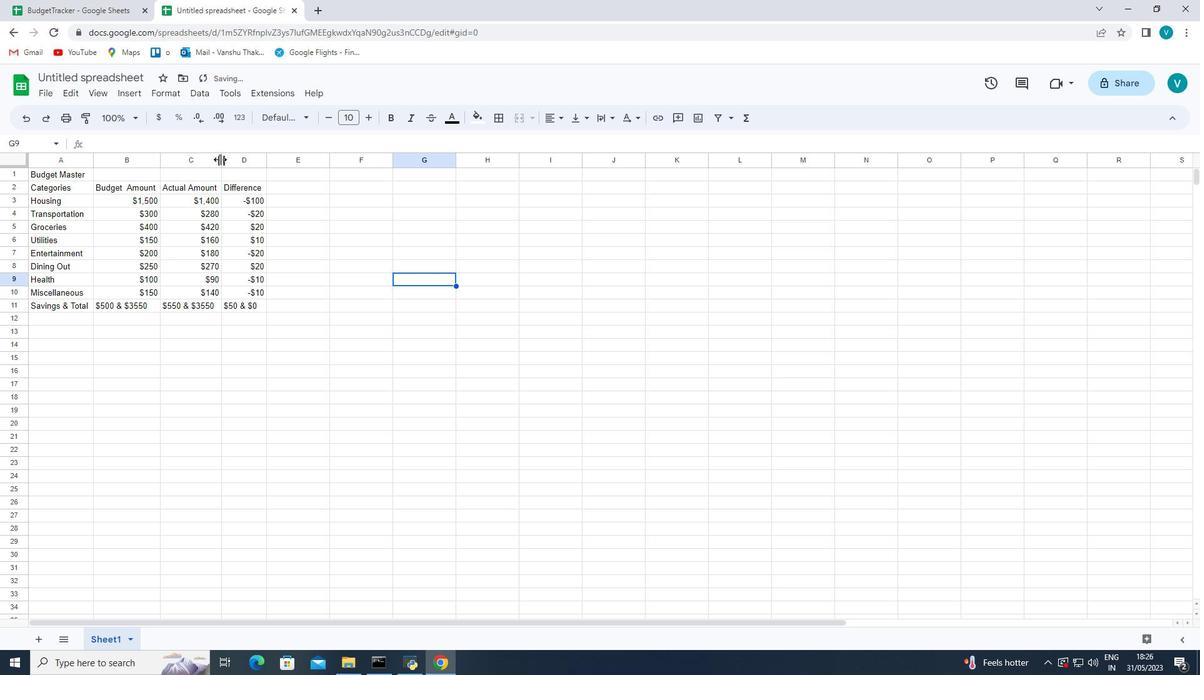 
Action: Mouse pressed left at (220, 160)
Screenshot: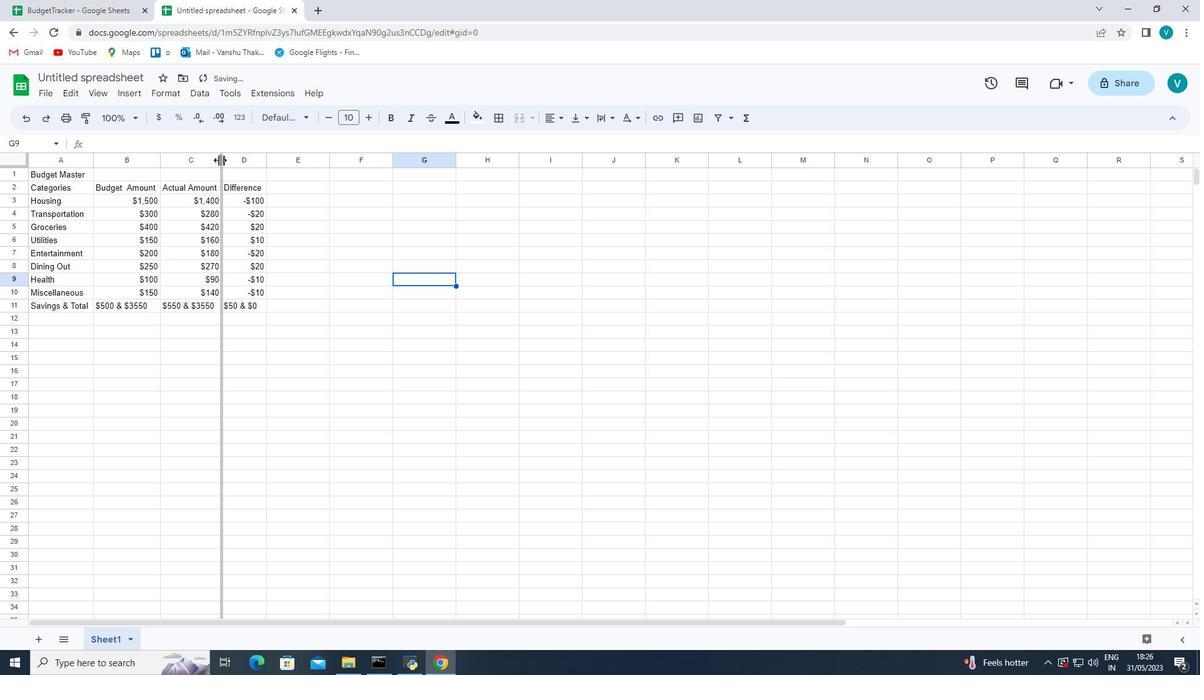
Action: Mouse moved to (264, 164)
Screenshot: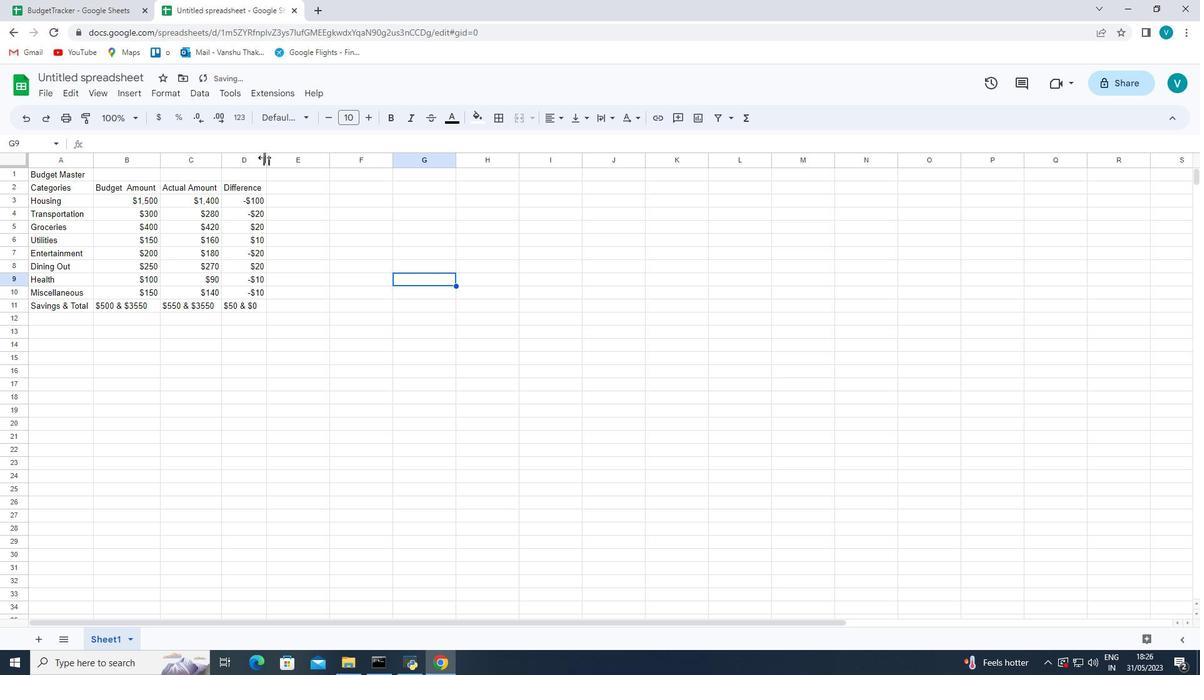 
Action: Mouse pressed left at (264, 164)
Screenshot: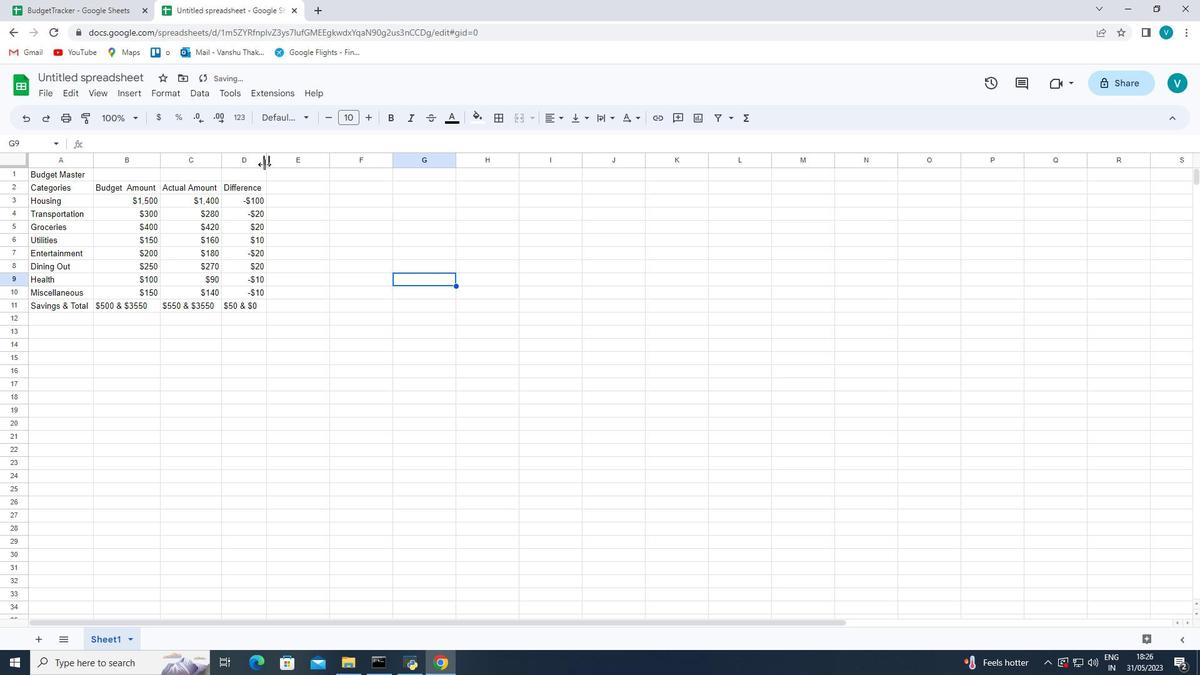 
Action: Mouse pressed left at (264, 164)
Screenshot: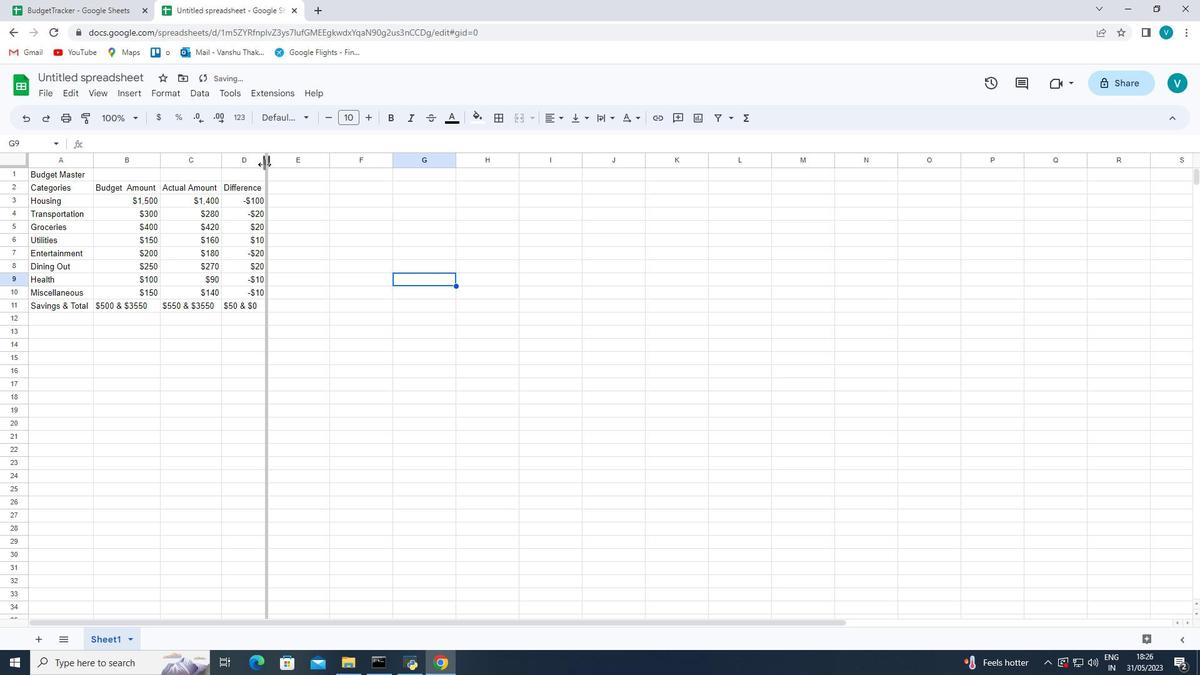 
Action: Mouse moved to (111, 75)
Screenshot: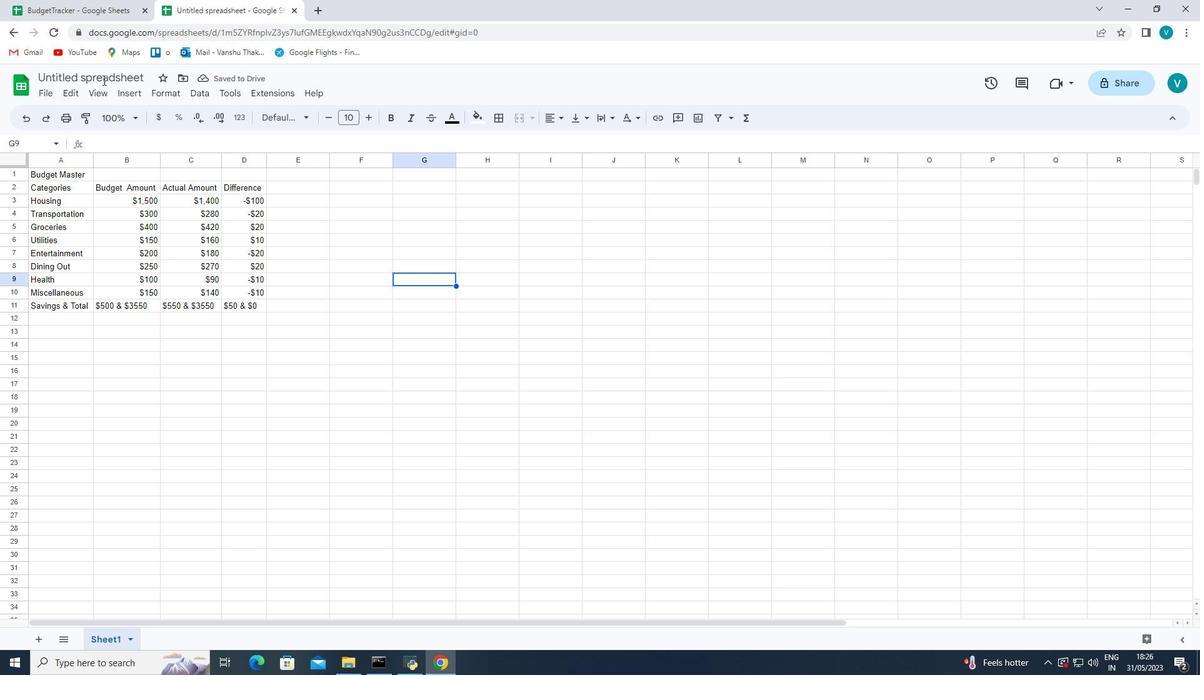 
Action: Mouse pressed left at (111, 75)
Screenshot: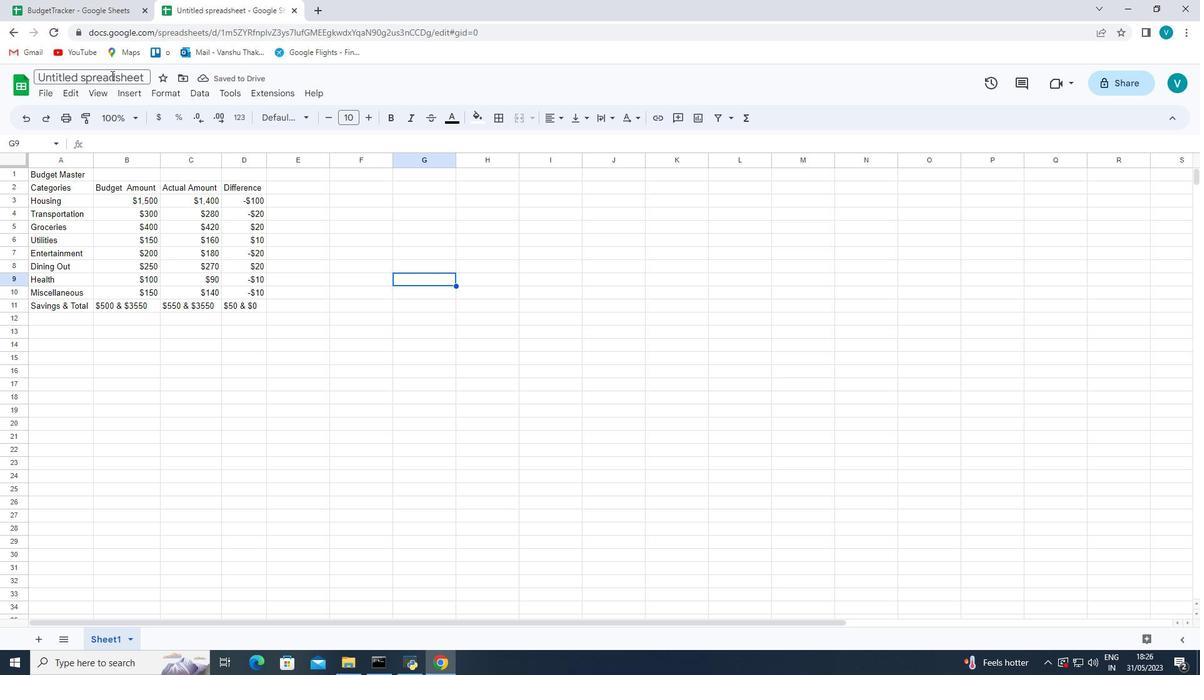 
Action: Mouse moved to (461, 333)
Screenshot: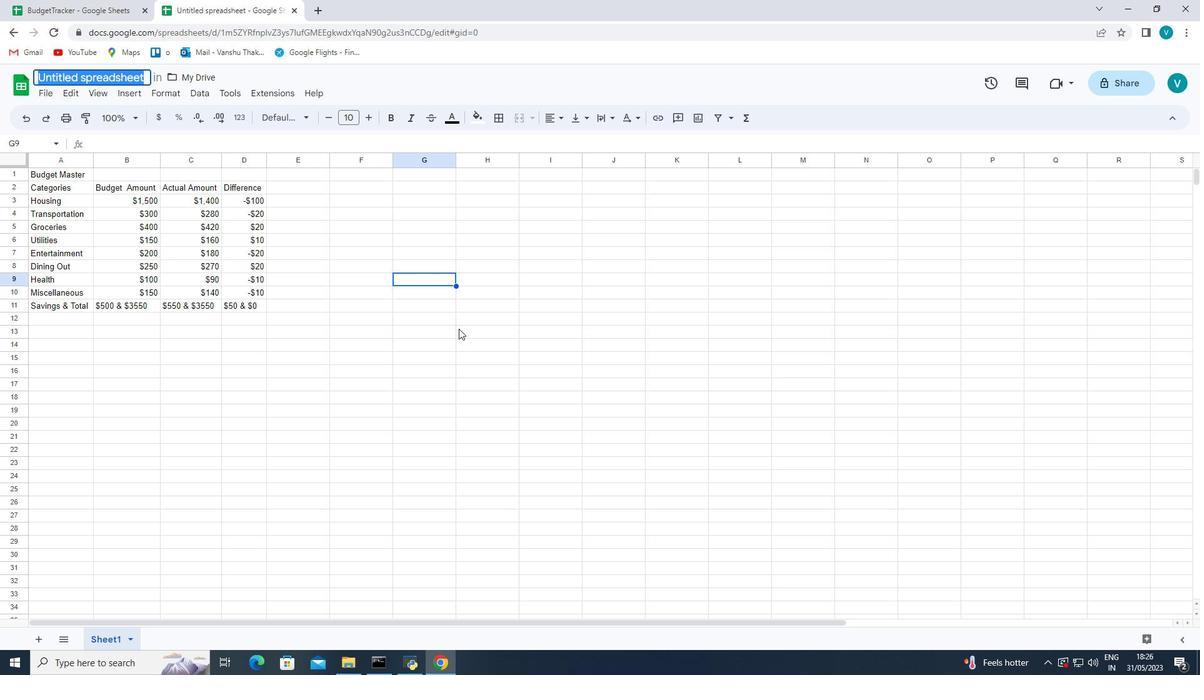 
Action: Key pressed <Key.shift>J6<Key.space><Key.shift>Budget<Key.space><Key.backspace><Key.shift>Track<Key.space>templates
Screenshot: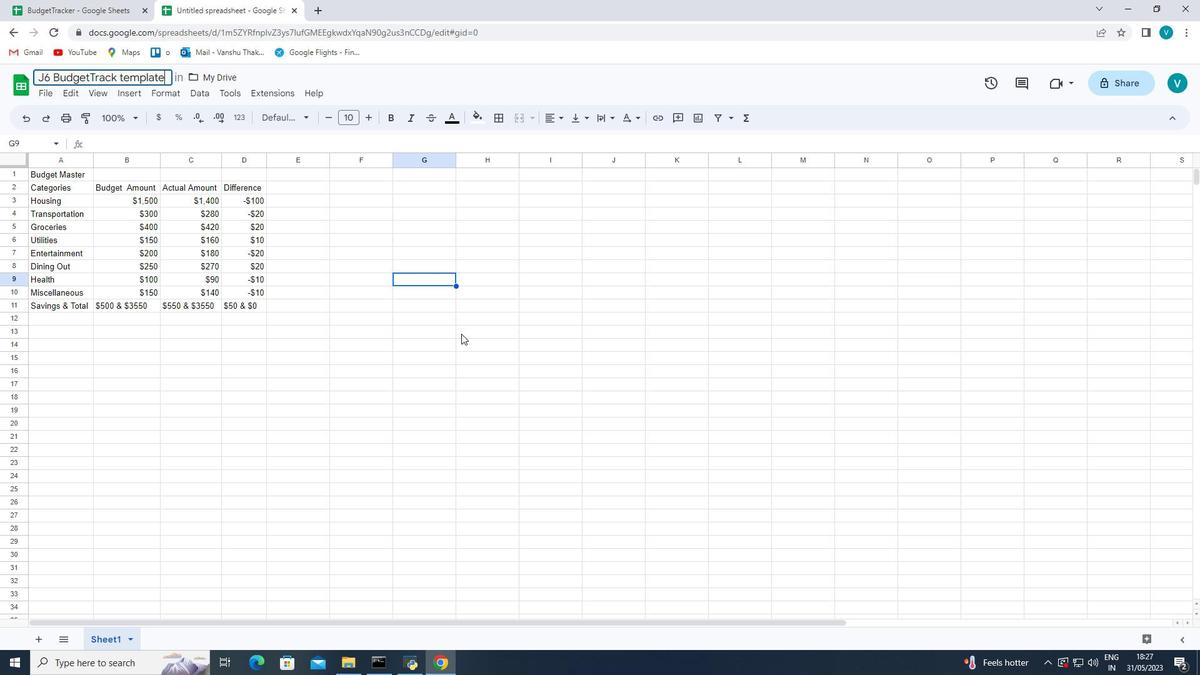
Action: Mouse moved to (381, 328)
Screenshot: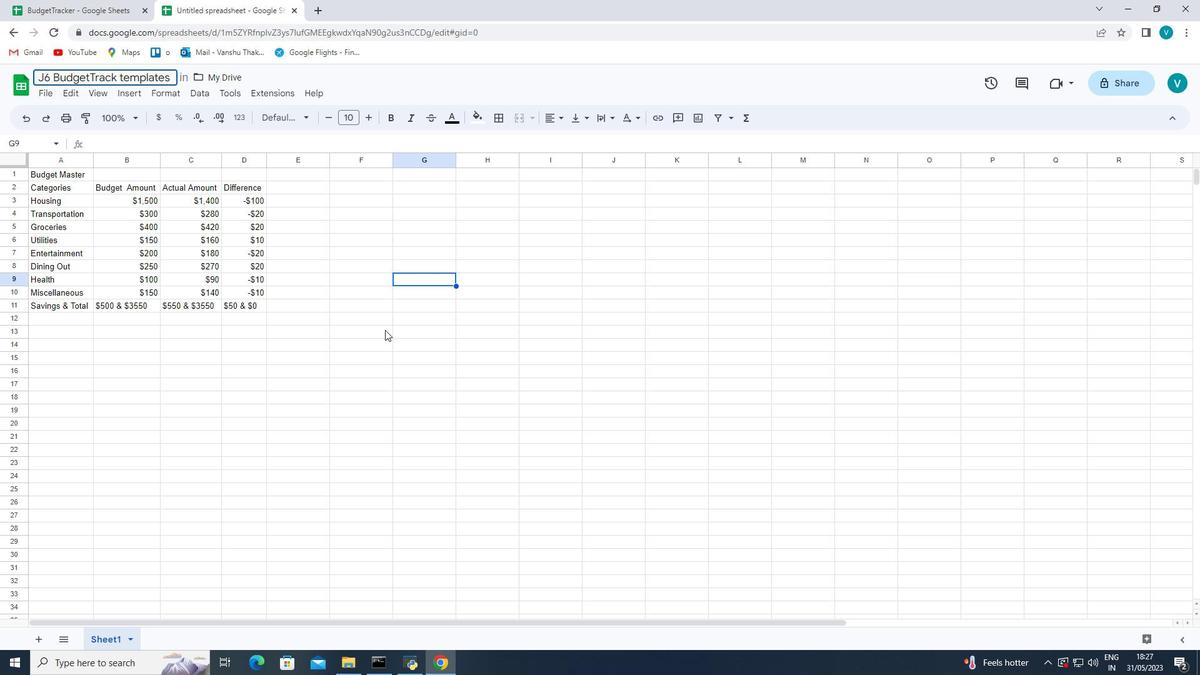 
Action: Mouse pressed left at (381, 328)
Screenshot: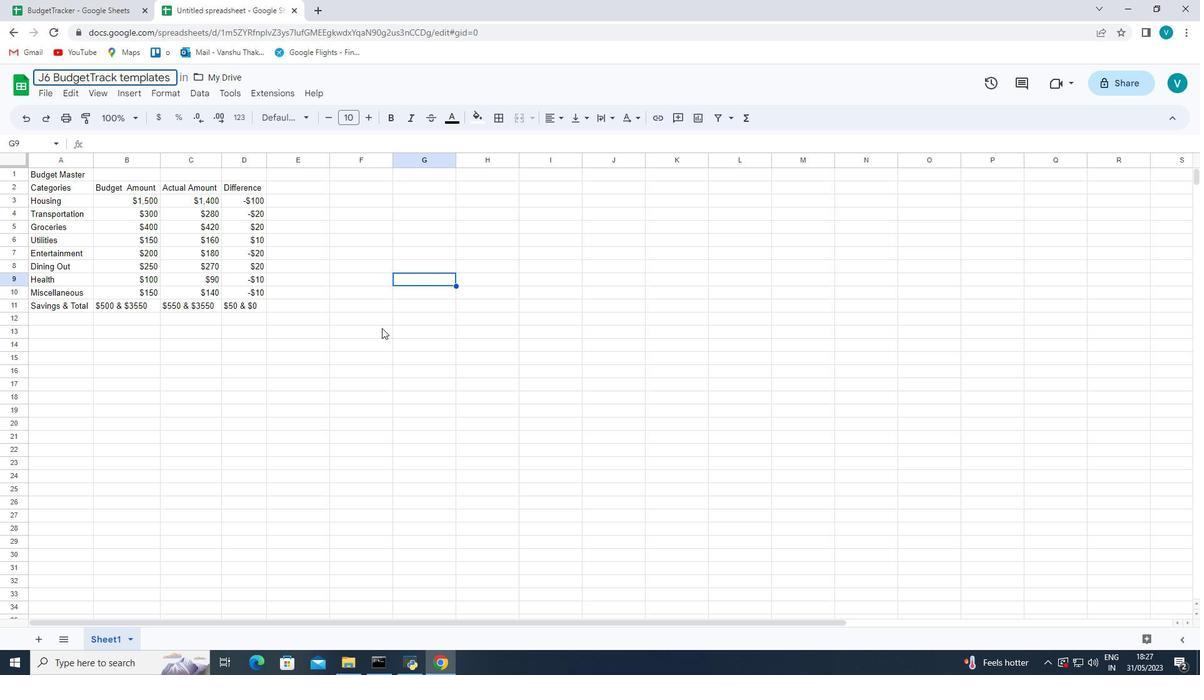 
Action: Mouse moved to (94, 156)
Screenshot: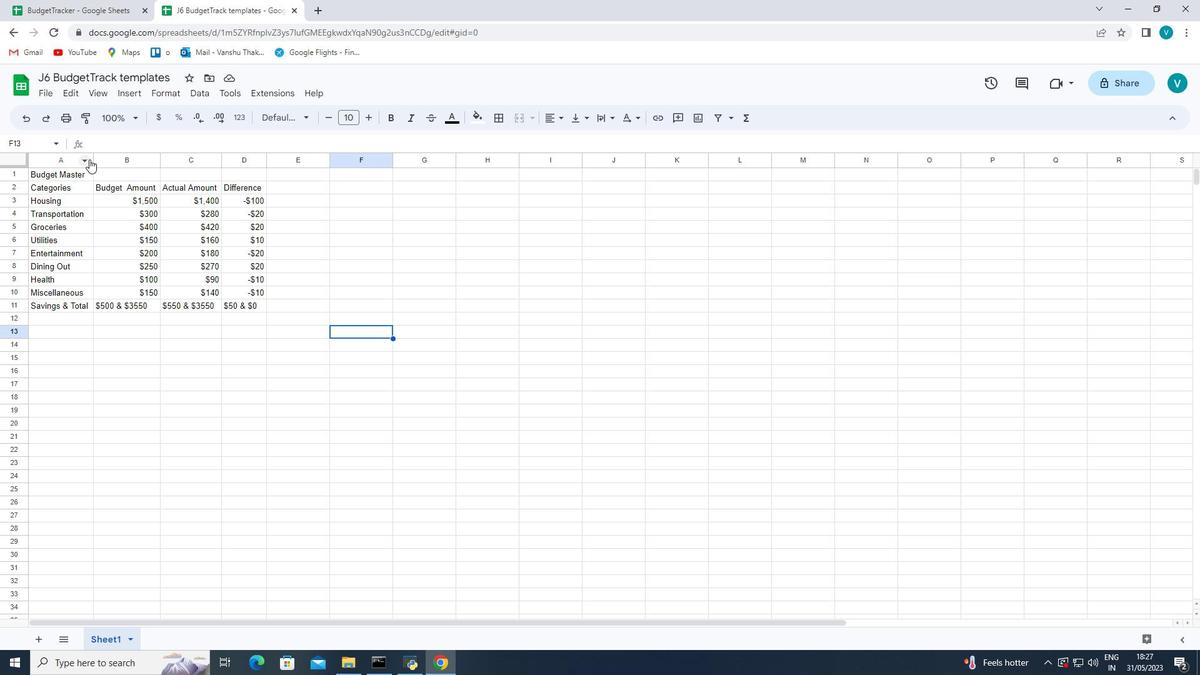
Action: Mouse pressed left at (94, 156)
Screenshot: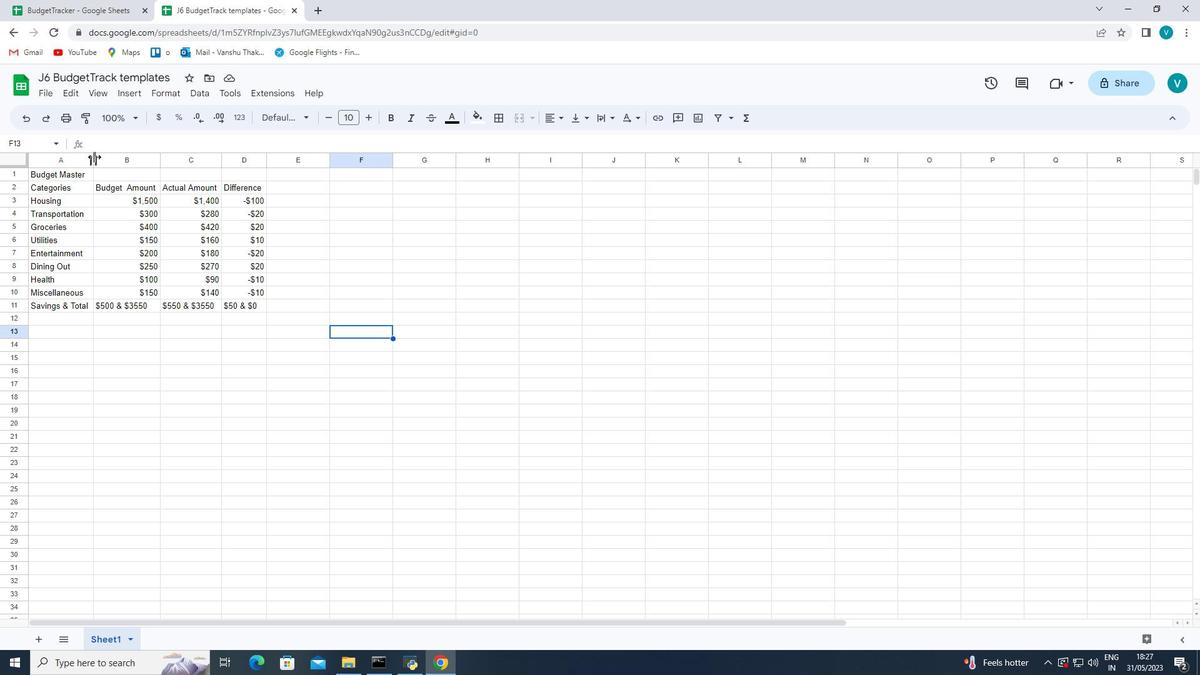 
Action: Mouse pressed left at (94, 156)
Screenshot: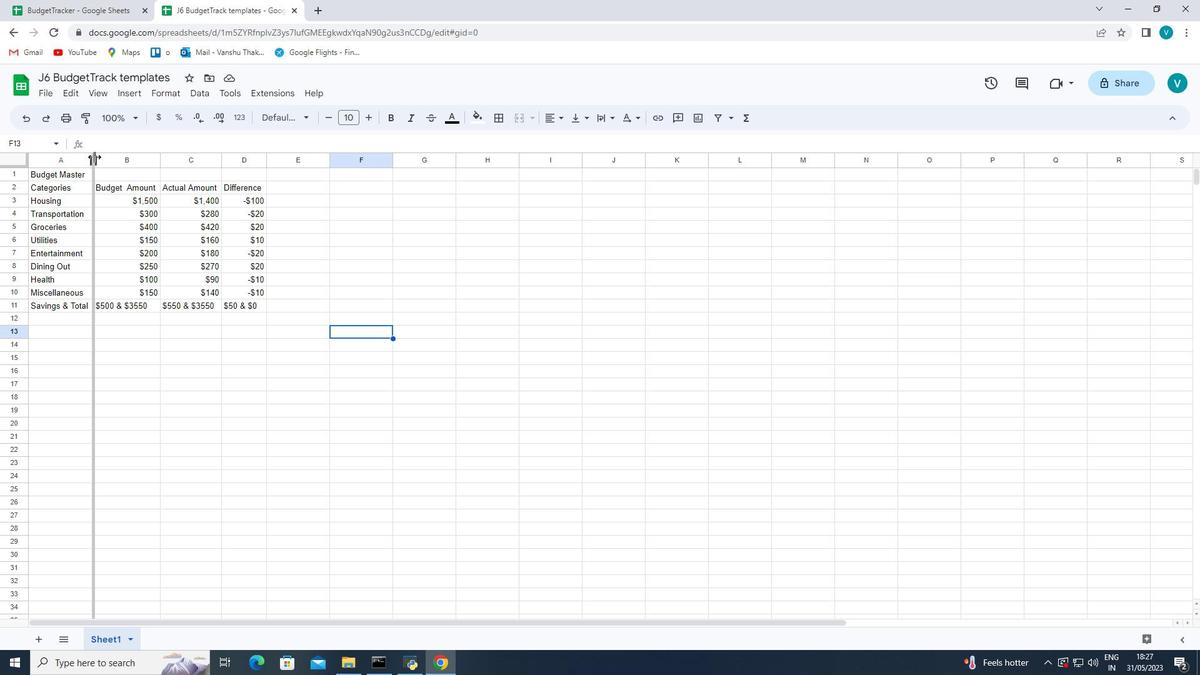 
Action: Mouse moved to (159, 160)
Screenshot: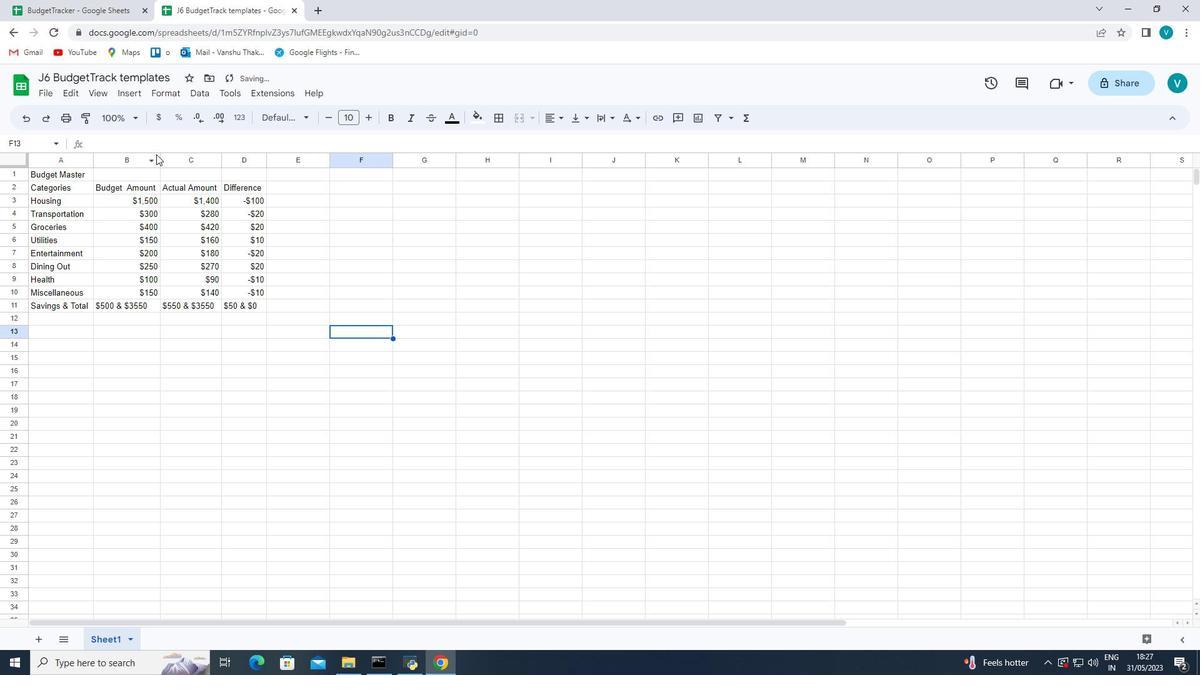 
Action: Mouse pressed left at (159, 160)
Screenshot: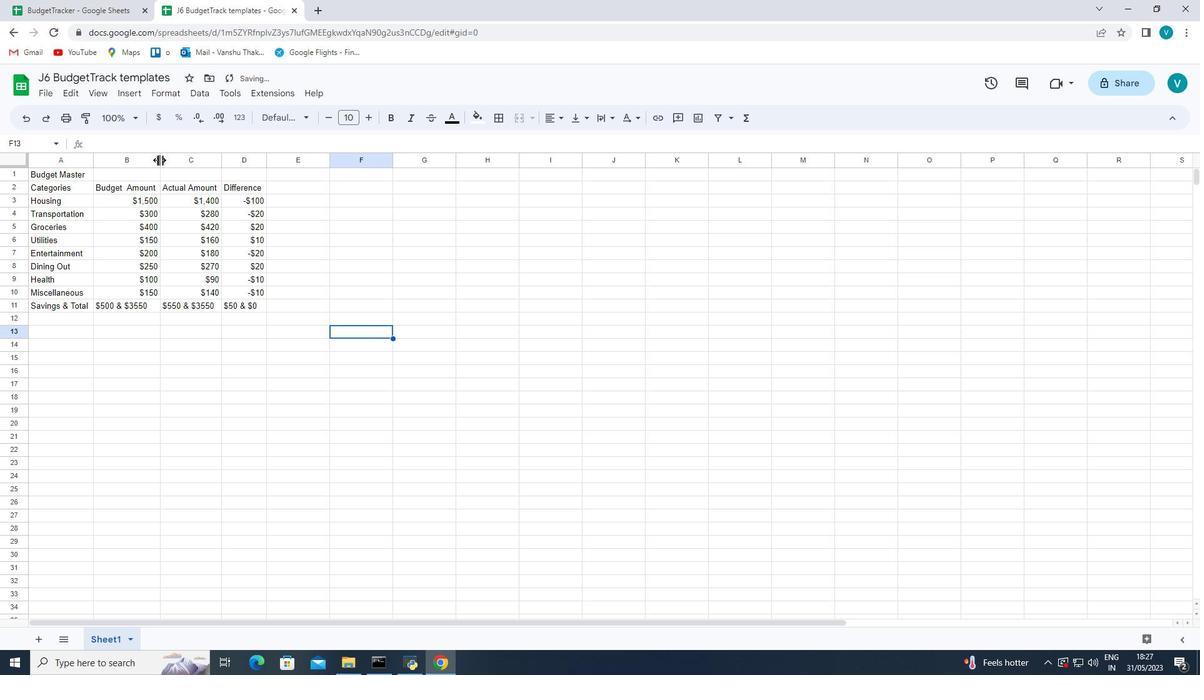 
Action: Mouse pressed left at (159, 160)
Screenshot: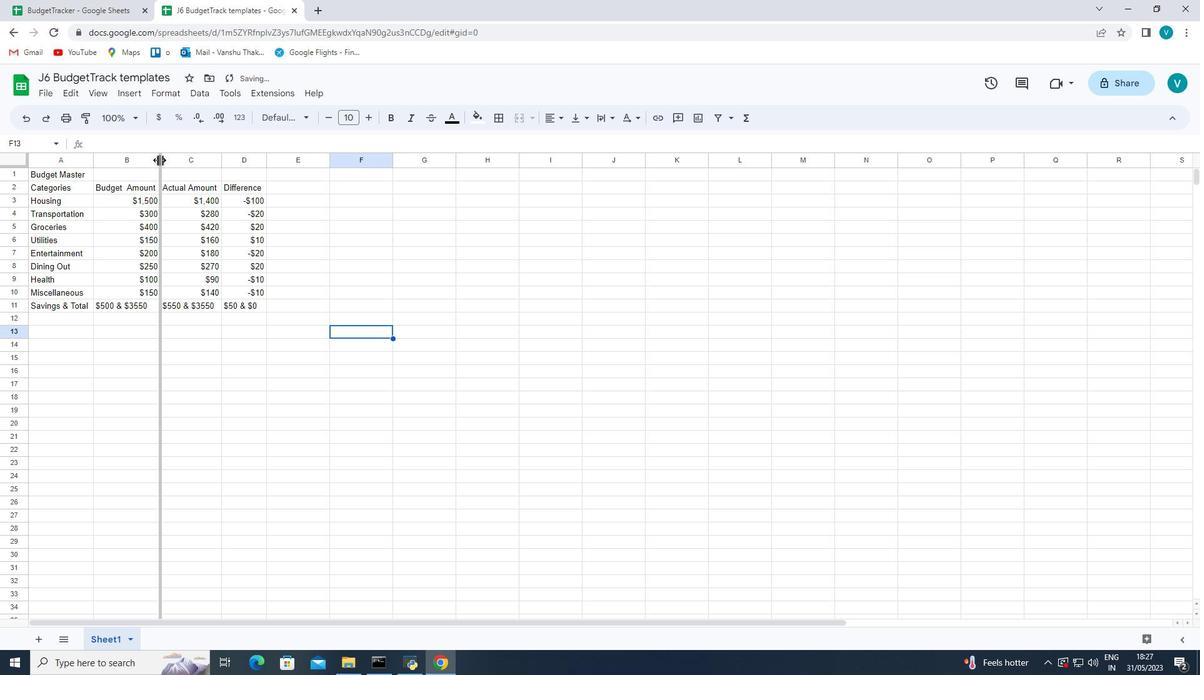 
Action: Mouse moved to (221, 162)
Screenshot: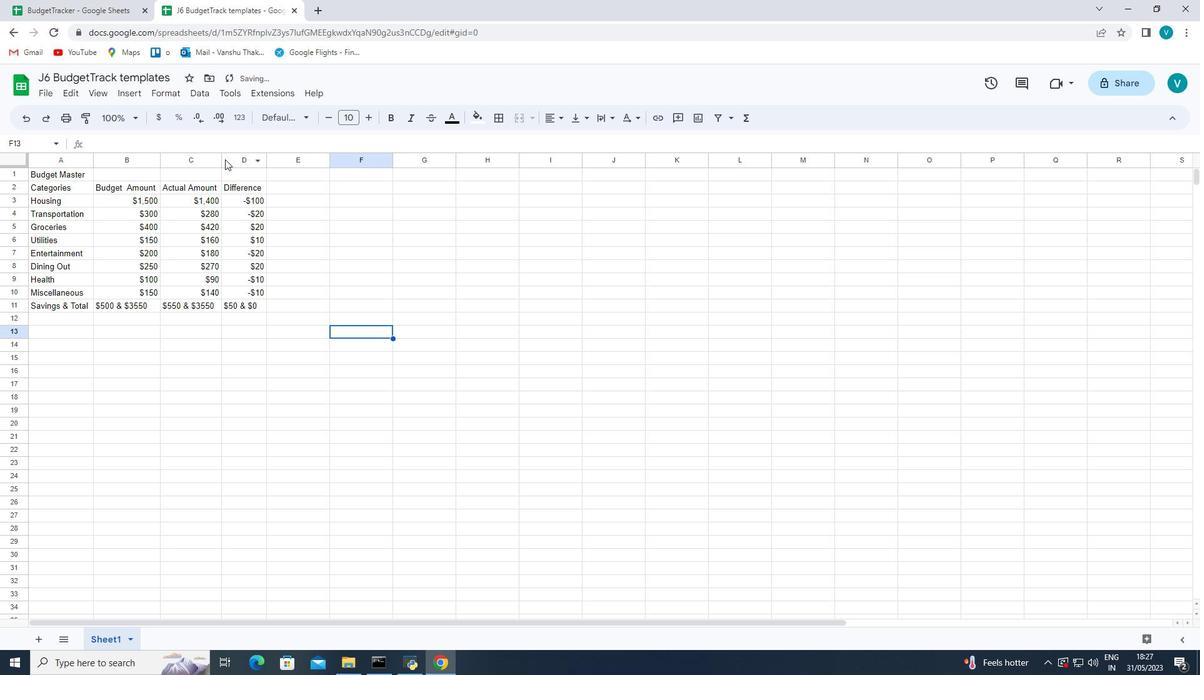 
Action: Mouse pressed left at (221, 162)
Screenshot: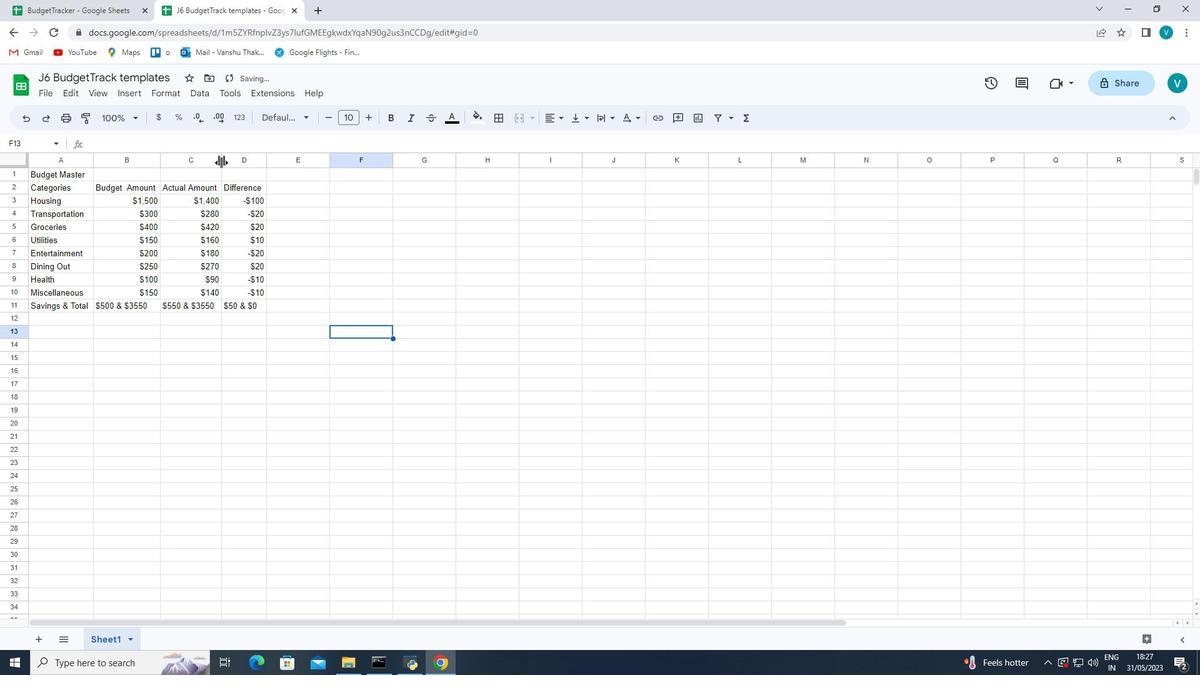 
Action: Mouse pressed left at (221, 162)
Screenshot: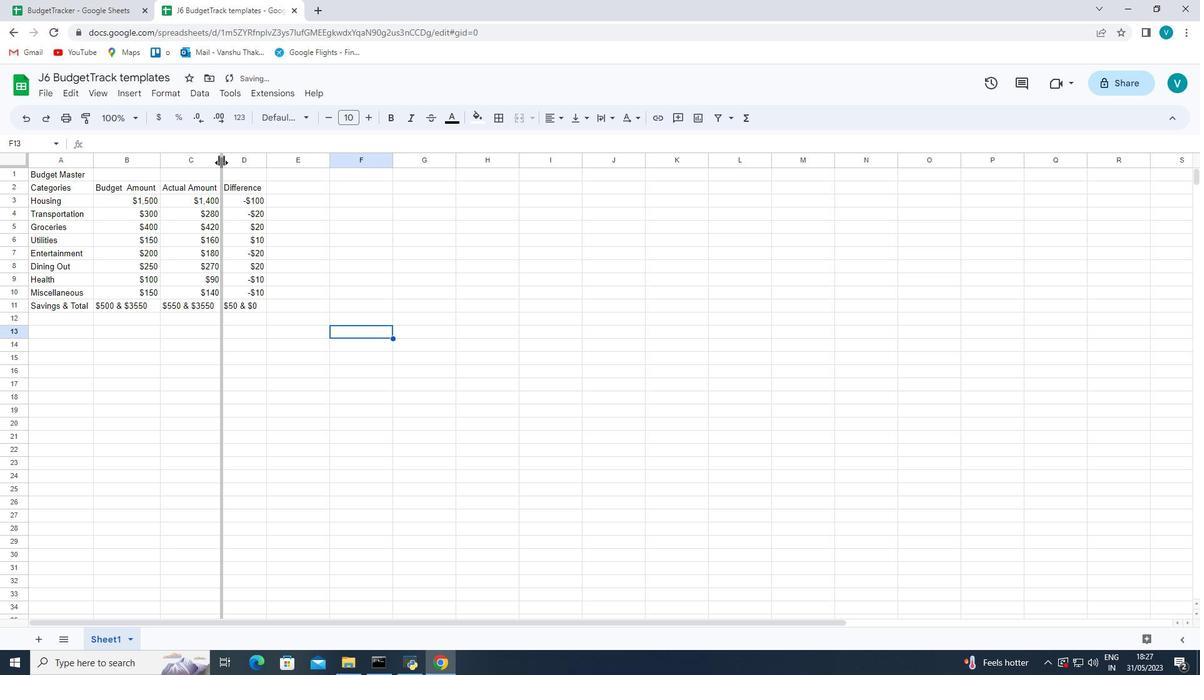 
Action: Mouse moved to (264, 161)
Screenshot: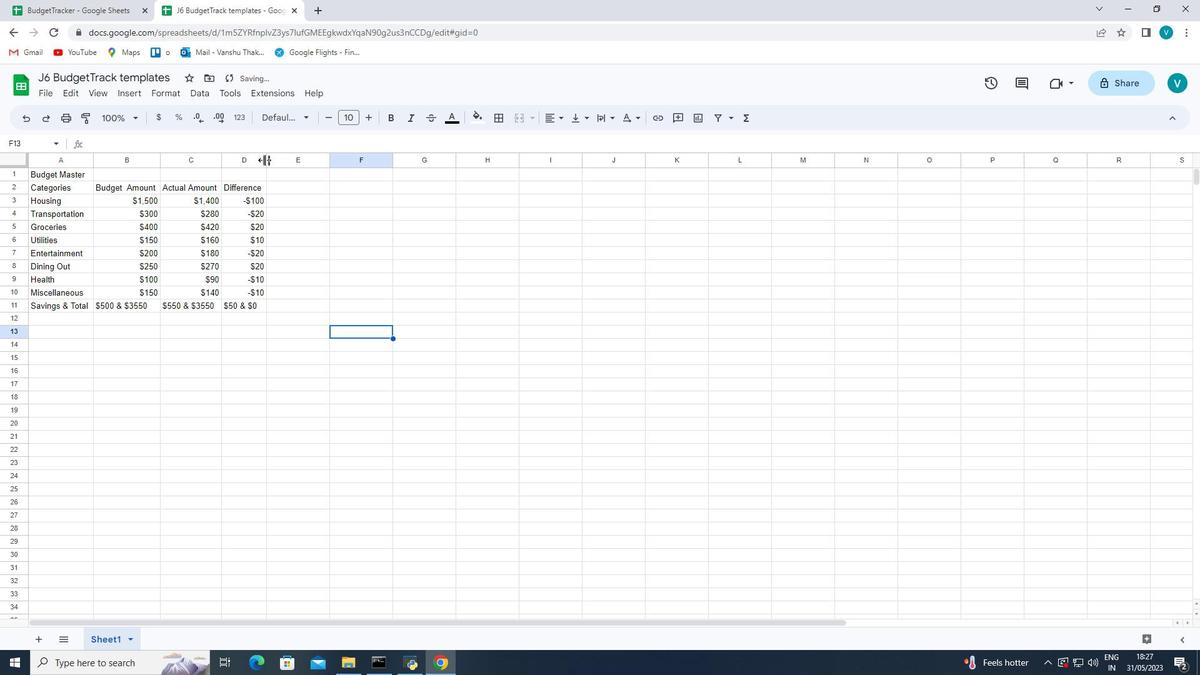 
Action: Mouse pressed left at (264, 161)
Screenshot: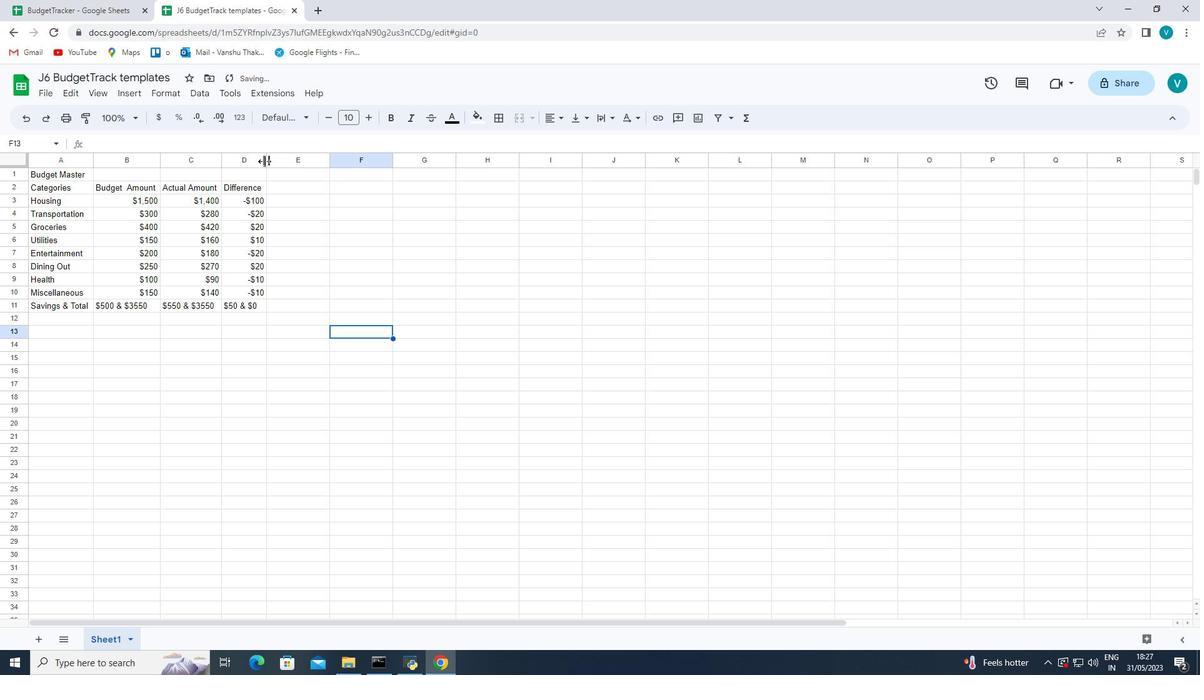 
Action: Mouse pressed left at (264, 161)
Screenshot: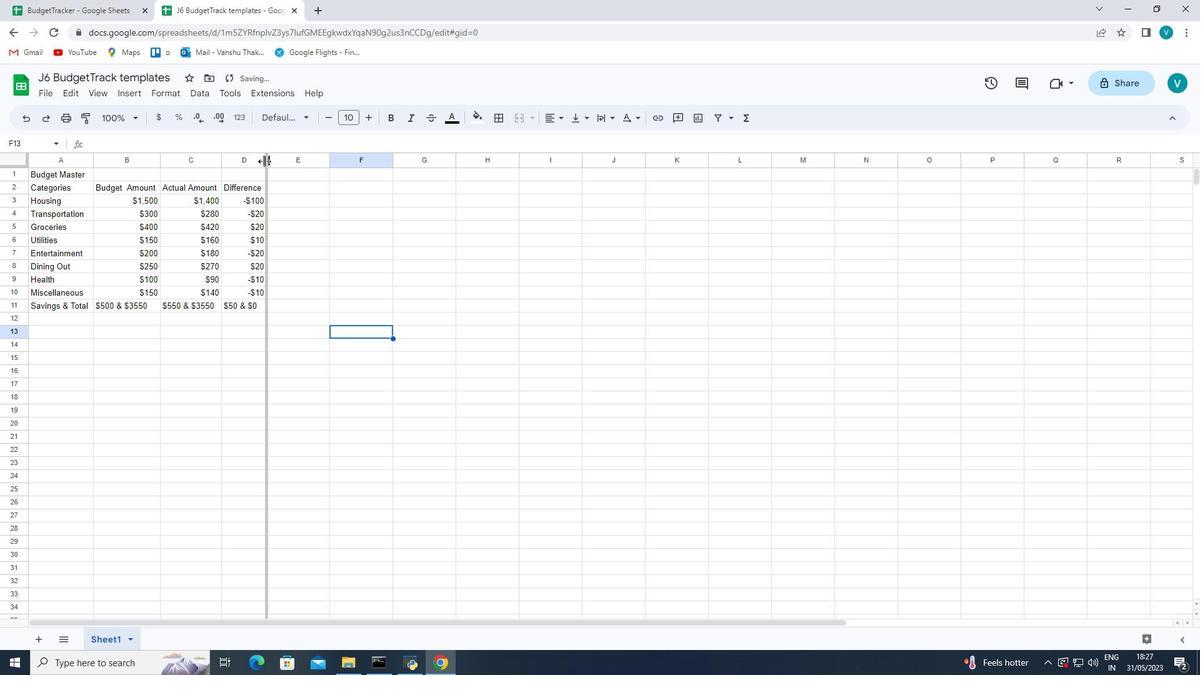 
Action: Mouse moved to (48, 91)
Screenshot: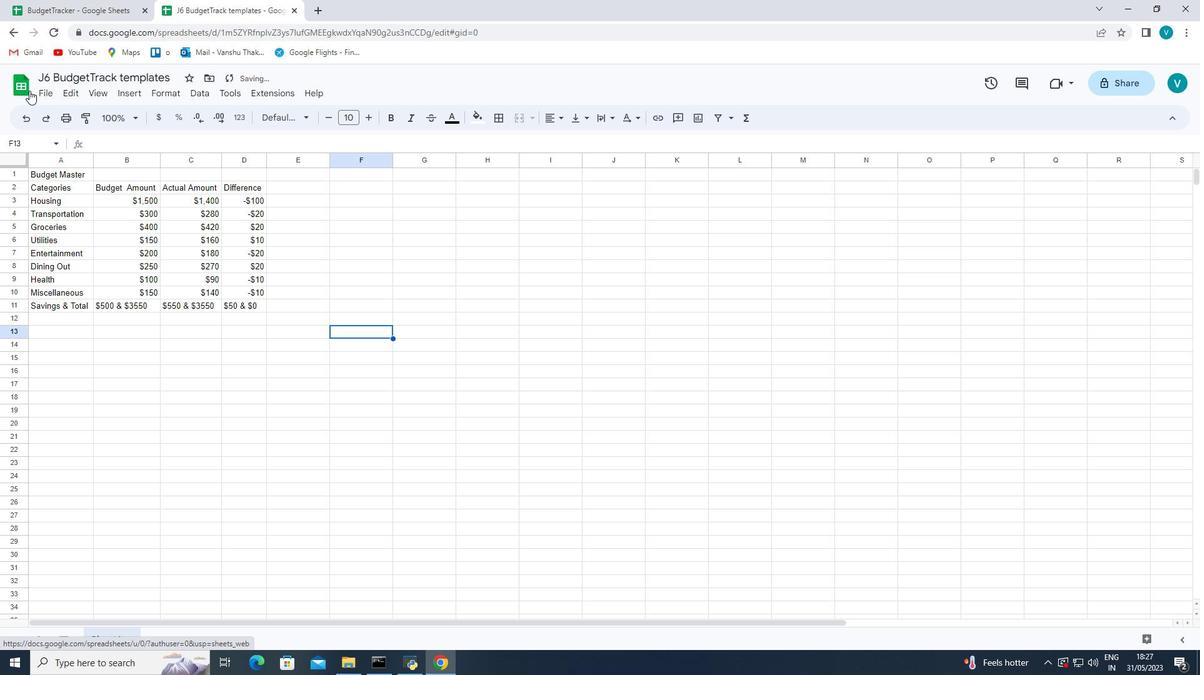 
Action: Mouse pressed left at (48, 91)
Screenshot: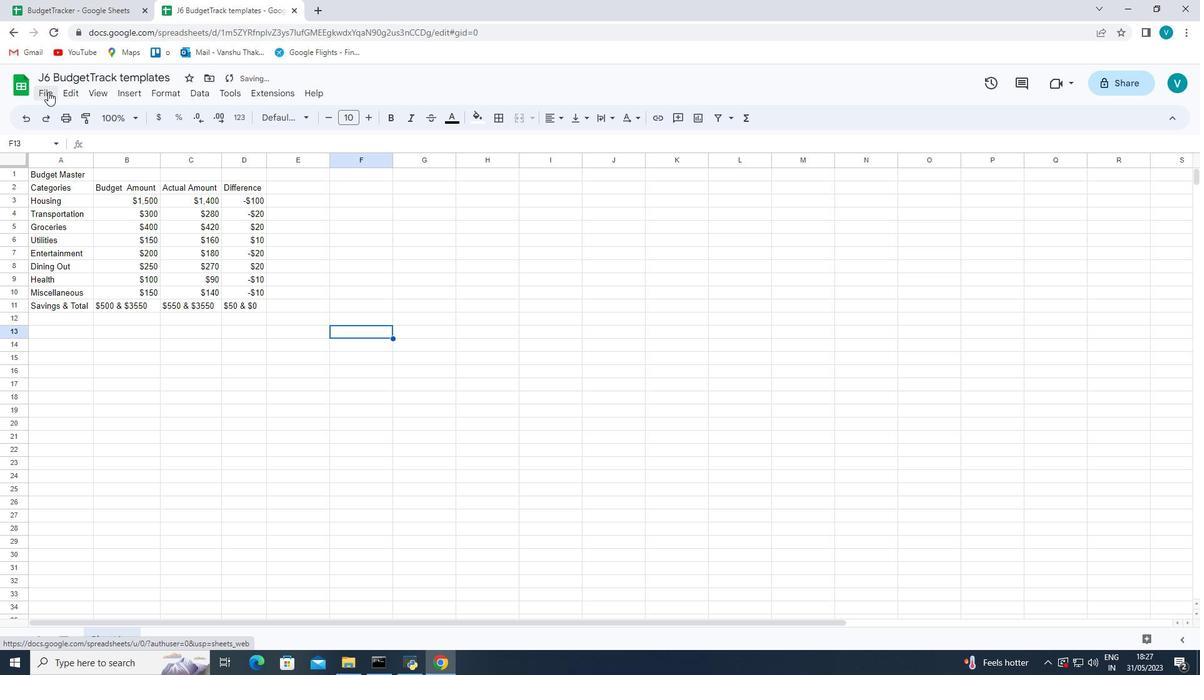 
Action: Mouse moved to (95, 388)
Screenshot: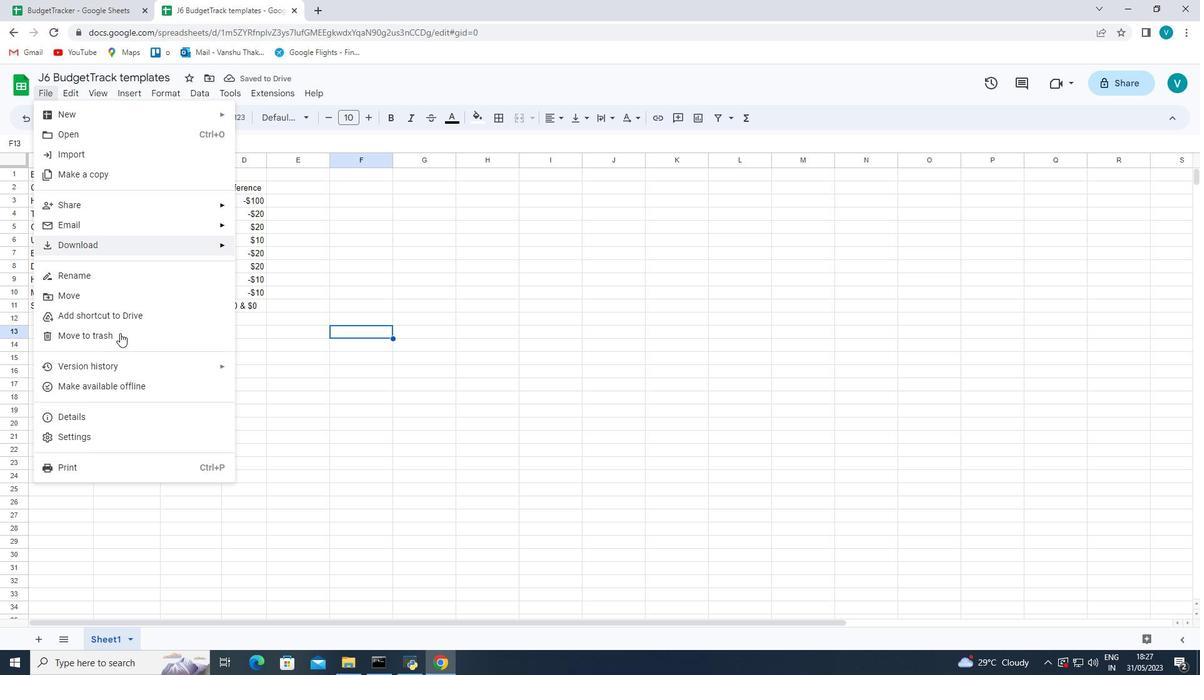 
Action: Mouse scrolled (103, 370) with delta (0, 0)
Screenshot: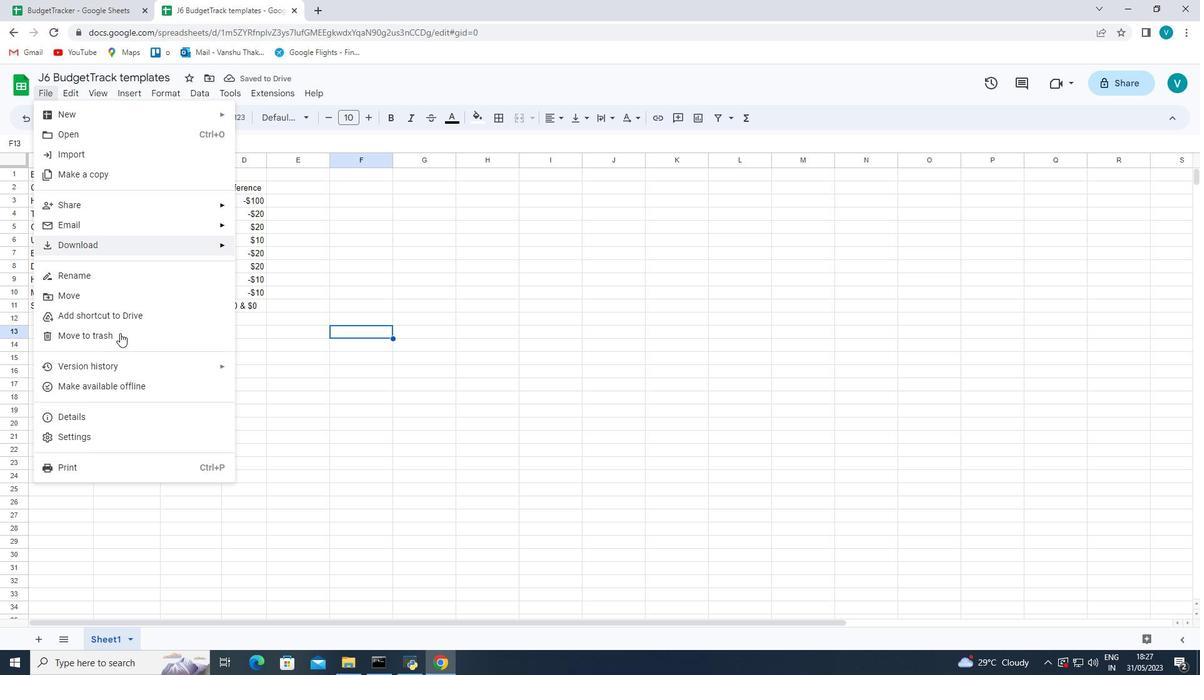 
Action: Mouse moved to (95, 390)
Screenshot: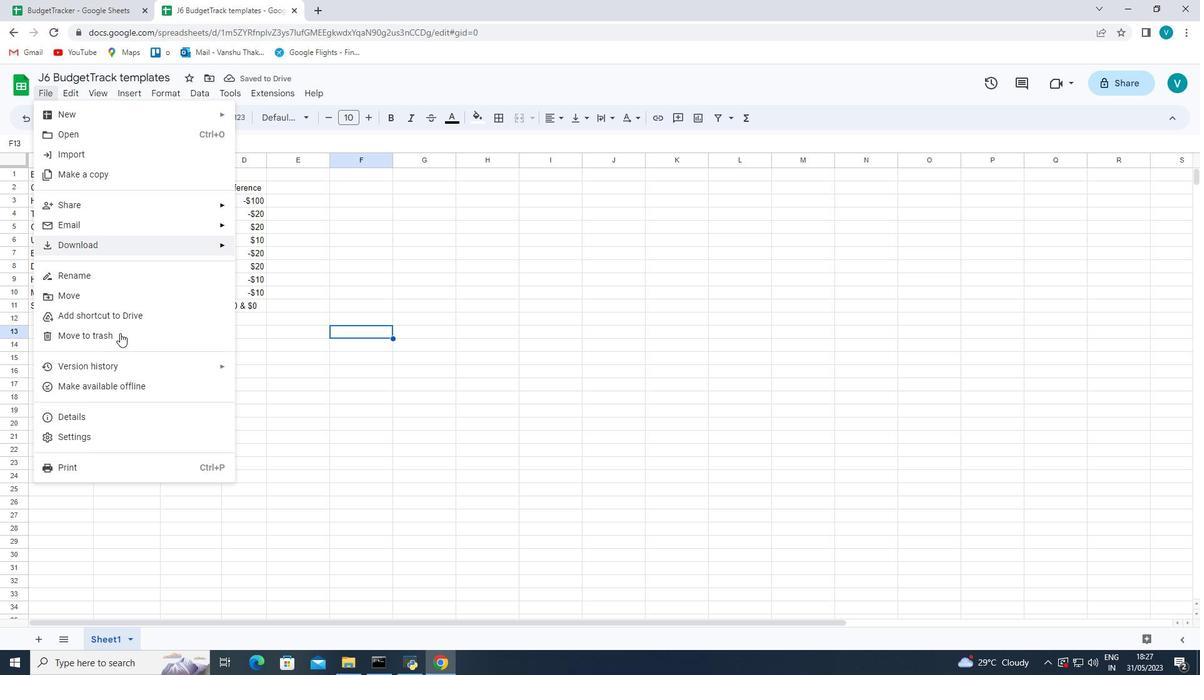 
Action: Mouse scrolled (95, 389) with delta (0, 0)
Screenshot: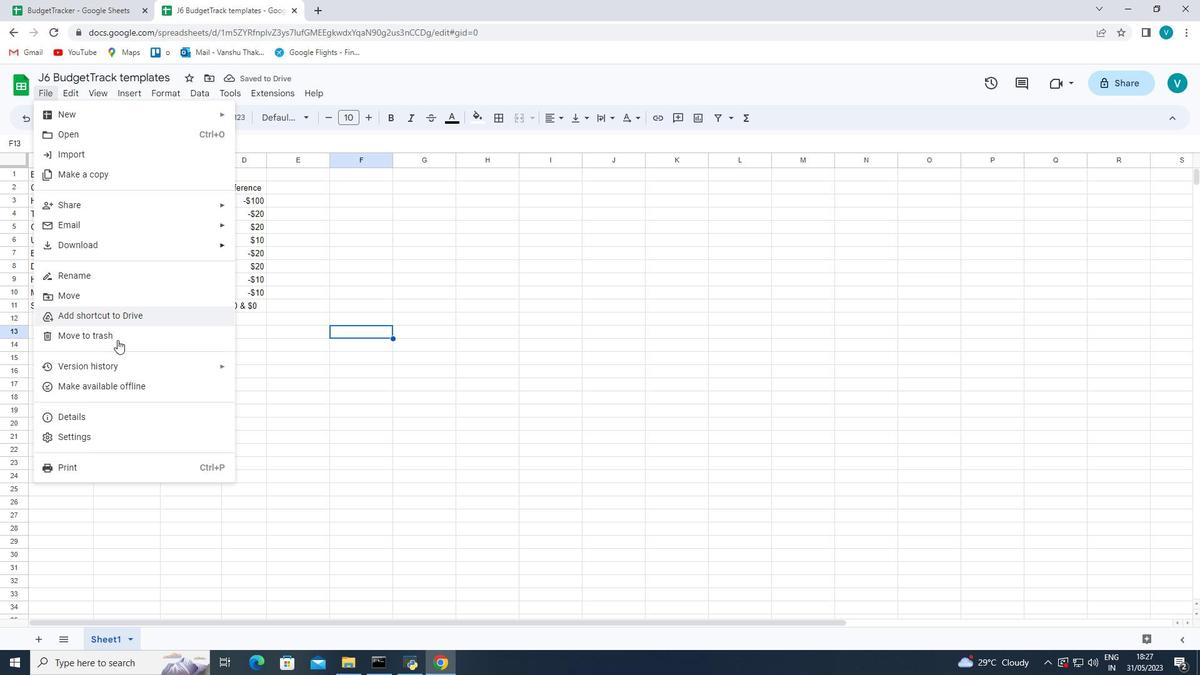 
Action: Mouse moved to (94, 252)
Screenshot: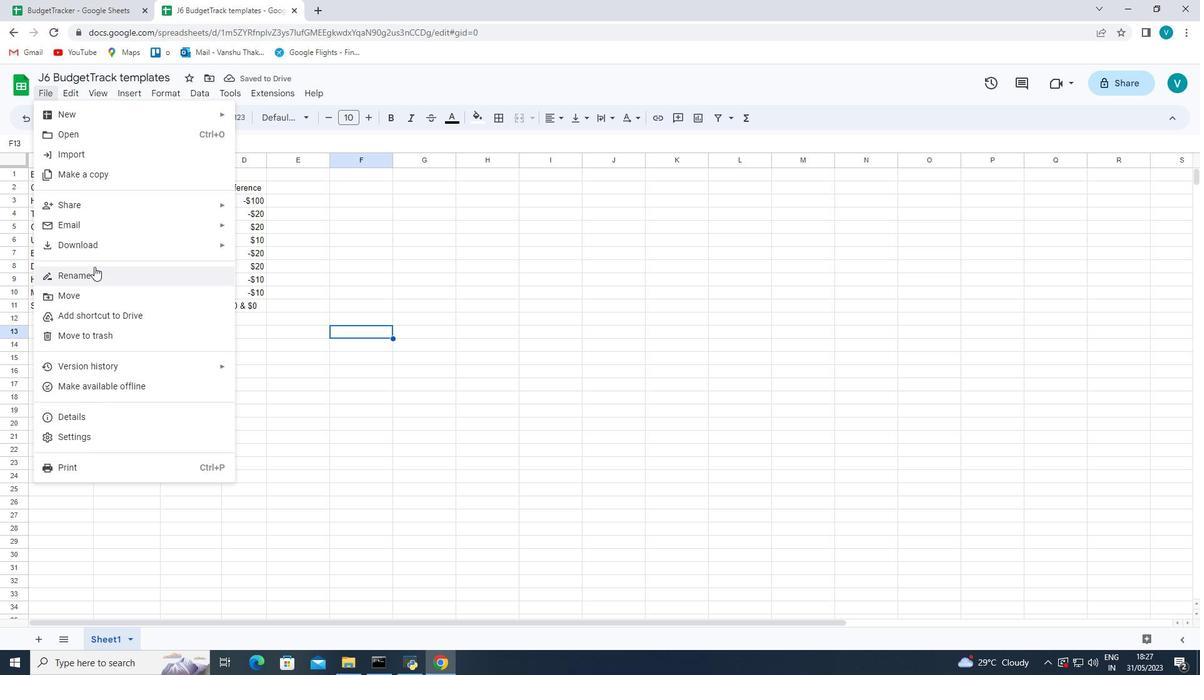 
Action: Mouse pressed left at (94, 252)
Screenshot: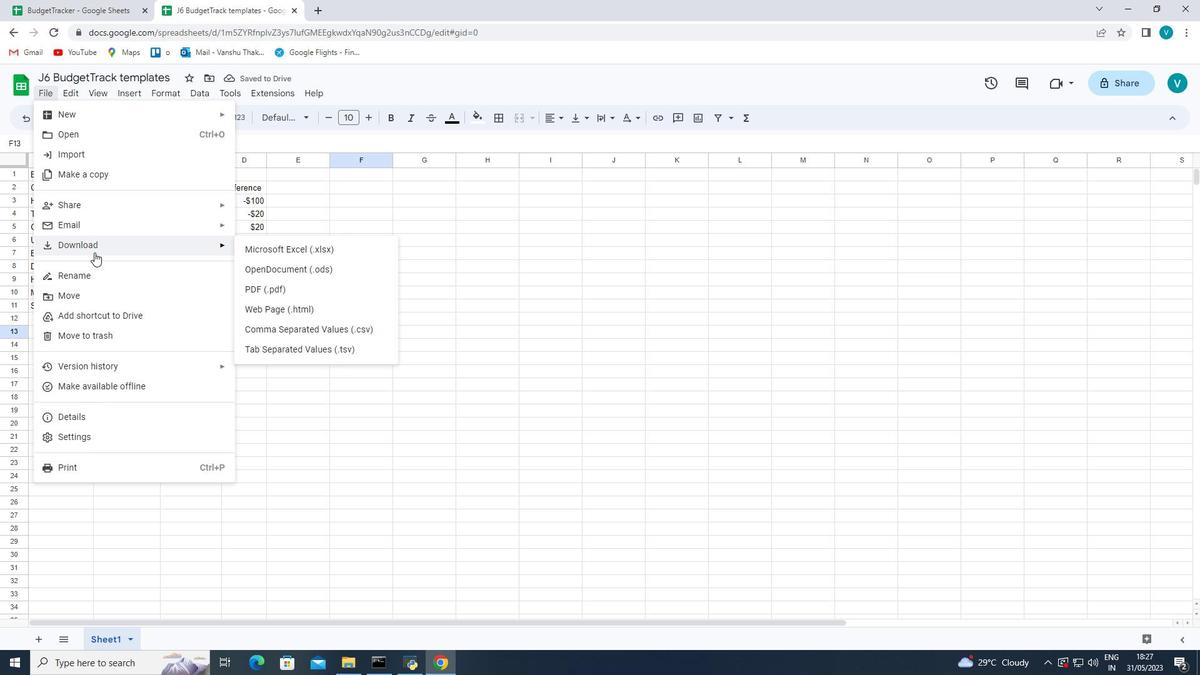 
Action: Mouse moved to (248, 247)
Screenshot: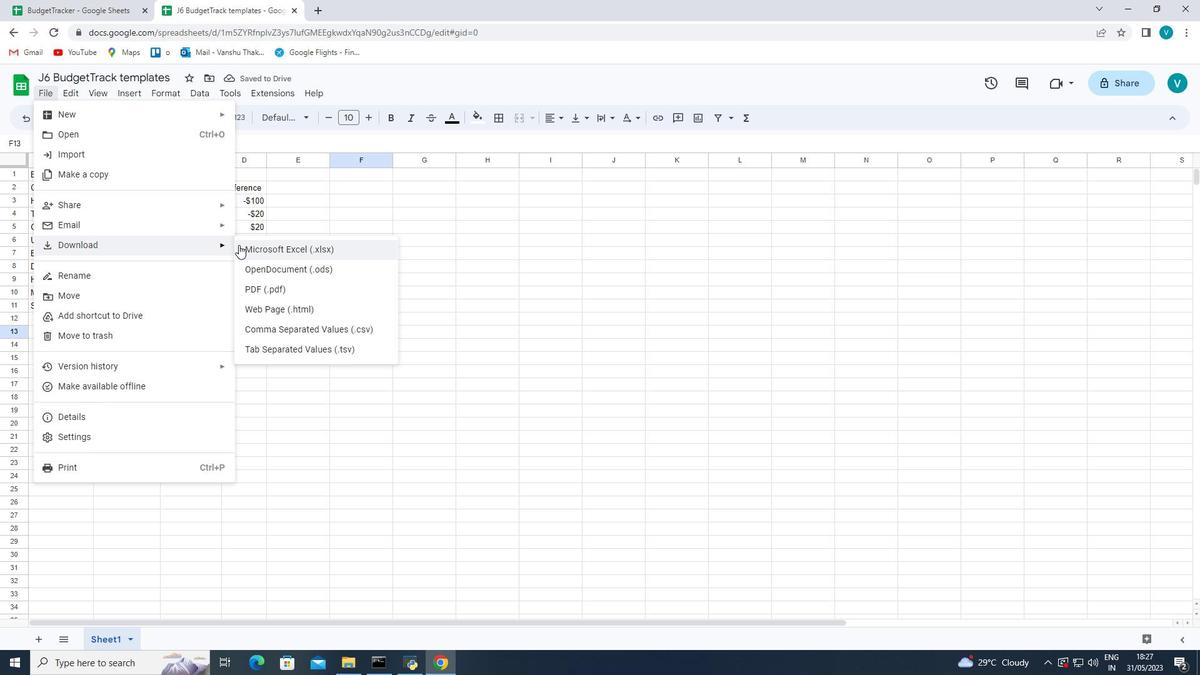 
Action: Mouse pressed left at (248, 247)
Screenshot: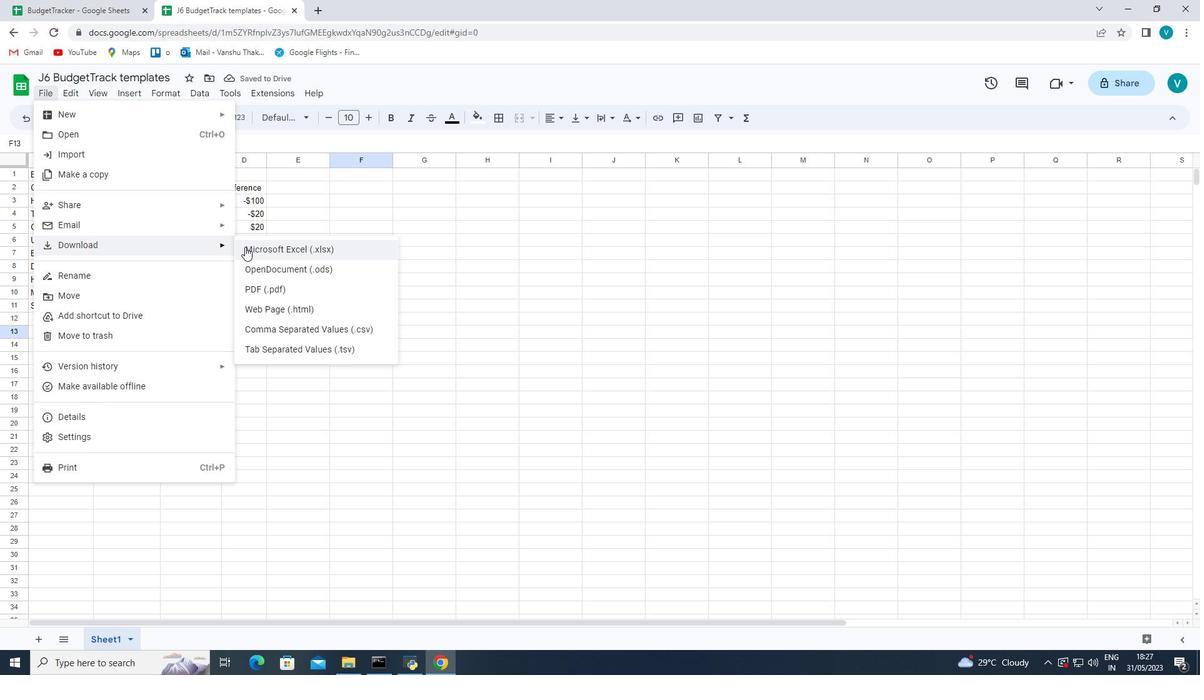 
Action: Mouse moved to (930, 437)
Screenshot: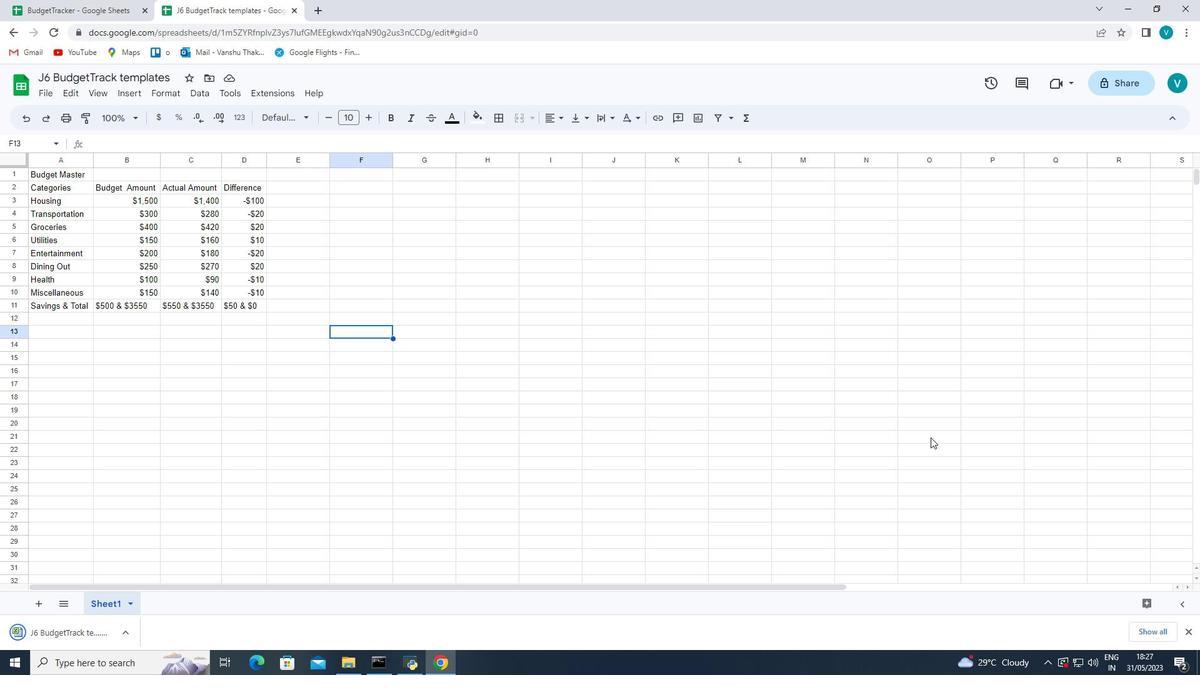 
